 Task: Look for space in Fair Oaks, United States from 10th July, 2023 to 25th July, 2023 for 3 adults, 1 child in price range Rs.15000 to Rs.25000. Place can be shared room with 2 bedrooms having 3 beds and 2 bathrooms. Property type can be house, flat, guest house. Amenities needed are: wifi, TV, free parkinig on premises, gym, breakfast. Booking option can be shelf check-in. Required host language is English.
Action: Mouse moved to (542, 136)
Screenshot: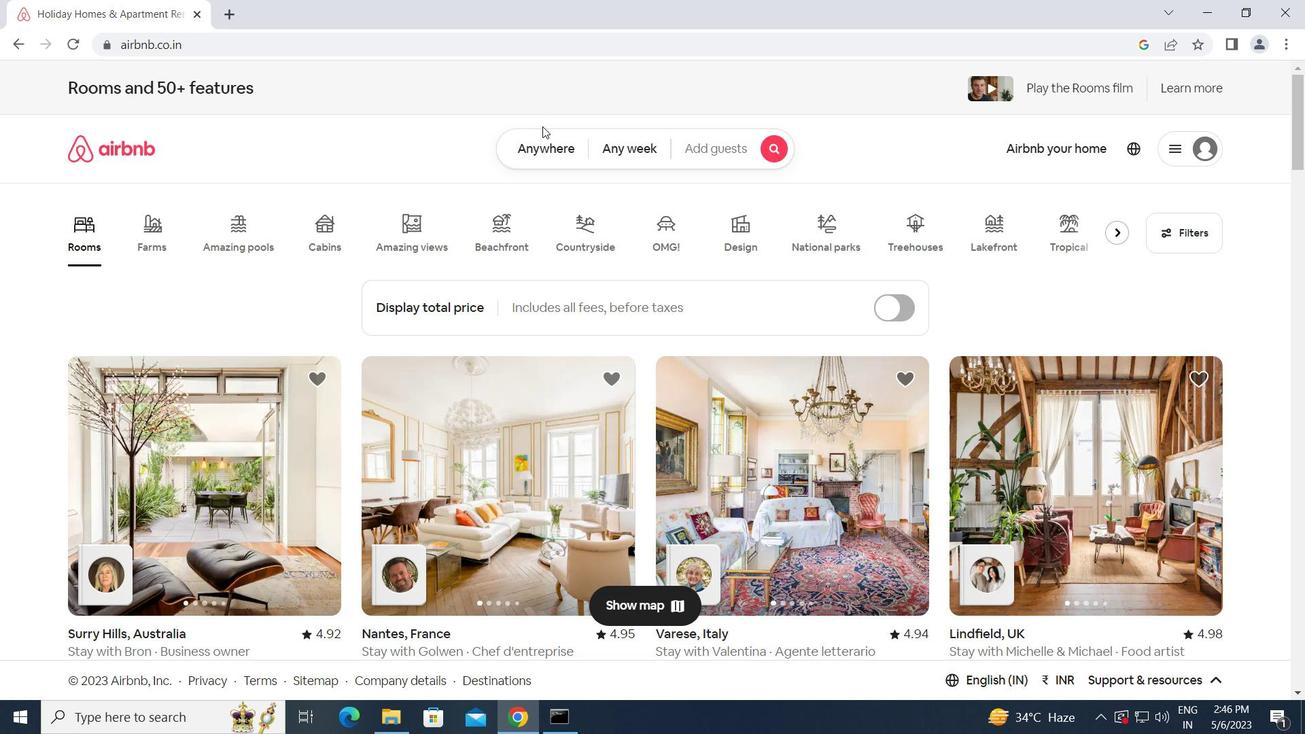 
Action: Mouse pressed left at (542, 136)
Screenshot: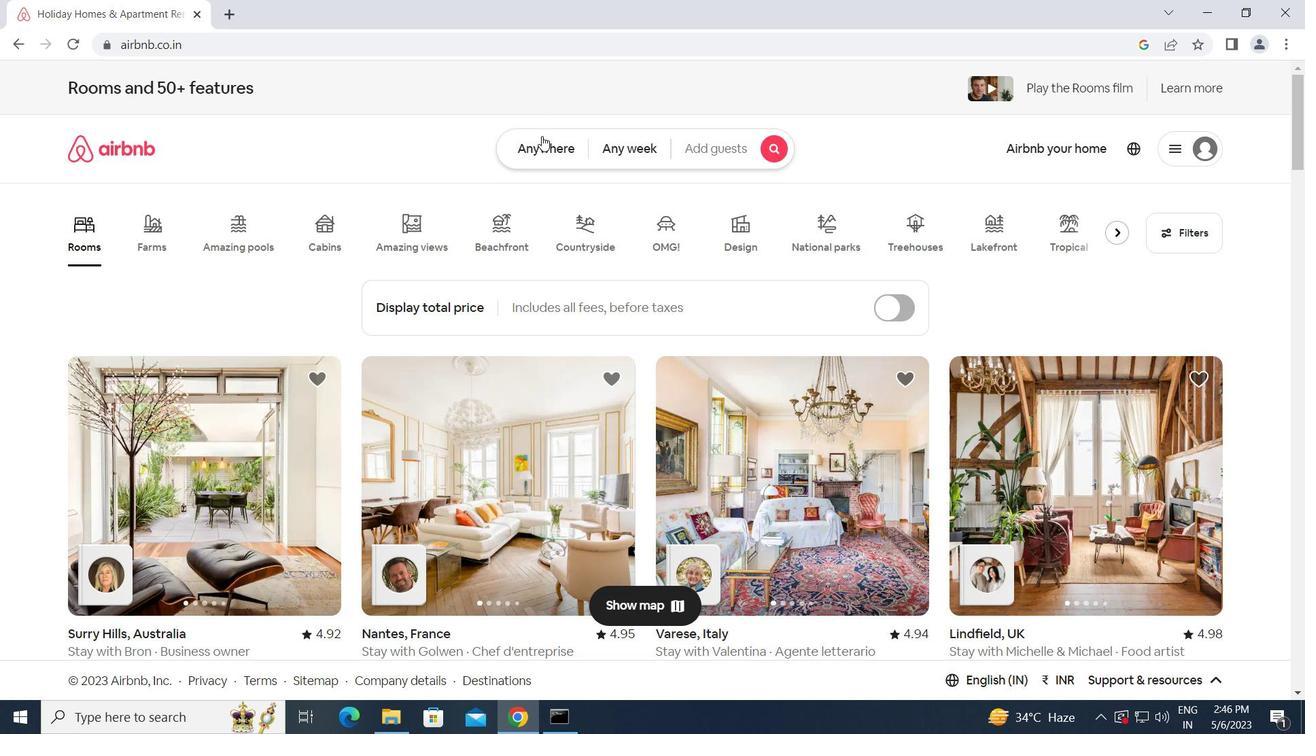 
Action: Mouse moved to (460, 204)
Screenshot: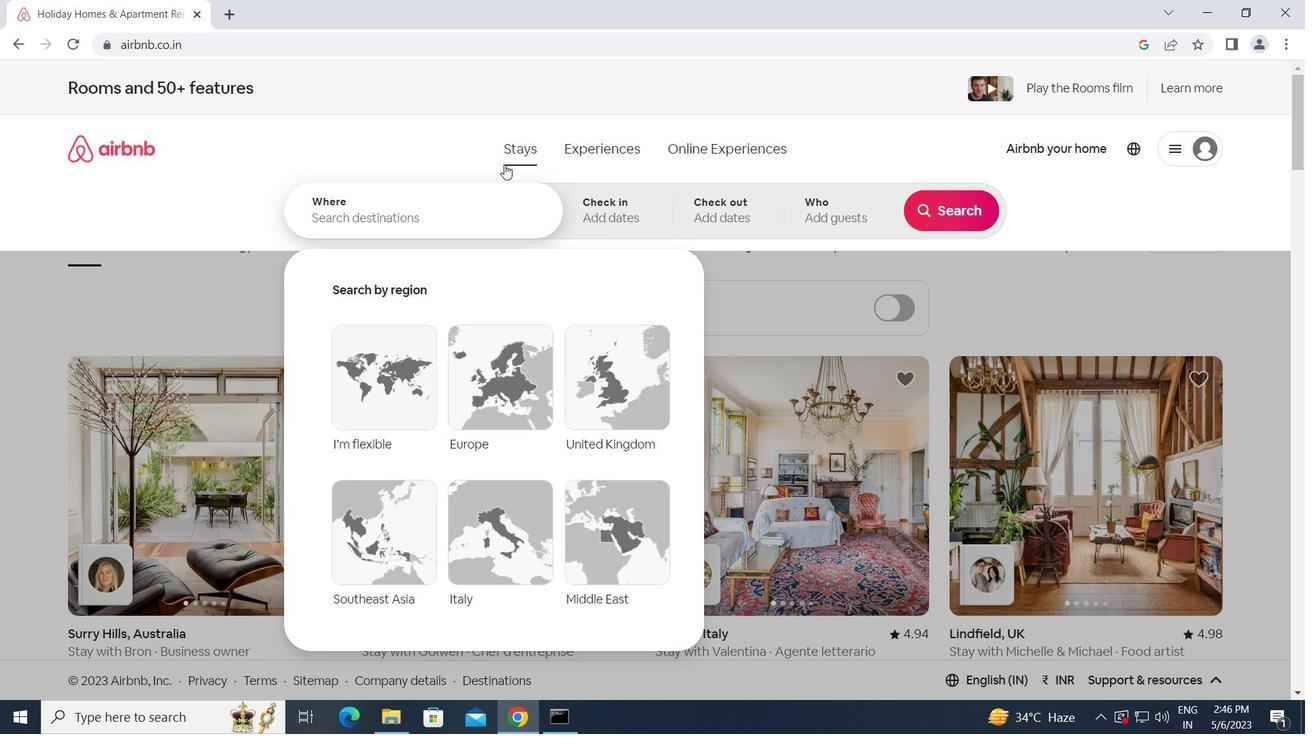 
Action: Mouse pressed left at (460, 204)
Screenshot: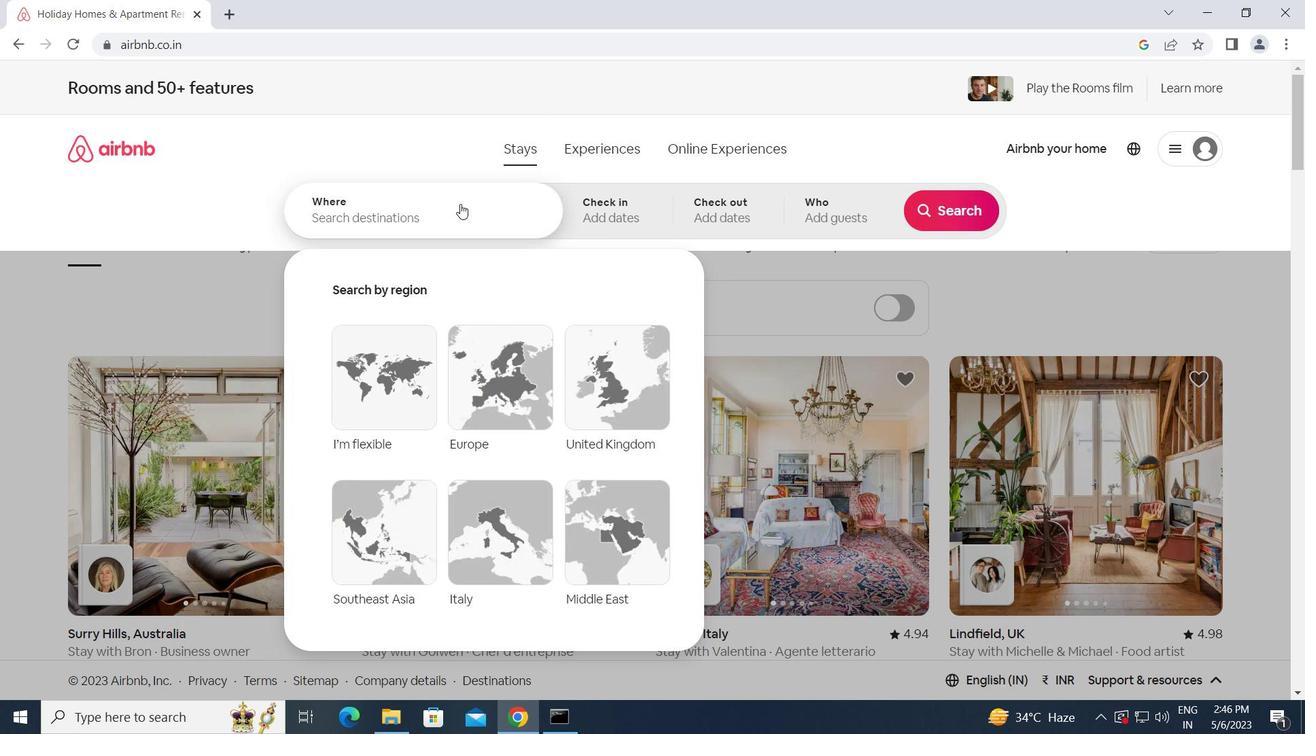 
Action: Key pressed f
Screenshot: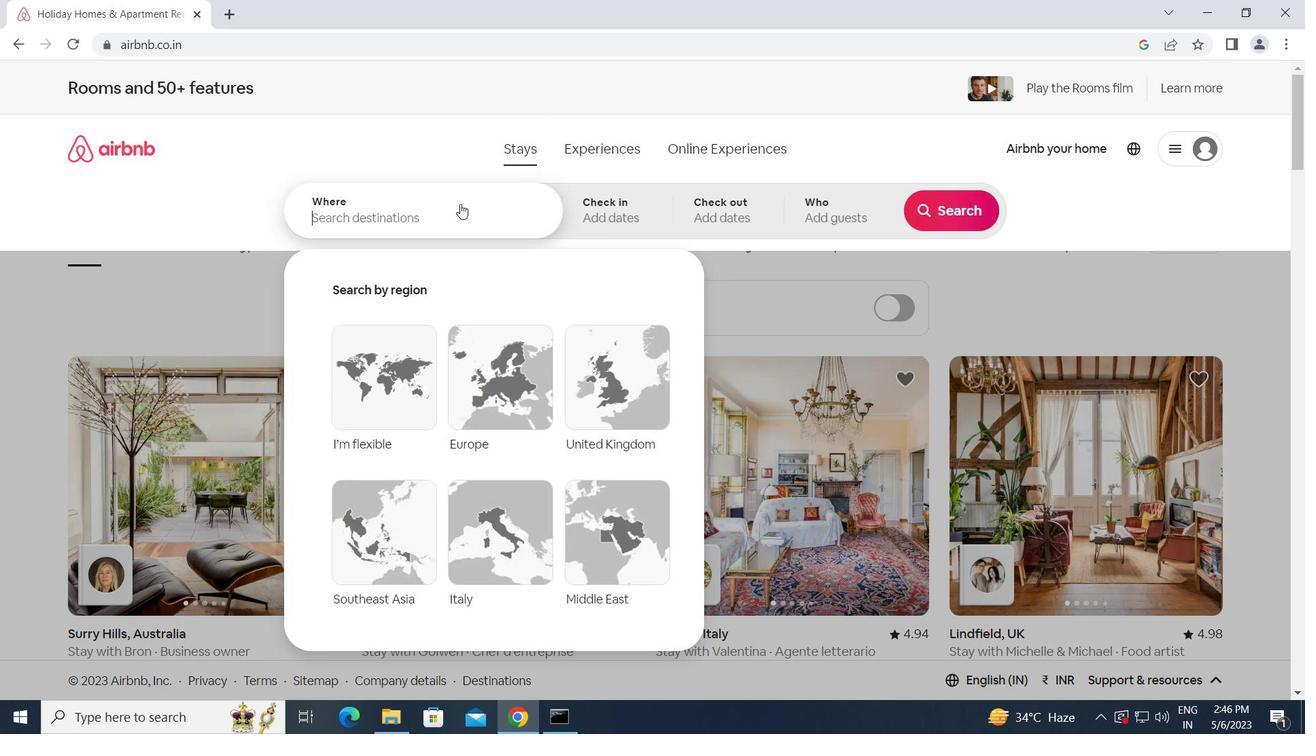 
Action: Mouse moved to (224, 0)
Screenshot: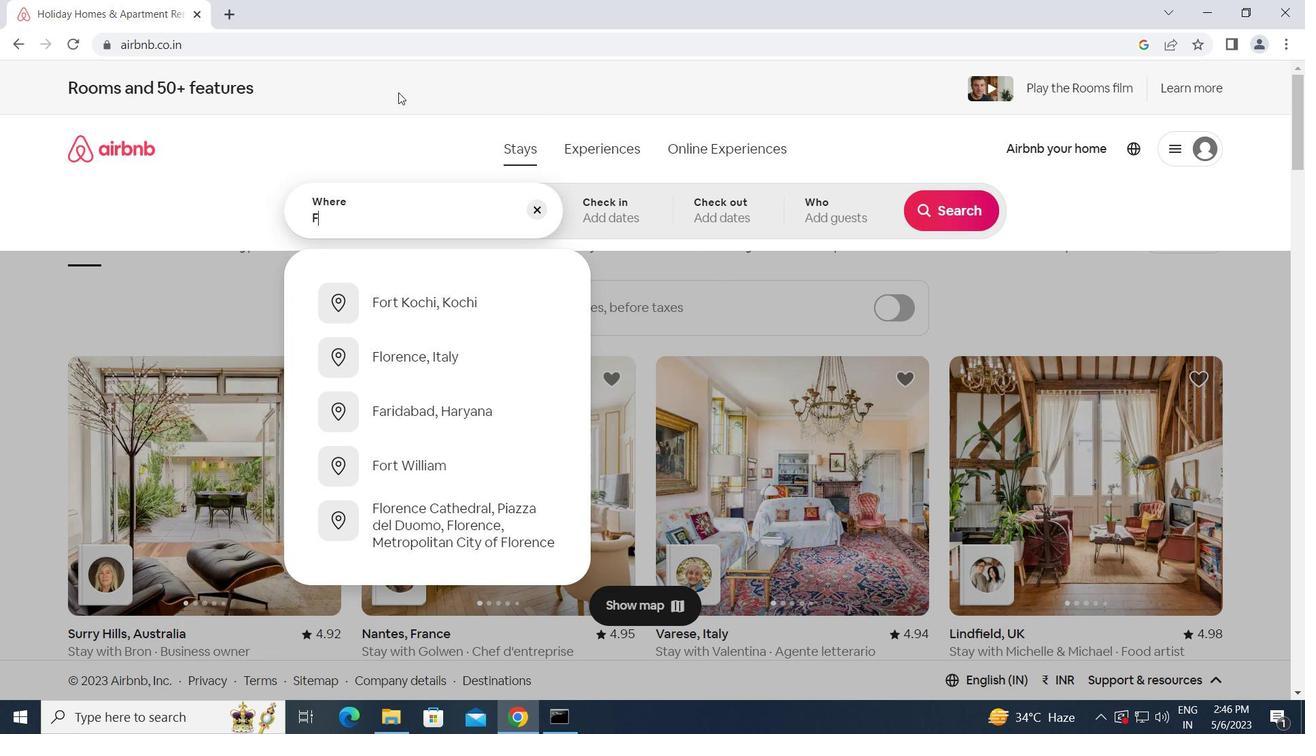 
Action: Key pressed <Key.caps_lock>
Screenshot: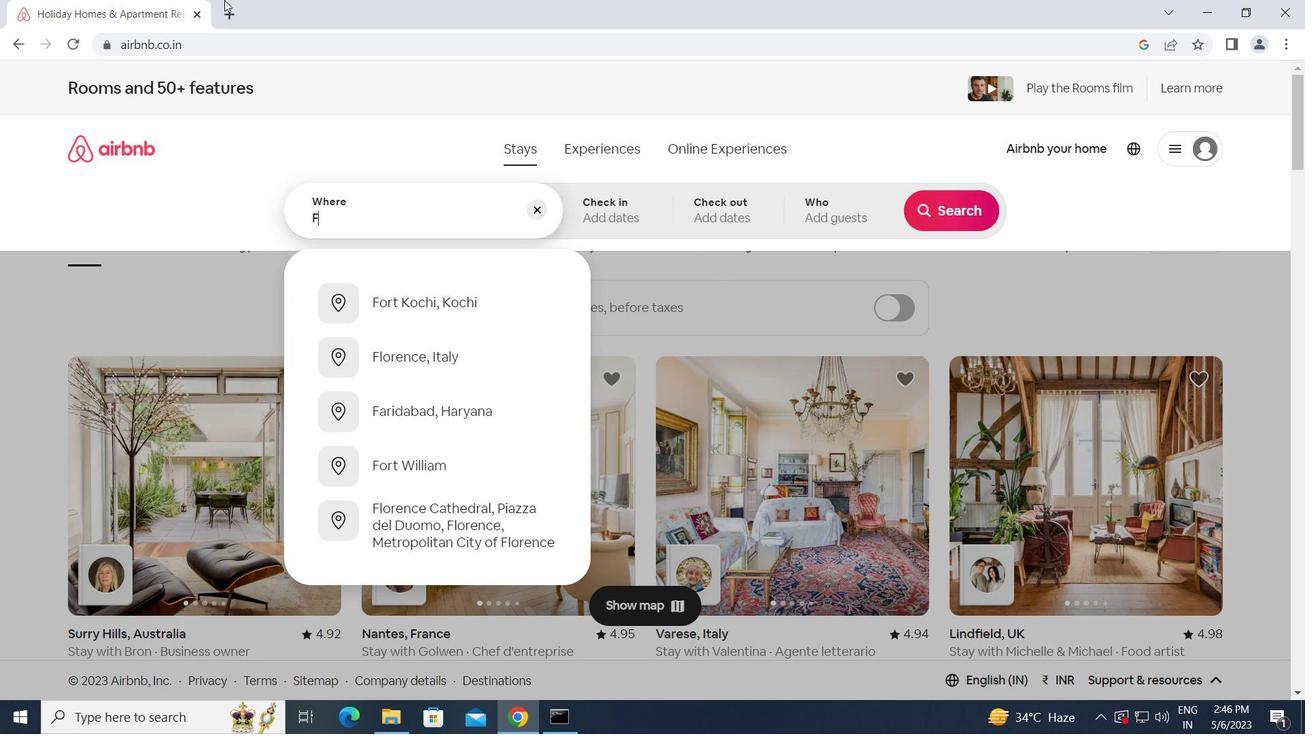 
Action: Mouse moved to (150, 6)
Screenshot: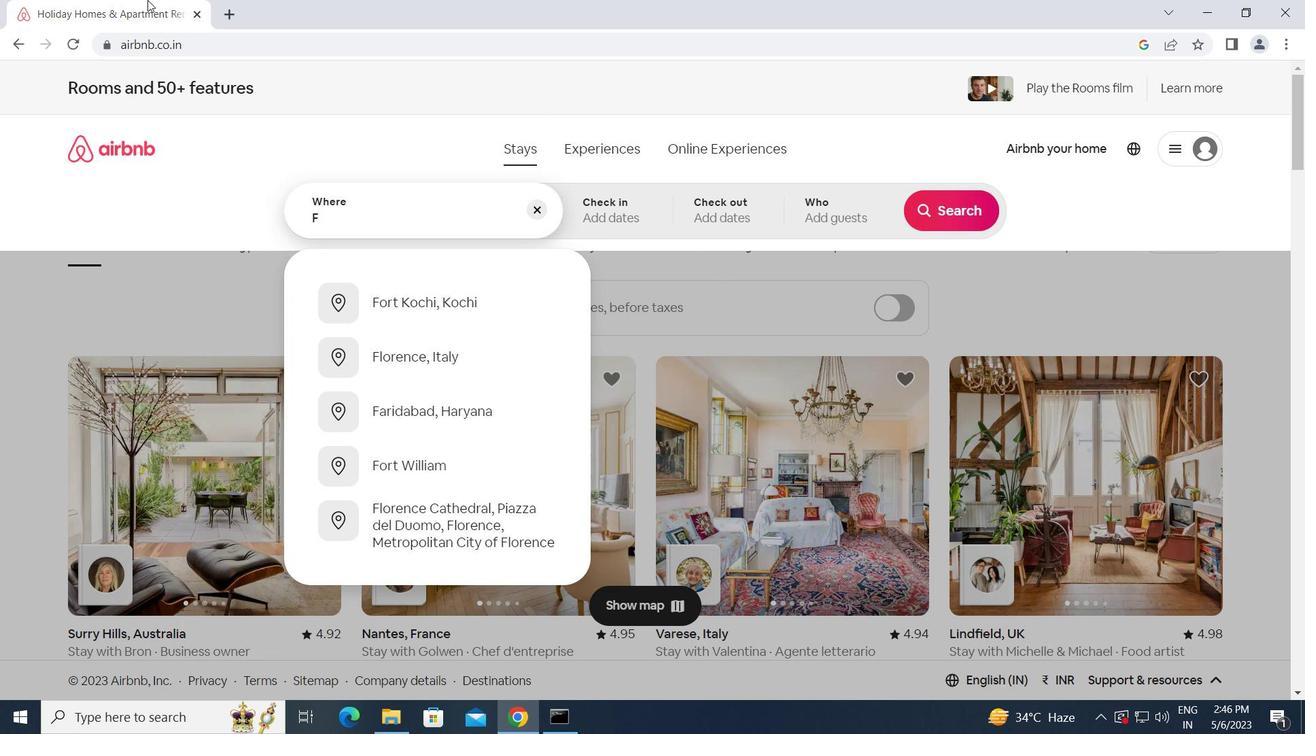 
Action: Key pressed a
Screenshot: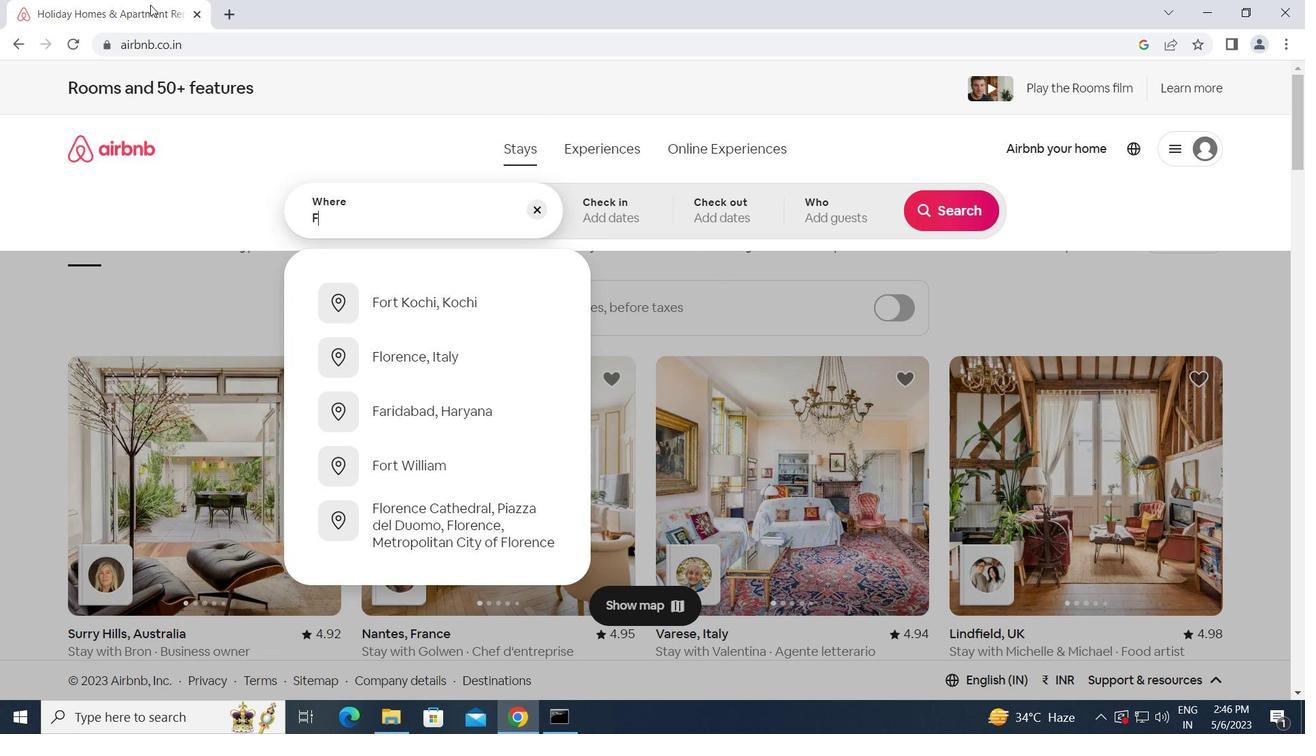 
Action: Mouse moved to (150, 8)
Screenshot: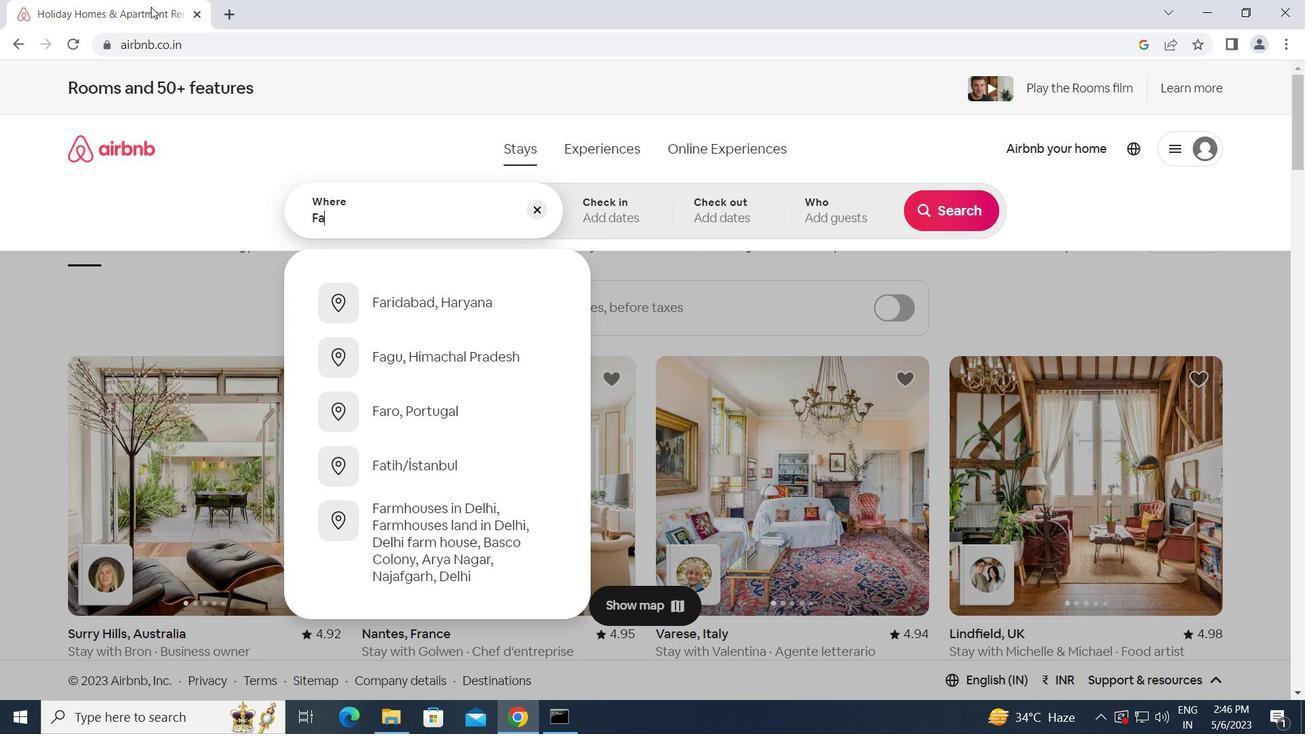 
Action: Key pressed i
Screenshot: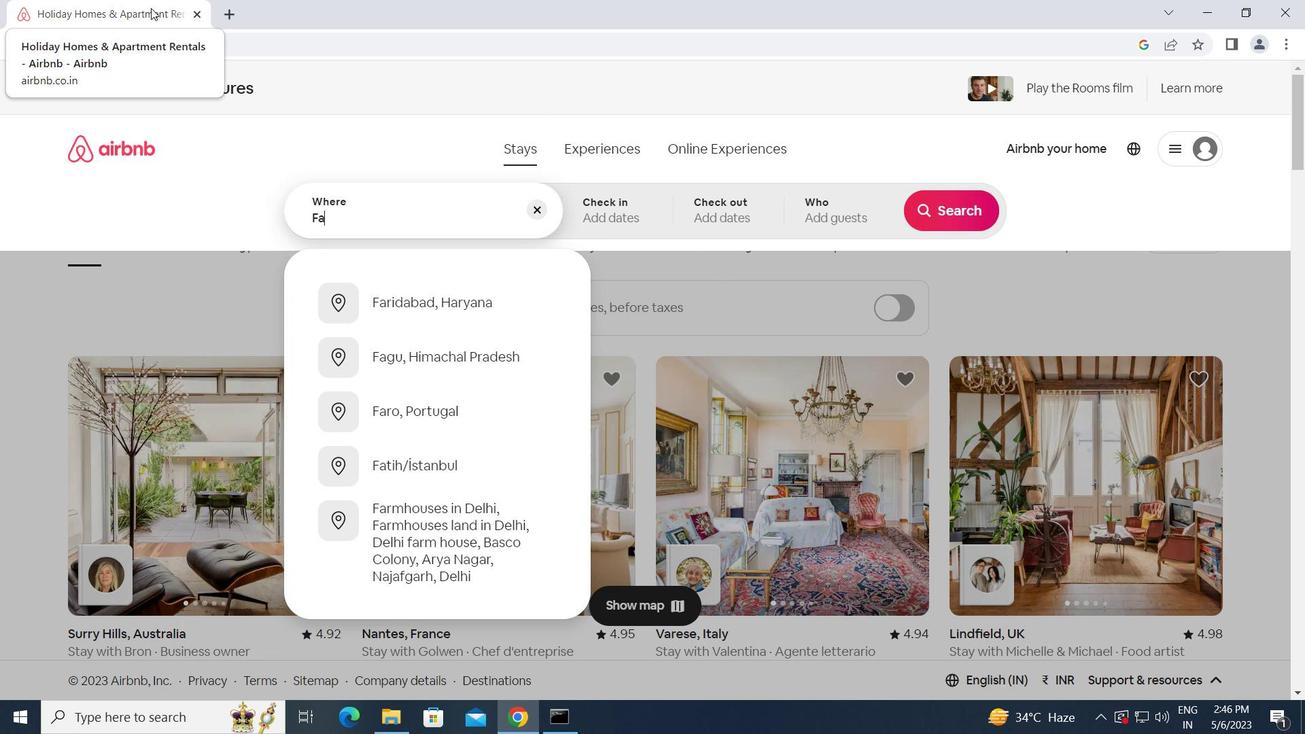 
Action: Mouse moved to (80, 137)
Screenshot: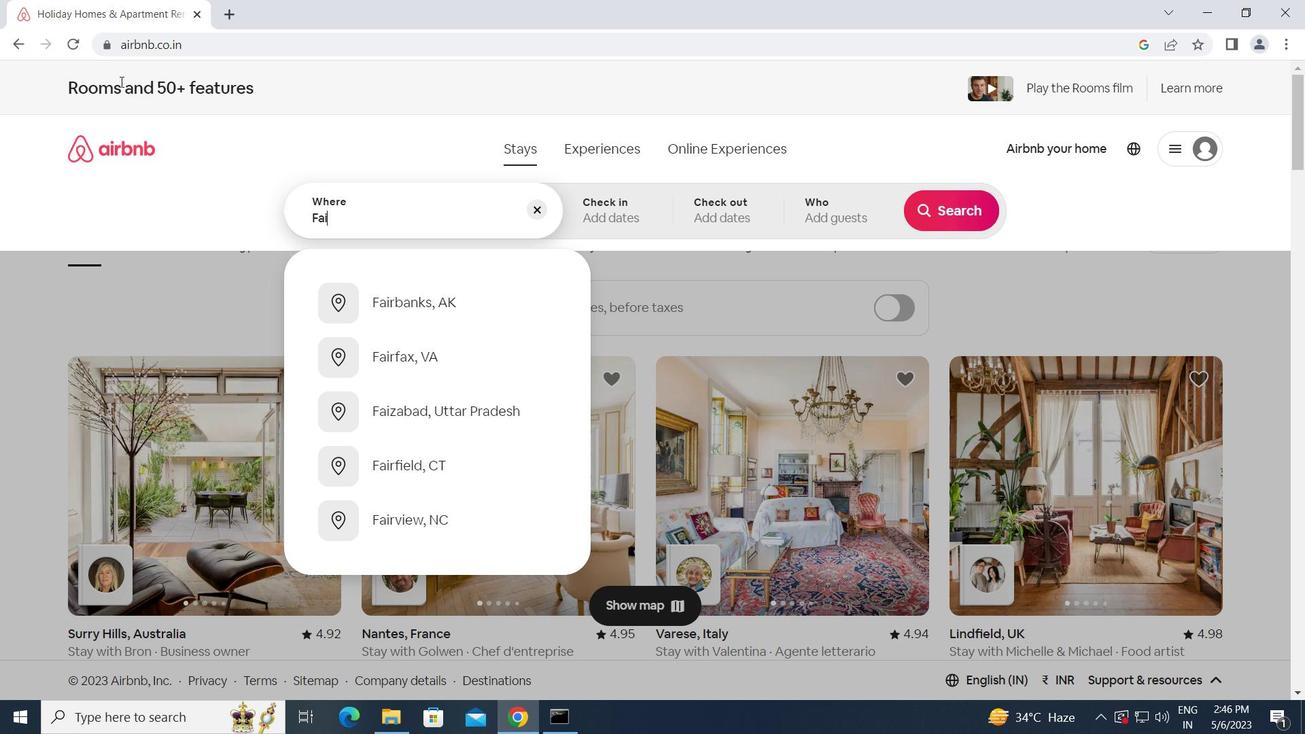 
Action: Key pressed r<Key.space><Key.caps_lock>o<Key.caps_lock>aks,<Key.space><Key.caps_lock>u<Key.caps_lock>nited<Key.space><Key.caps_lock>s<Key.caps_lock>tates<Key.enter>
Screenshot: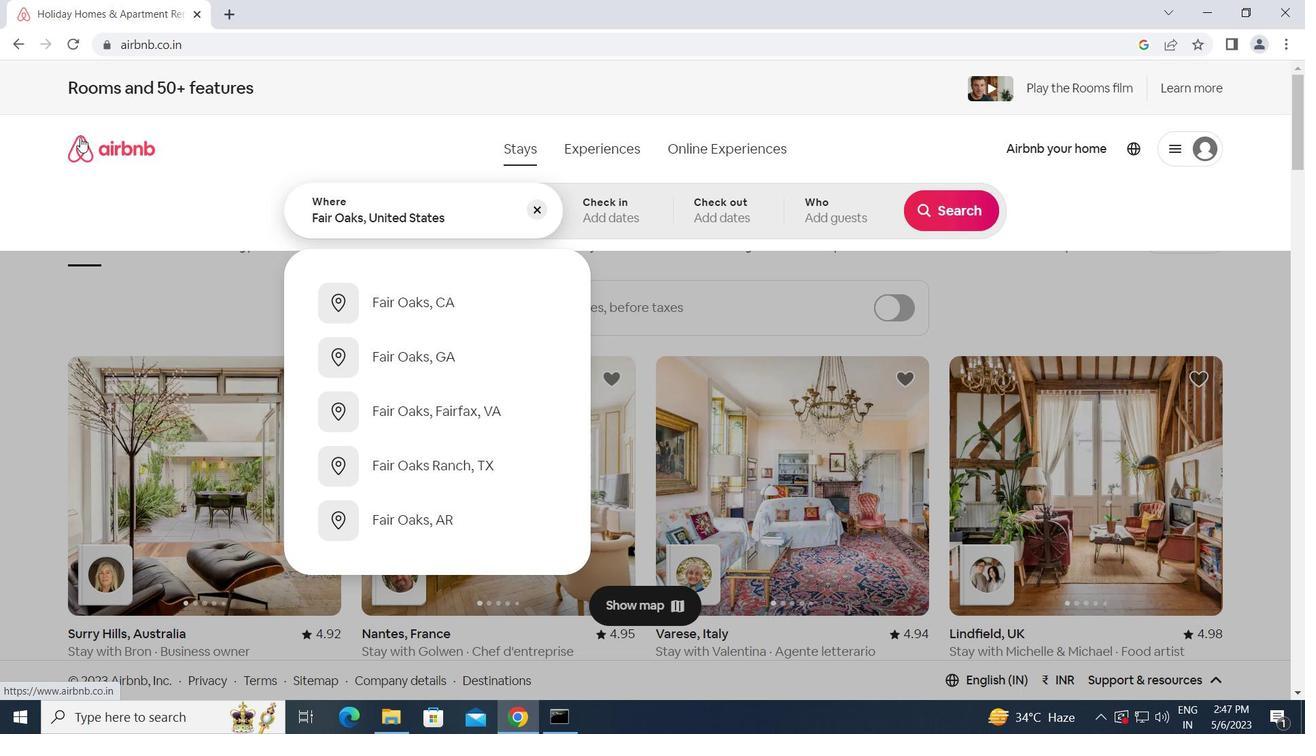 
Action: Mouse moved to (940, 355)
Screenshot: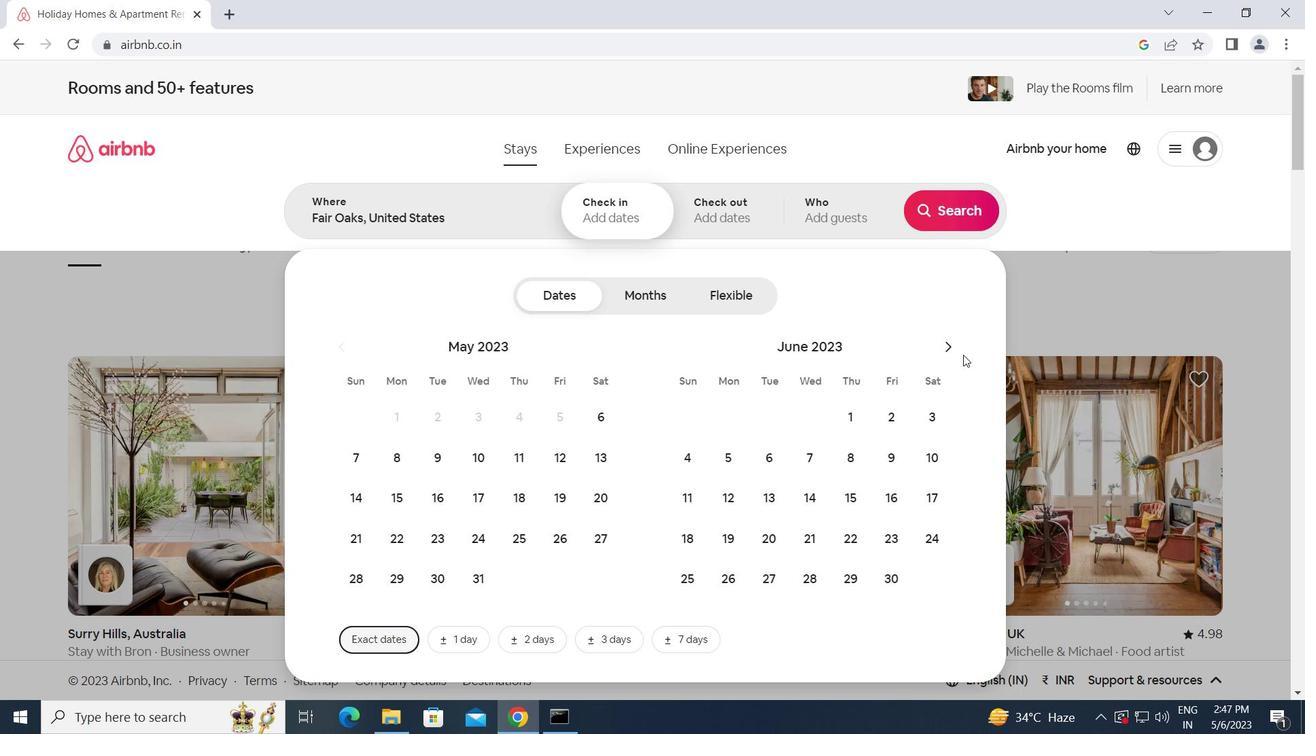 
Action: Mouse pressed left at (940, 355)
Screenshot: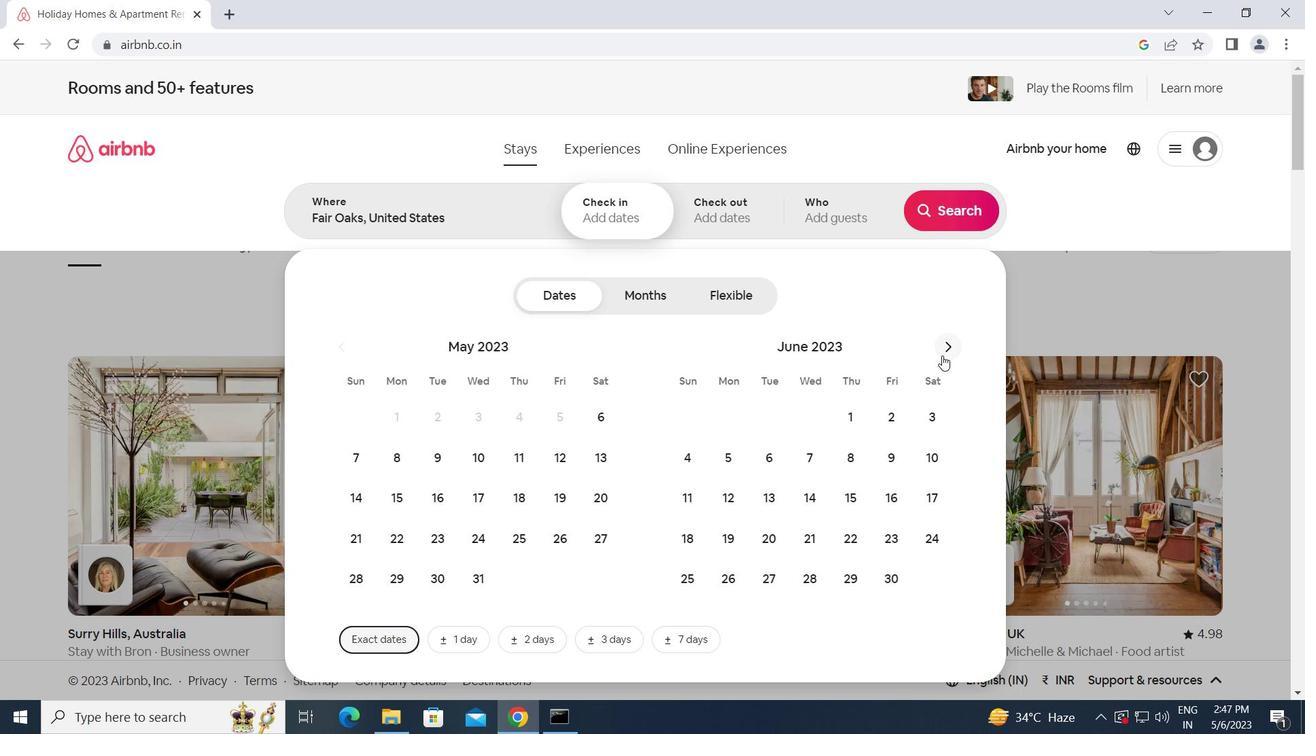 
Action: Mouse moved to (728, 492)
Screenshot: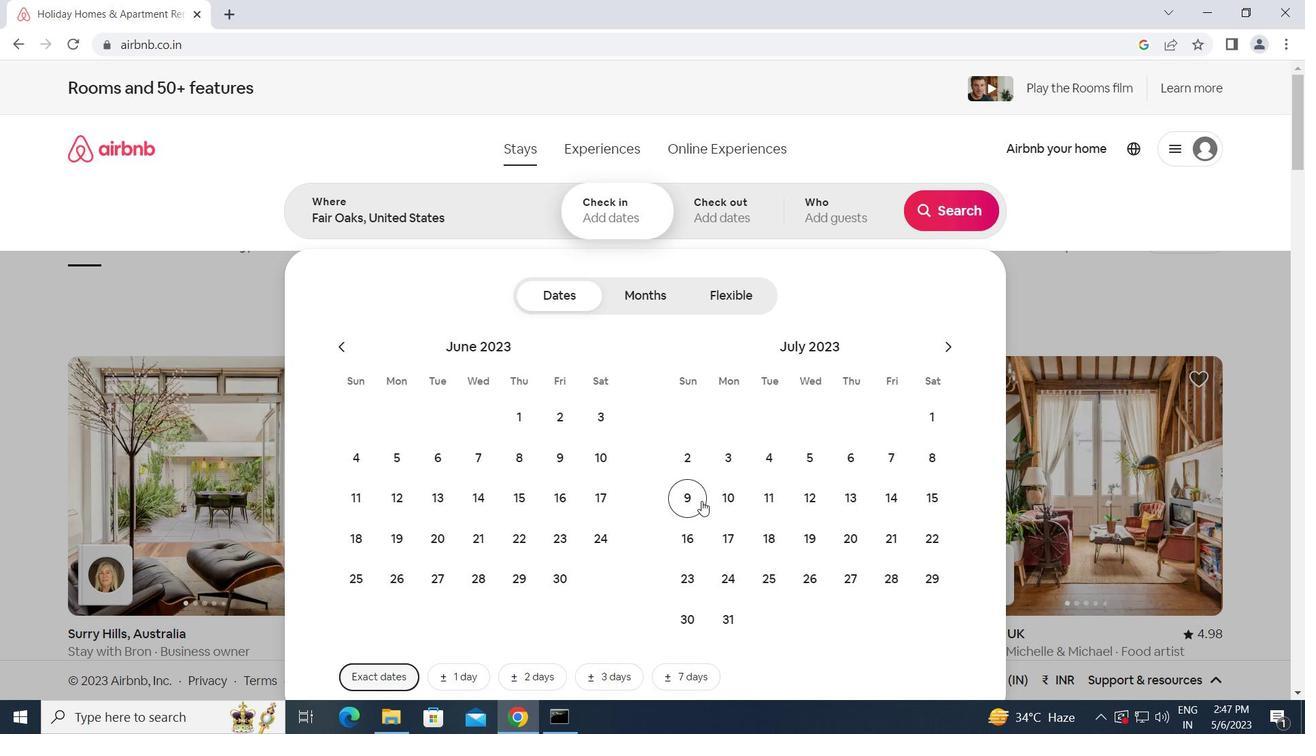 
Action: Mouse pressed left at (728, 492)
Screenshot: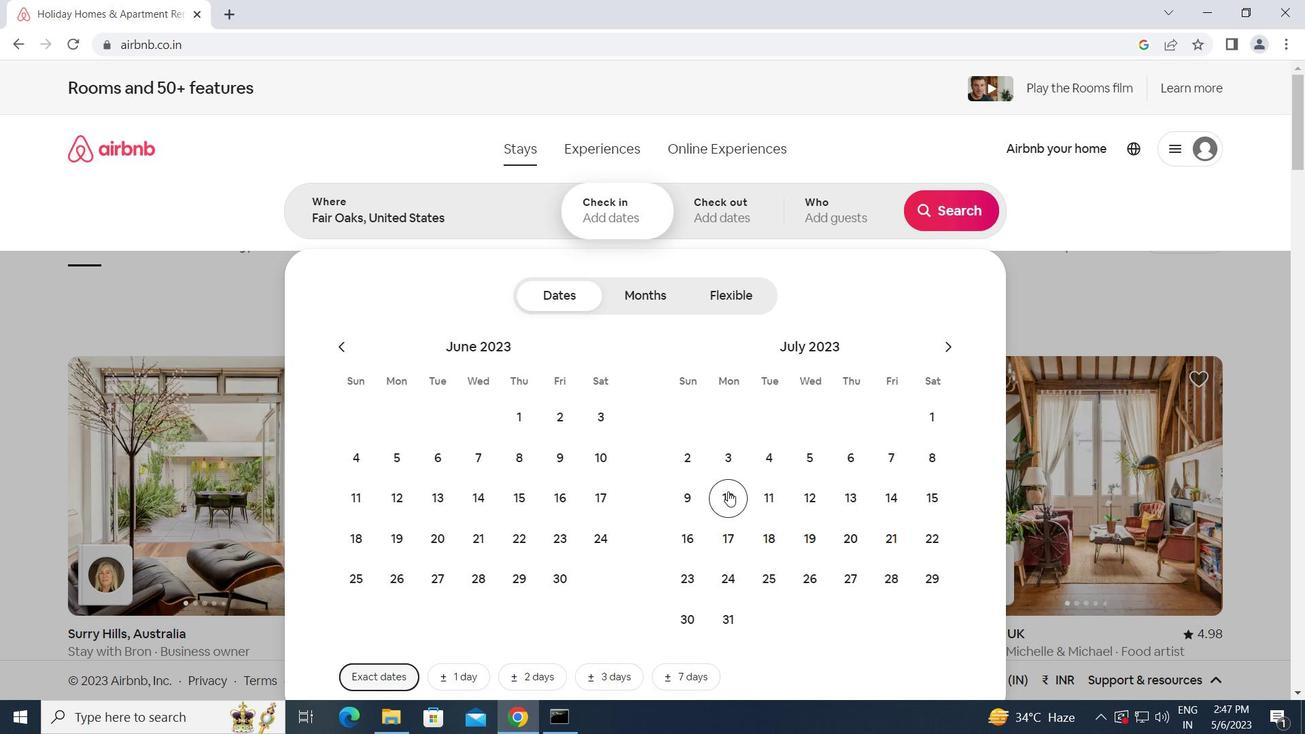 
Action: Mouse moved to (772, 580)
Screenshot: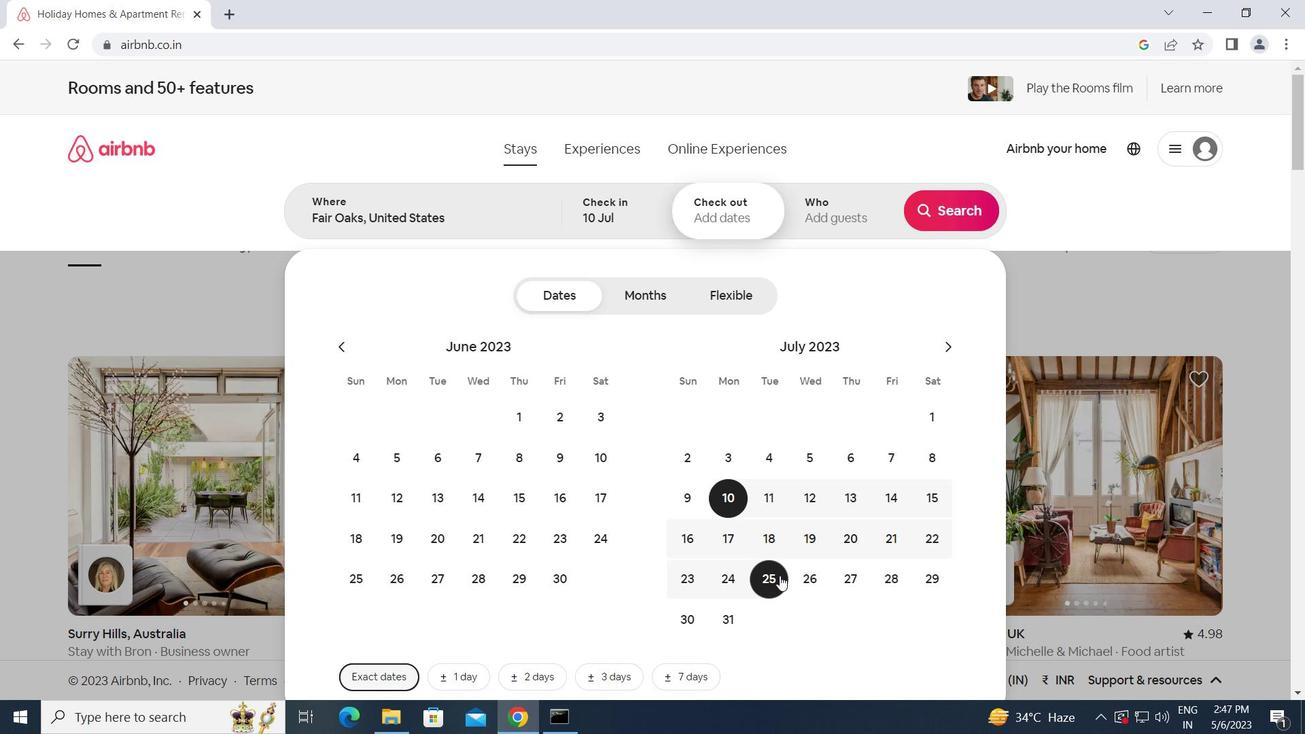 
Action: Mouse pressed left at (772, 580)
Screenshot: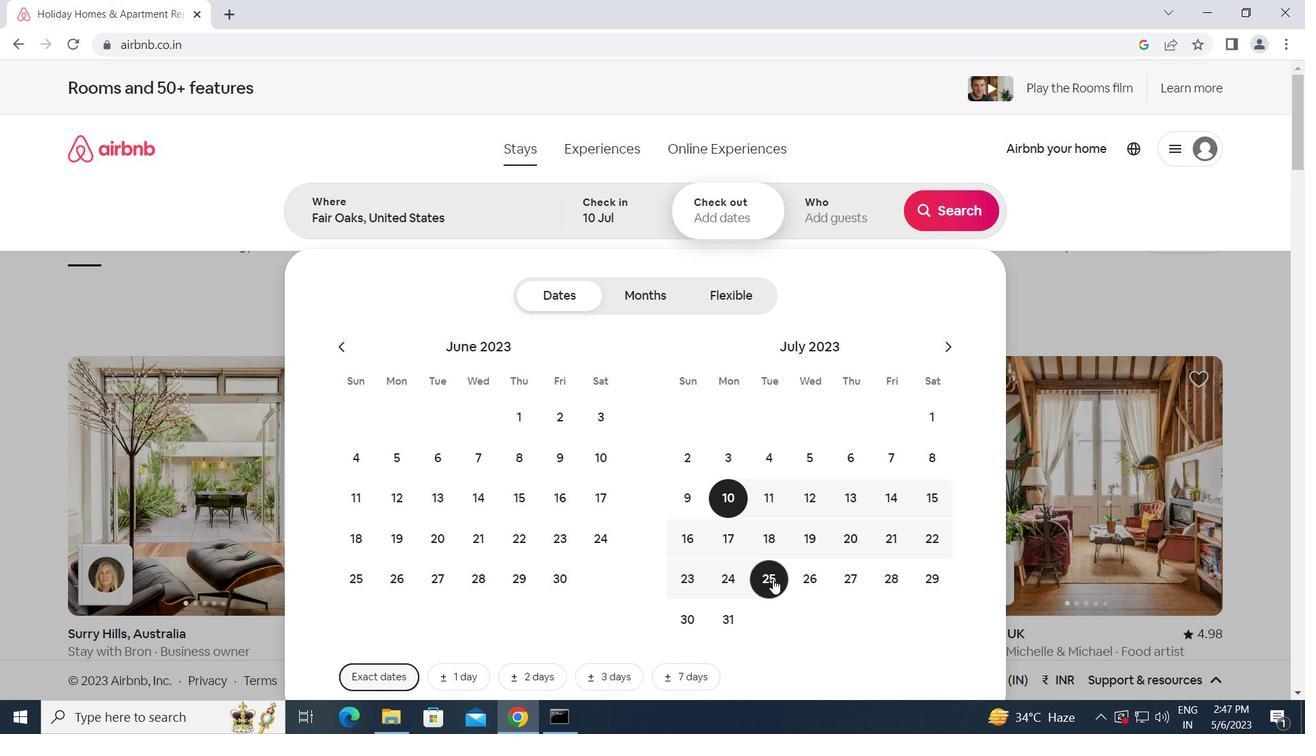 
Action: Mouse moved to (838, 210)
Screenshot: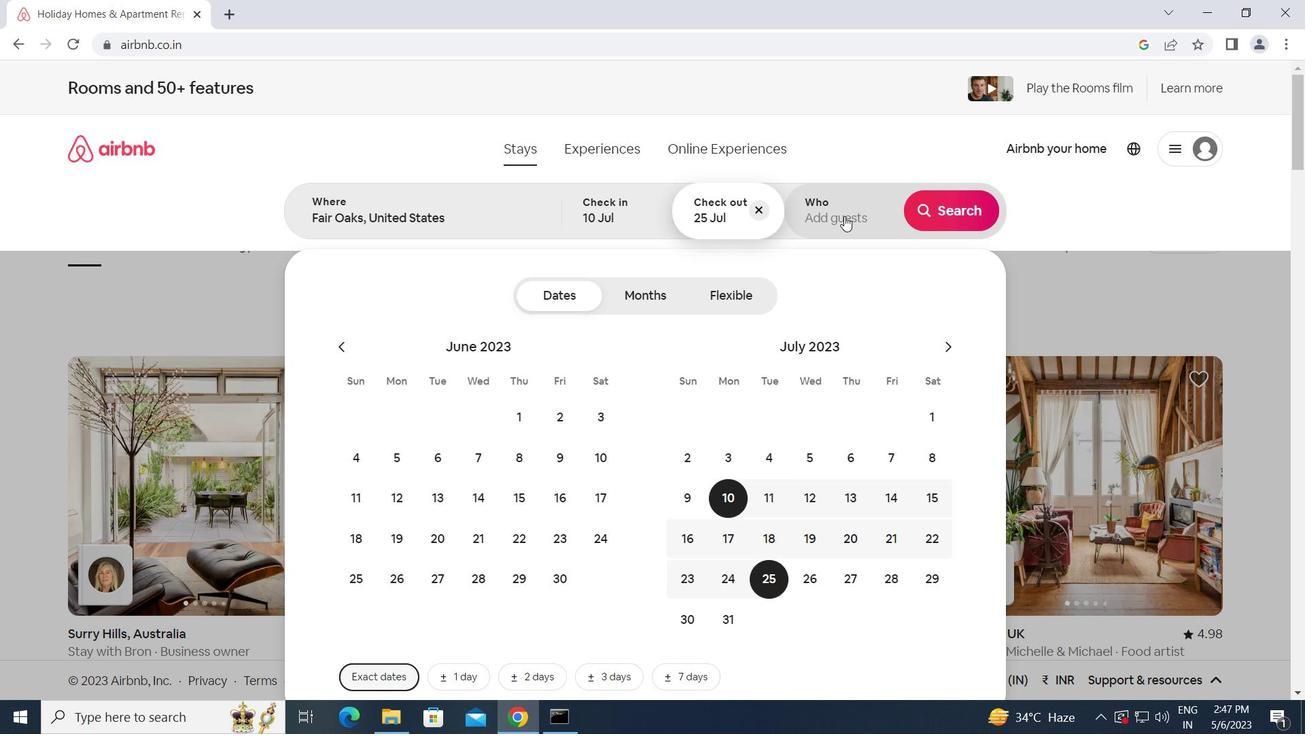 
Action: Mouse pressed left at (838, 210)
Screenshot: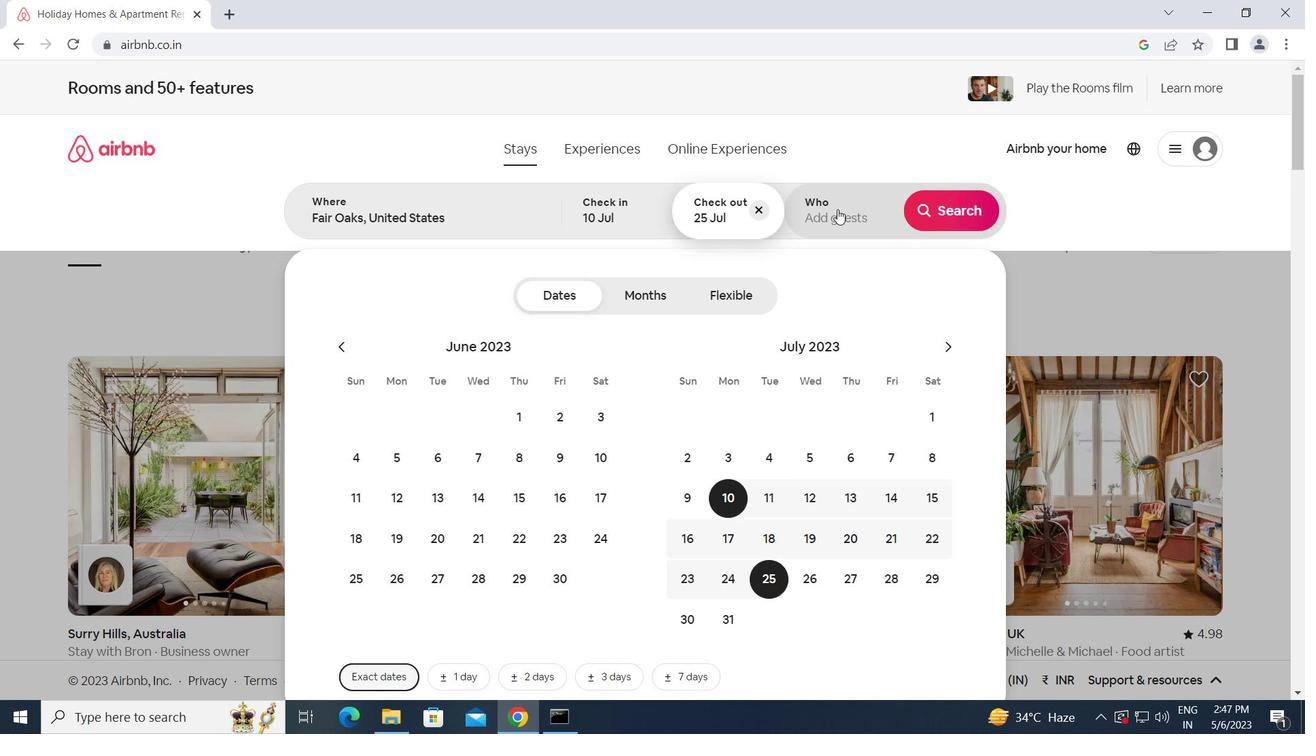 
Action: Mouse moved to (958, 298)
Screenshot: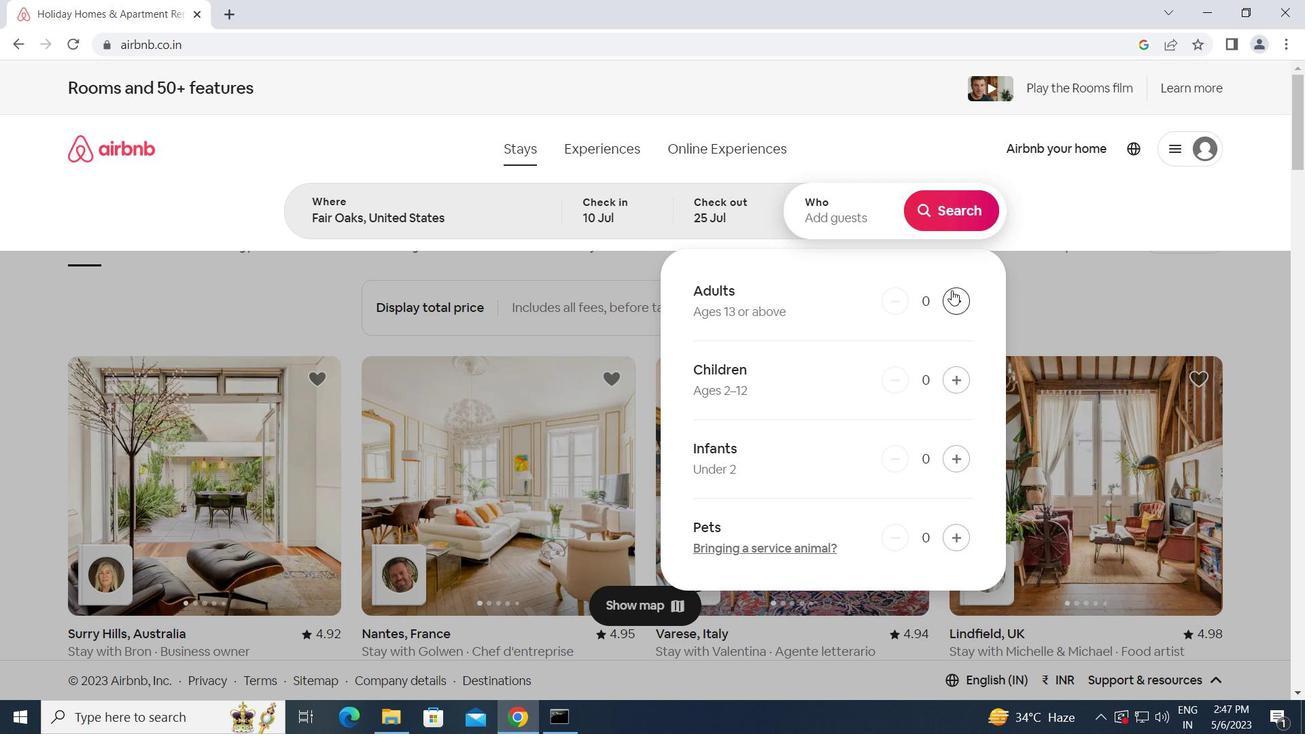 
Action: Mouse pressed left at (958, 298)
Screenshot: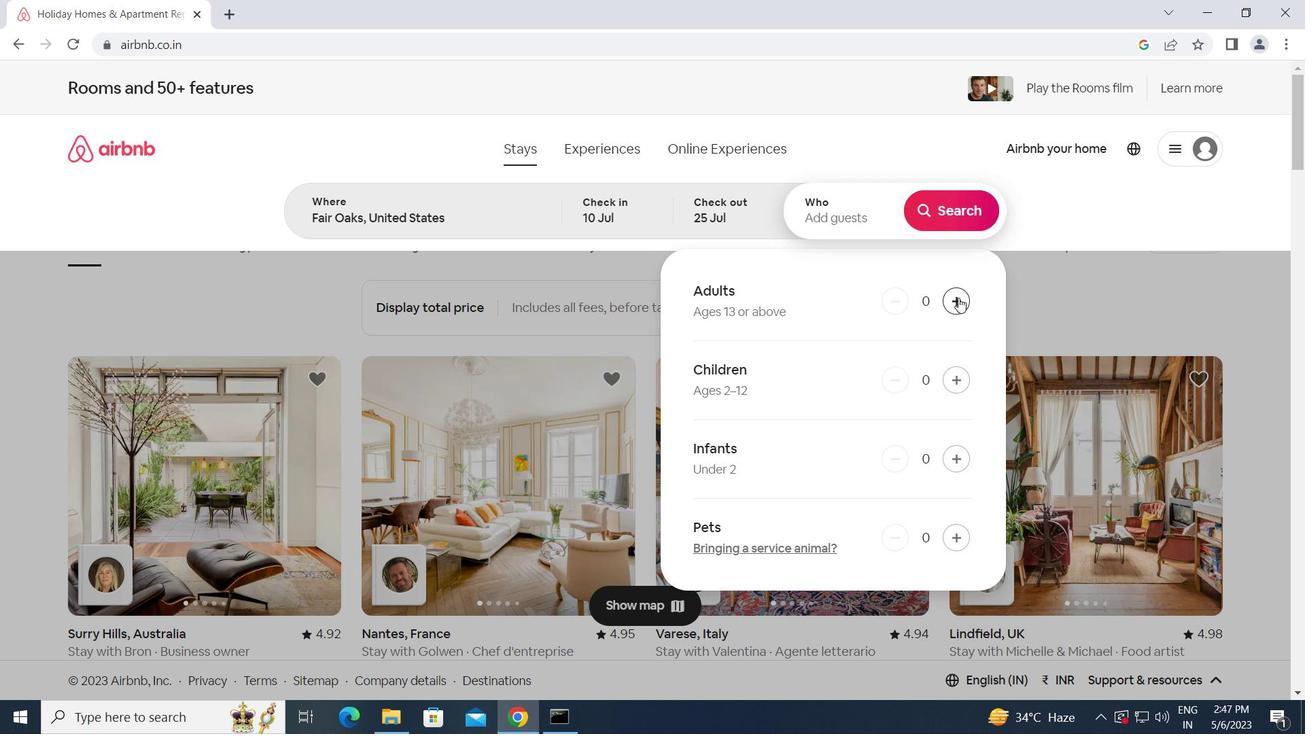 
Action: Mouse pressed left at (958, 298)
Screenshot: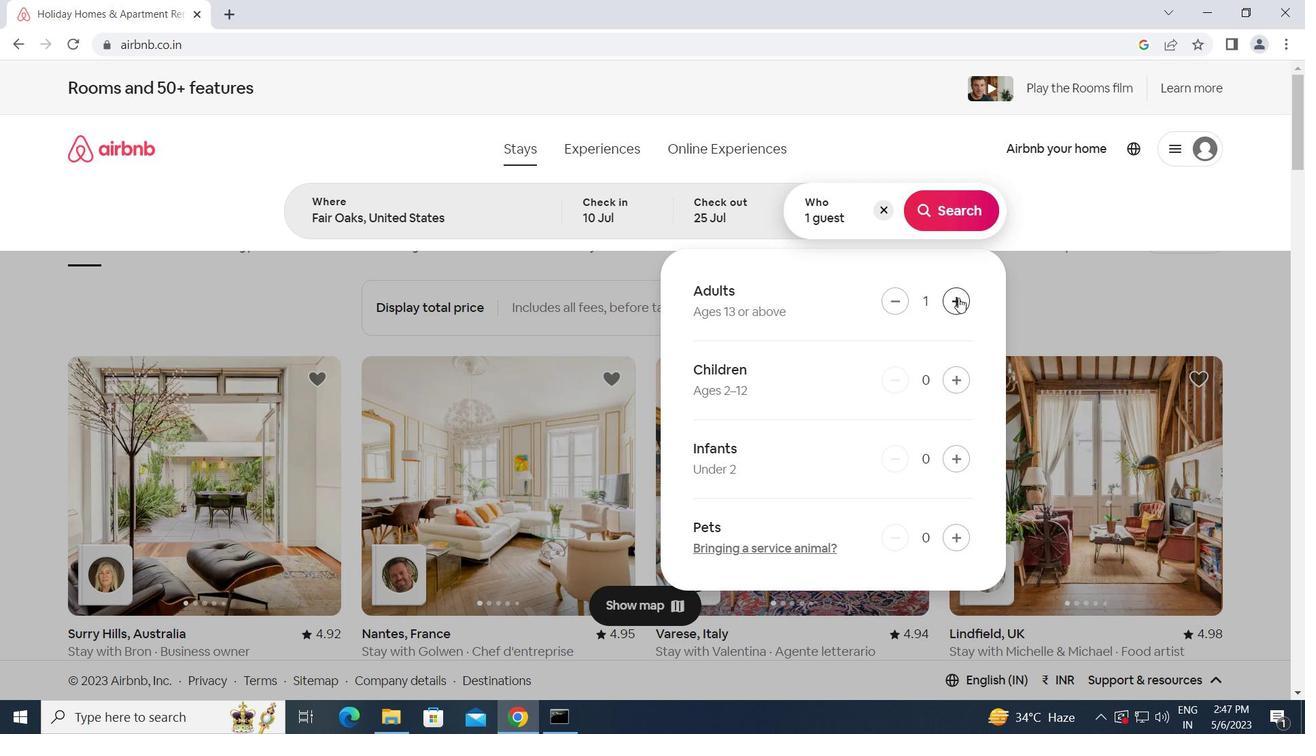 
Action: Mouse pressed left at (958, 298)
Screenshot: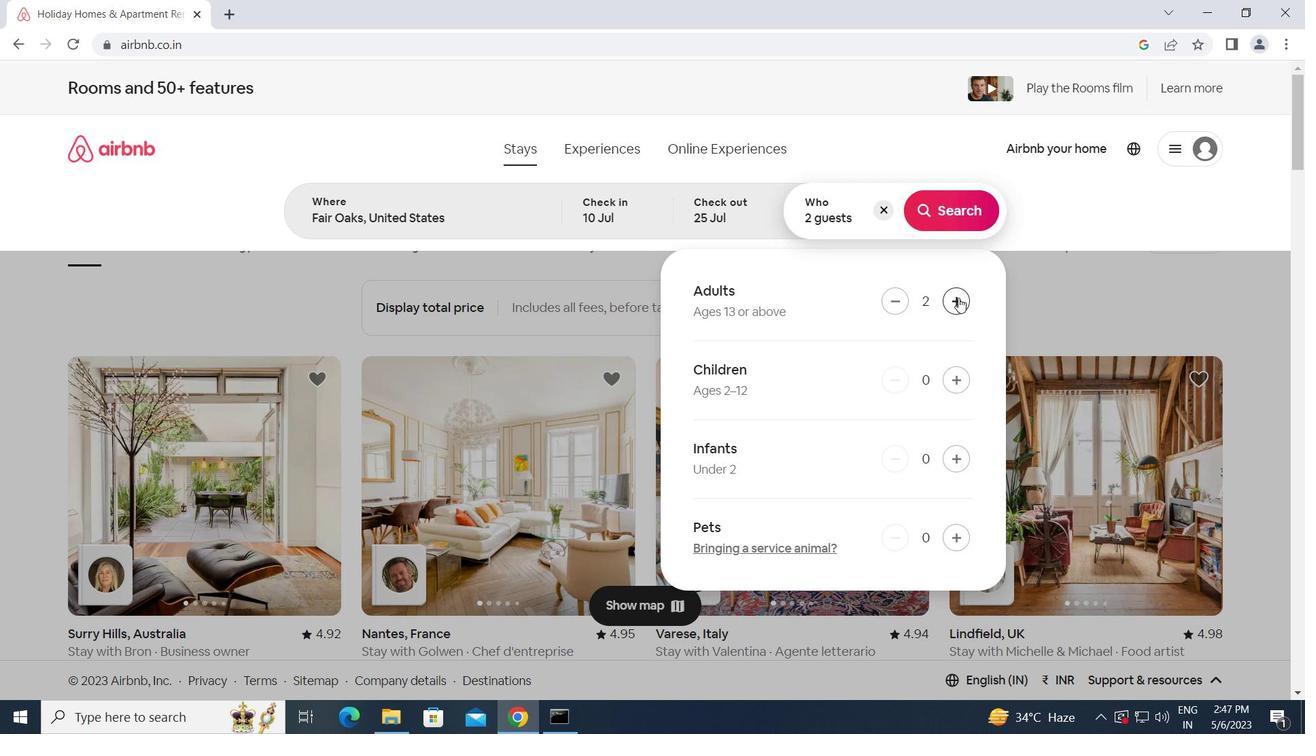 
Action: Mouse moved to (951, 375)
Screenshot: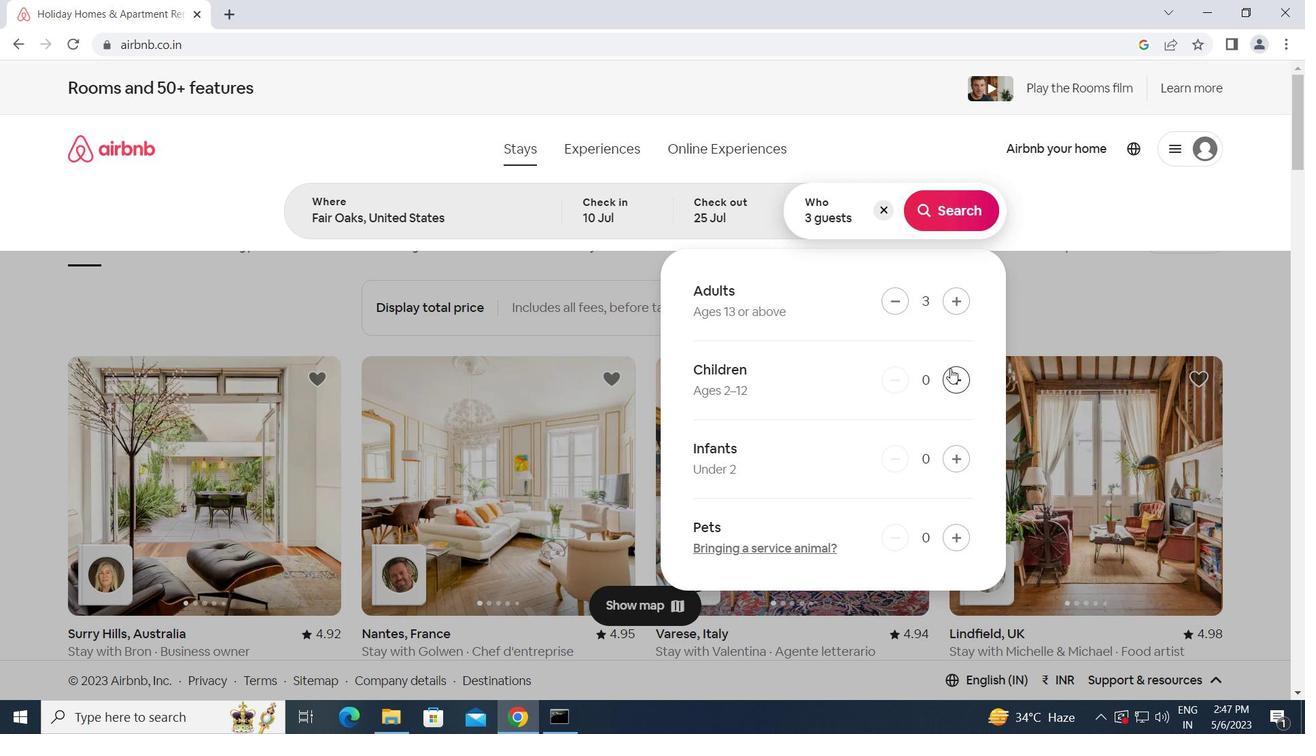 
Action: Mouse pressed left at (951, 375)
Screenshot: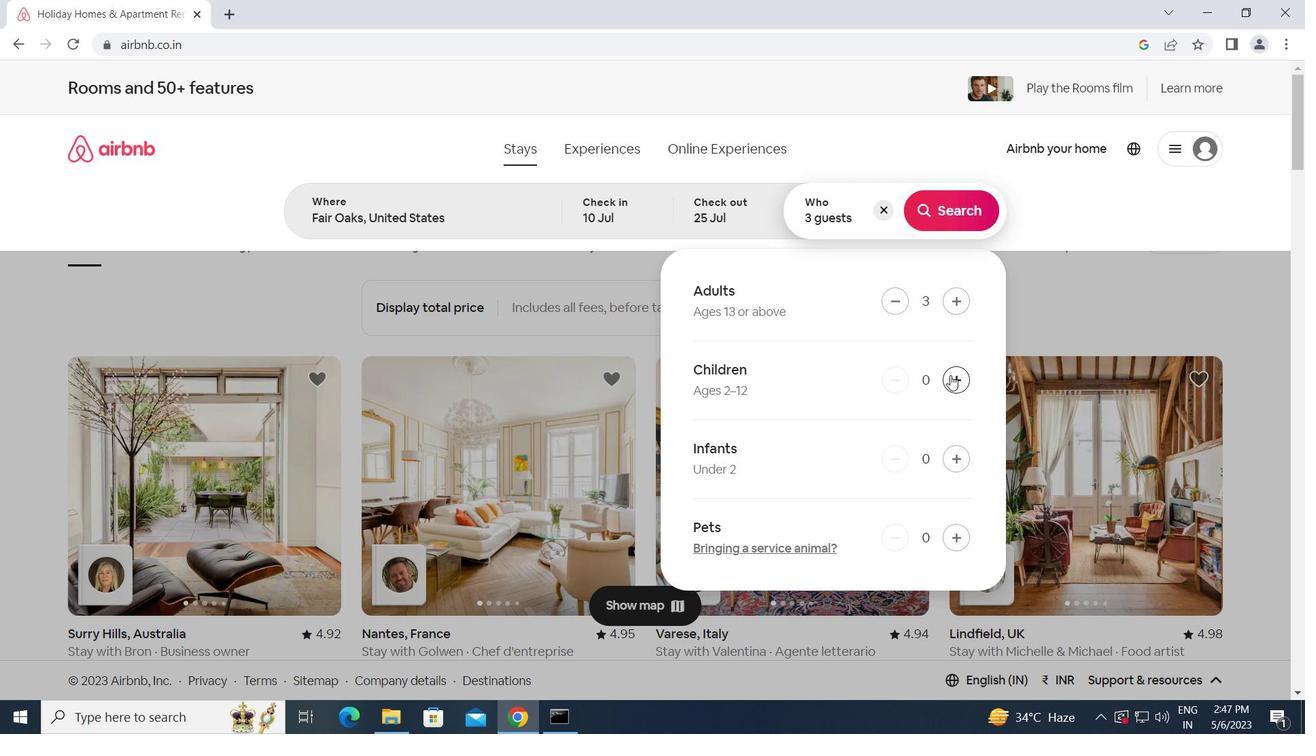 
Action: Mouse moved to (951, 209)
Screenshot: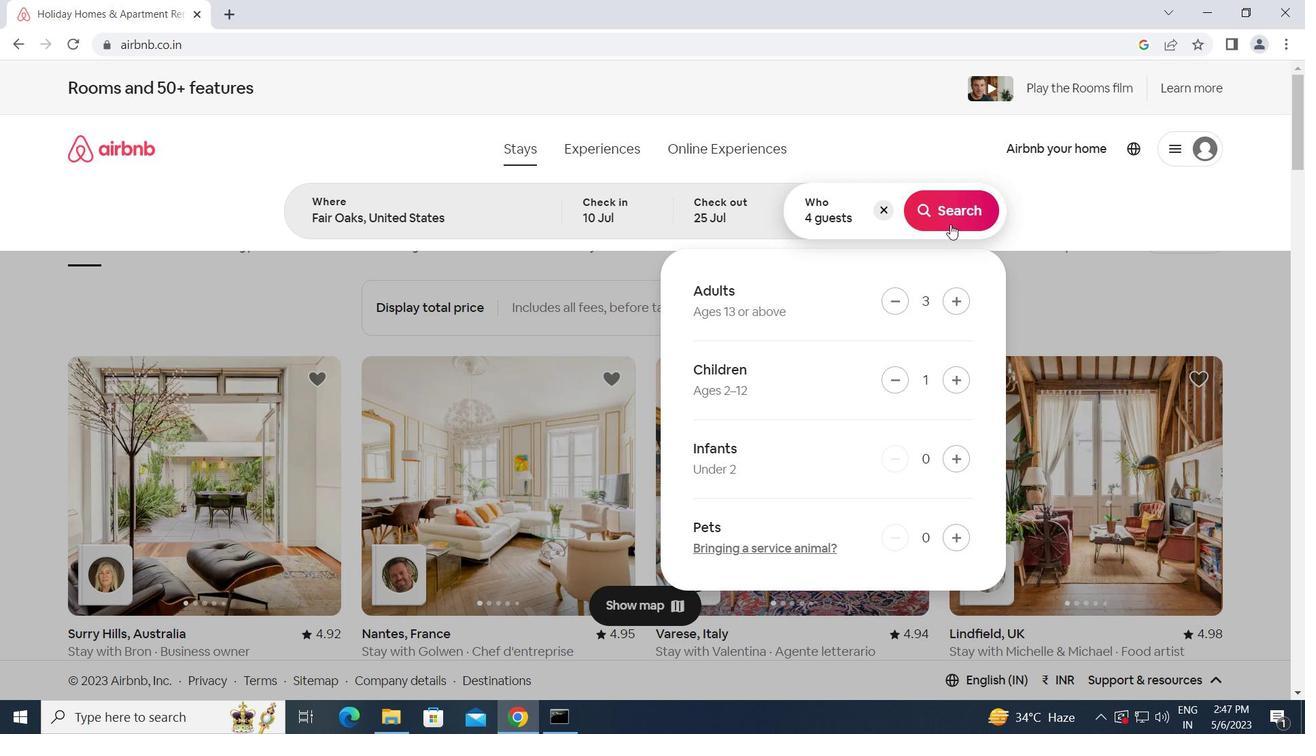 
Action: Mouse pressed left at (951, 209)
Screenshot: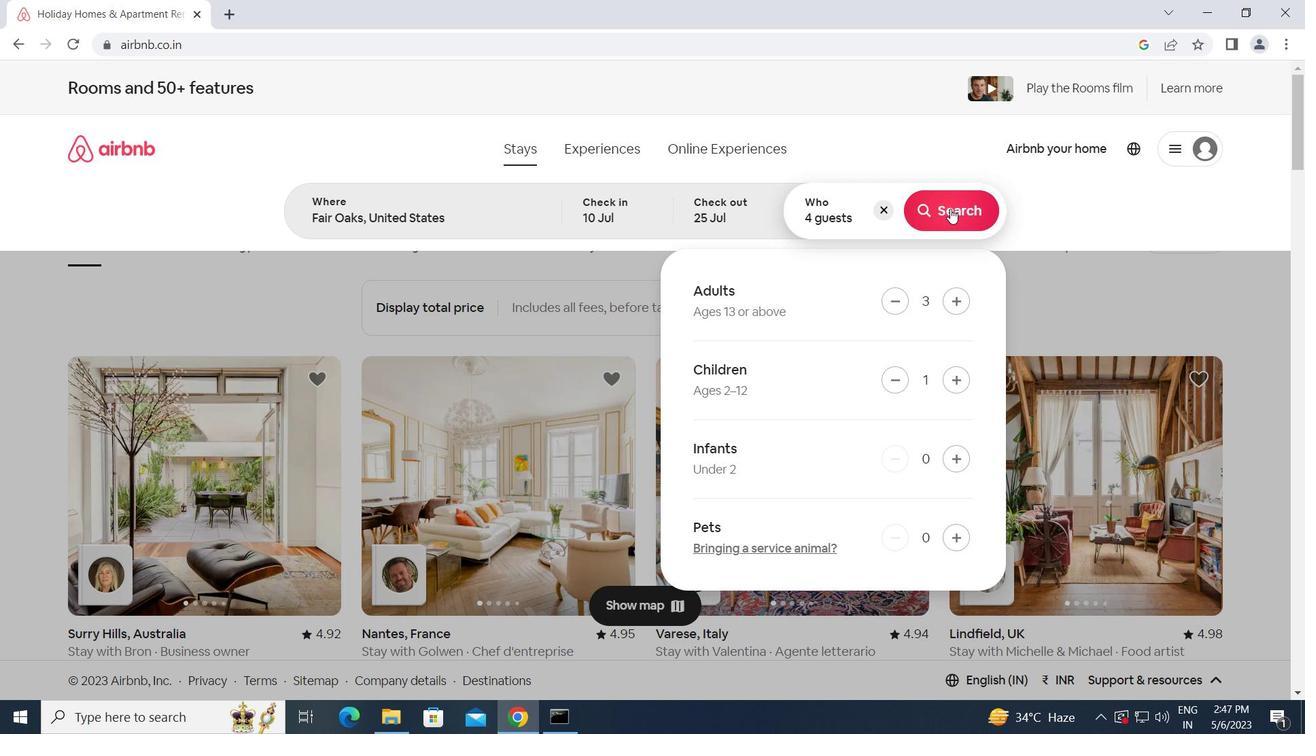 
Action: Mouse moved to (1237, 161)
Screenshot: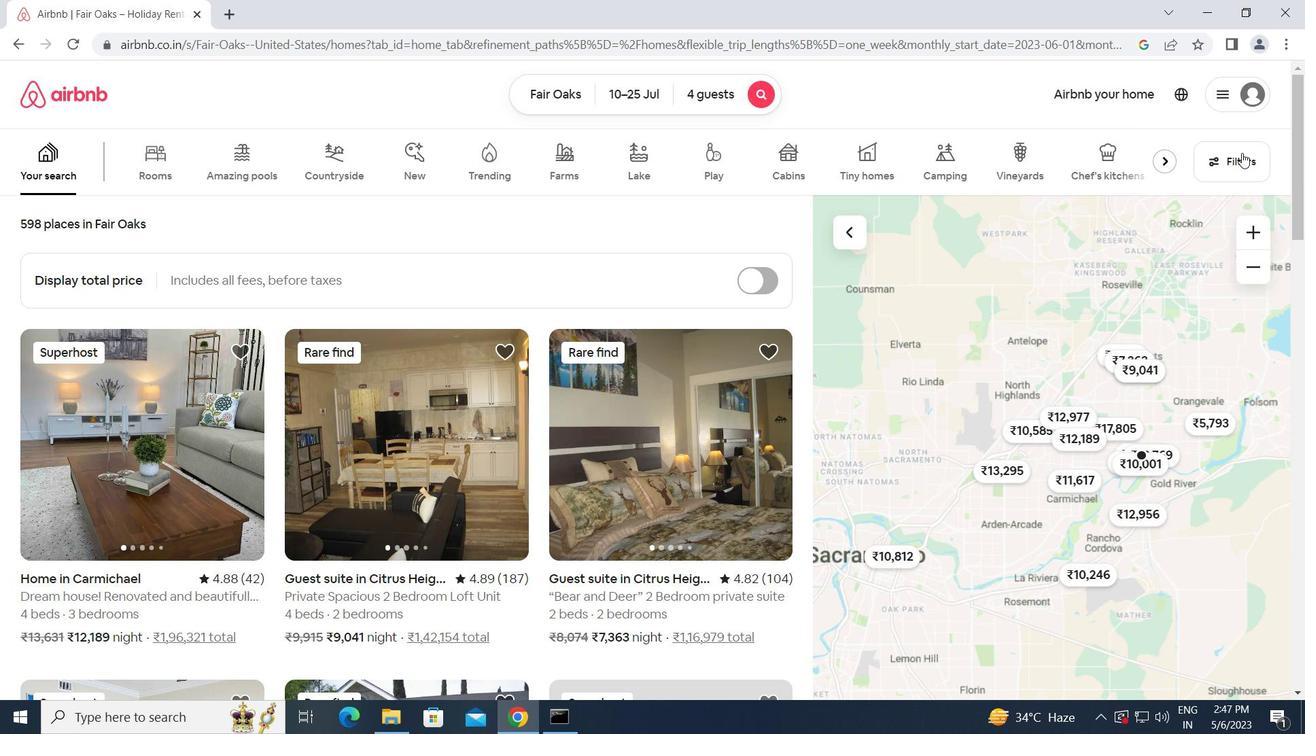 
Action: Mouse pressed left at (1237, 161)
Screenshot: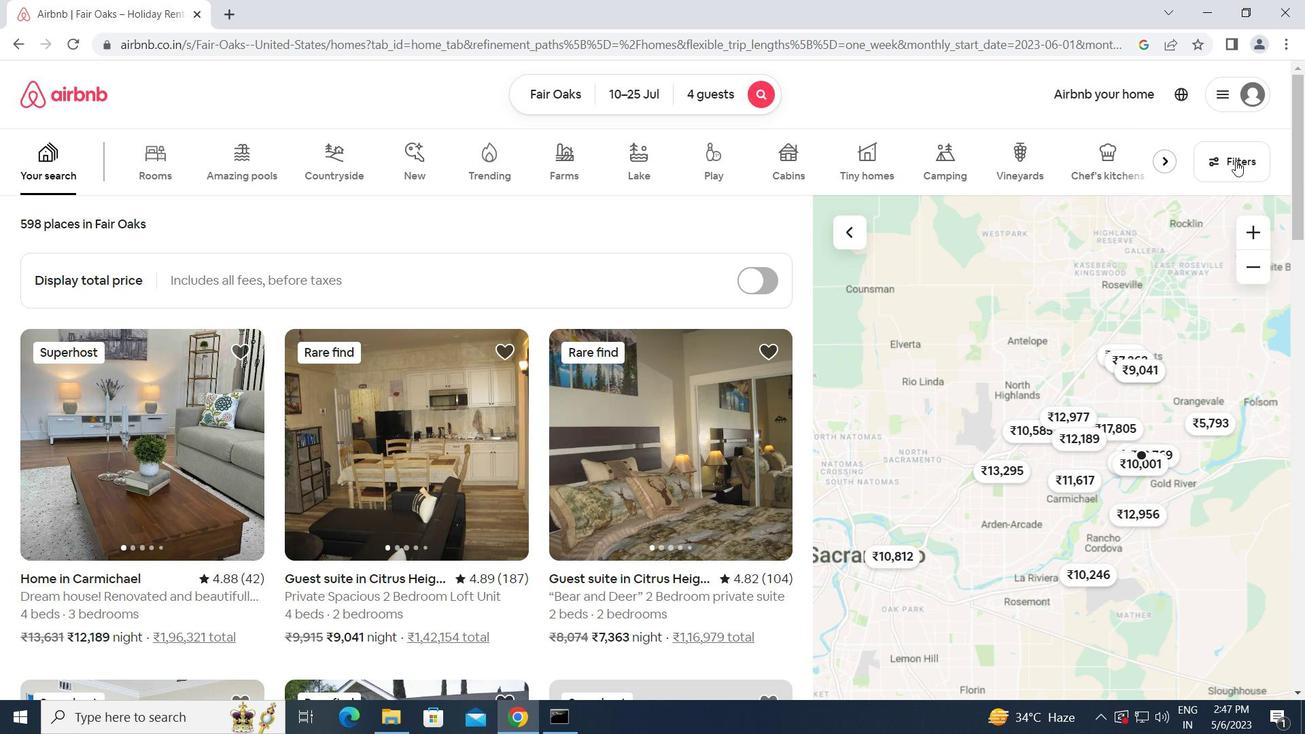 
Action: Mouse moved to (473, 435)
Screenshot: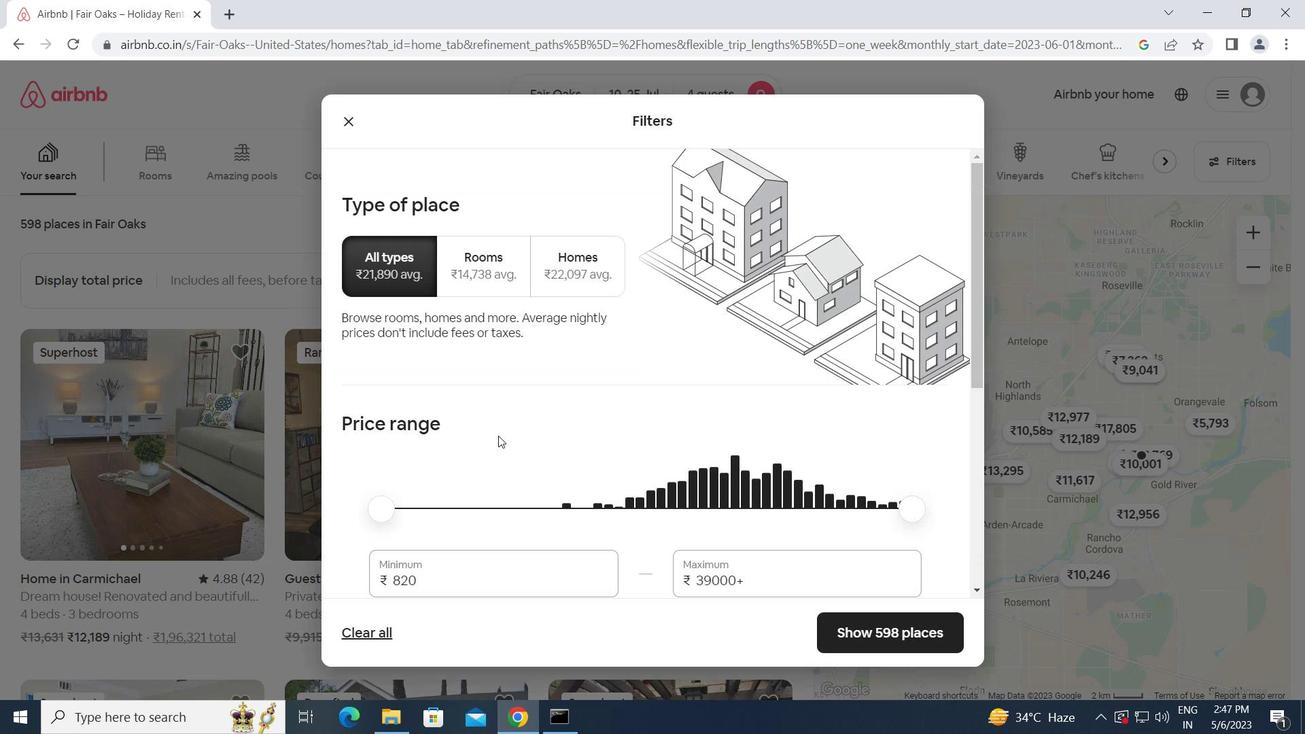 
Action: Mouse scrolled (473, 435) with delta (0, 0)
Screenshot: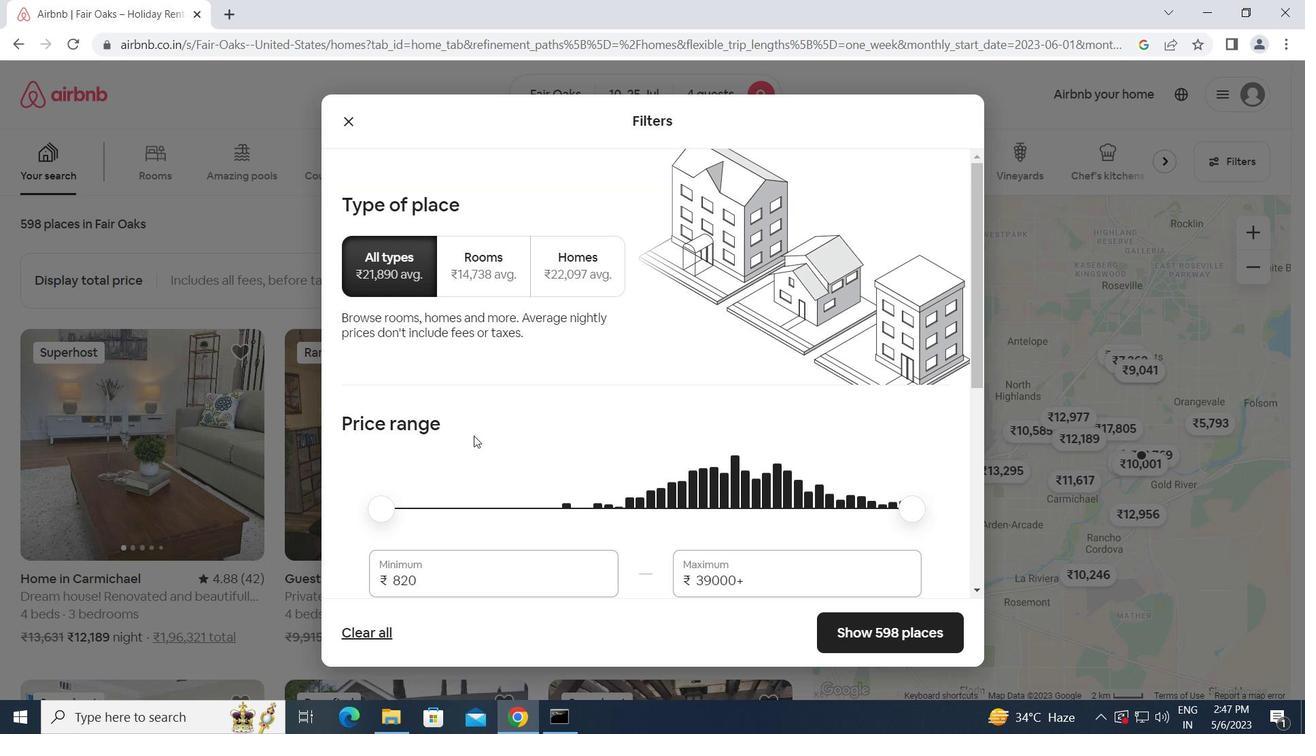 
Action: Mouse scrolled (473, 435) with delta (0, 0)
Screenshot: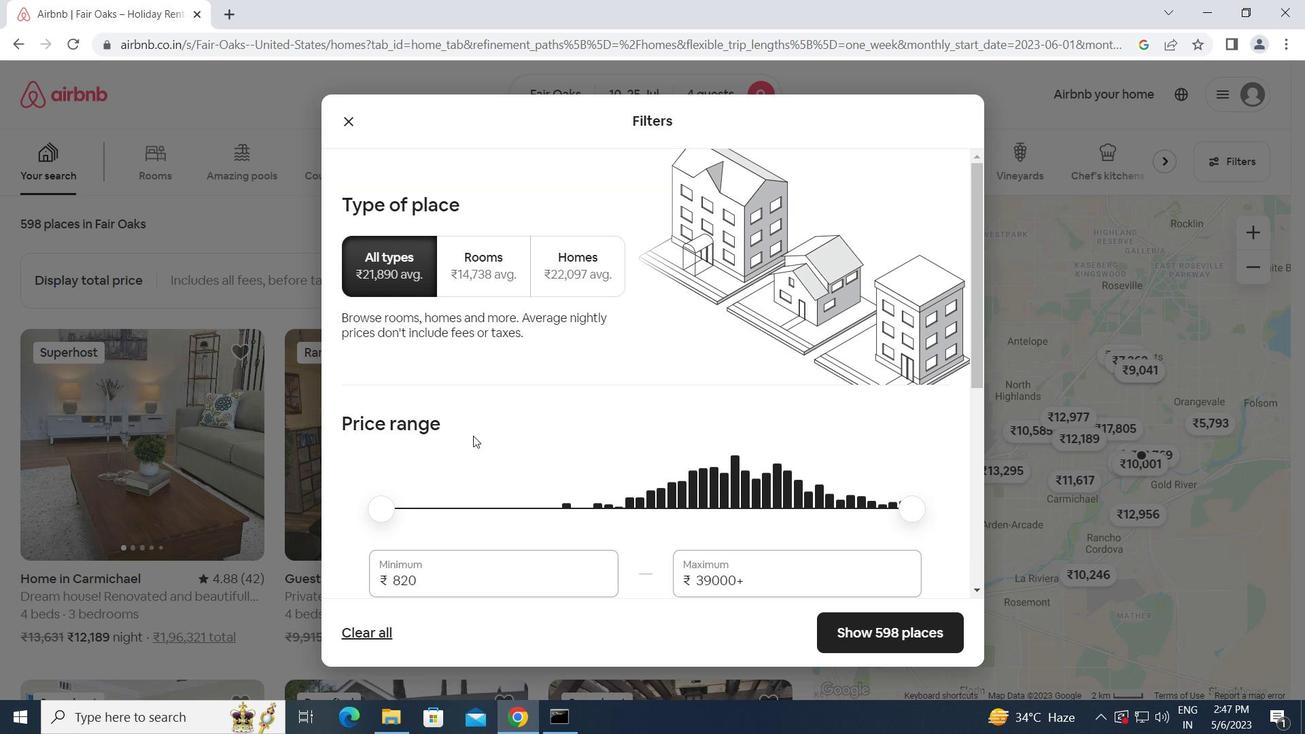 
Action: Mouse moved to (422, 417)
Screenshot: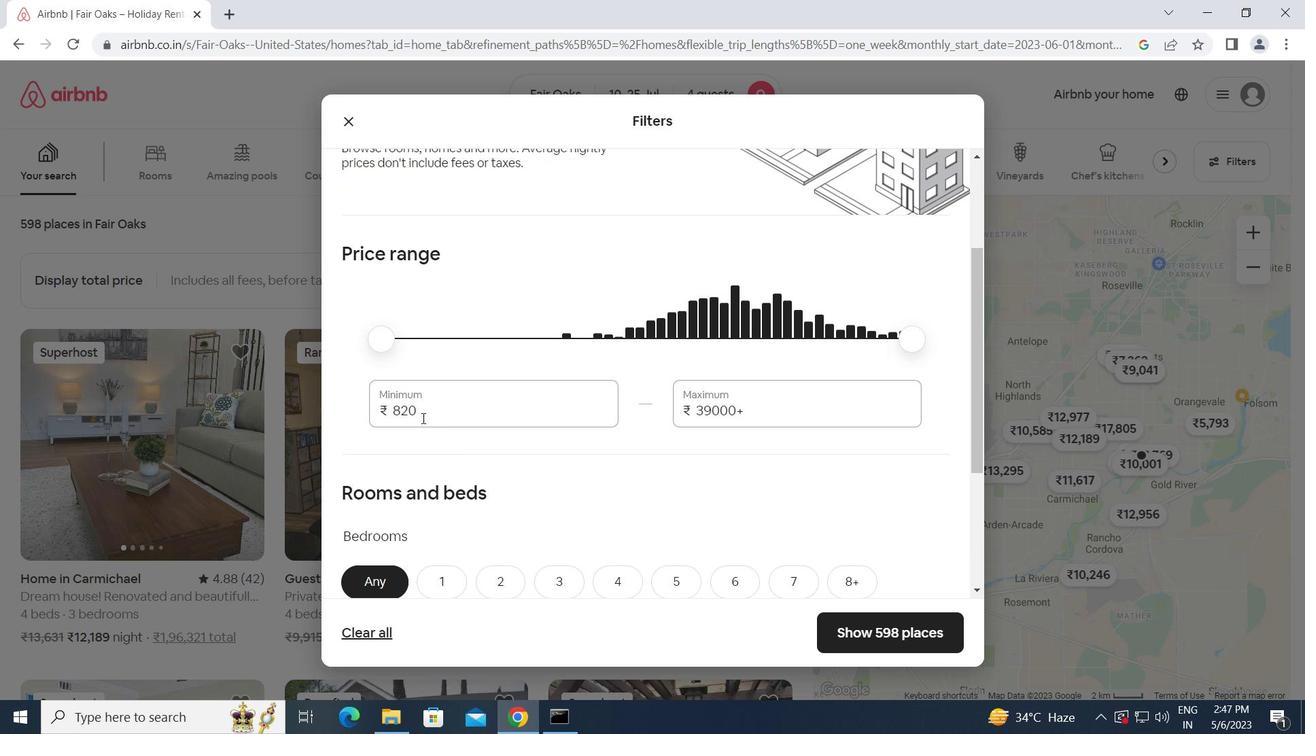 
Action: Mouse pressed left at (422, 417)
Screenshot: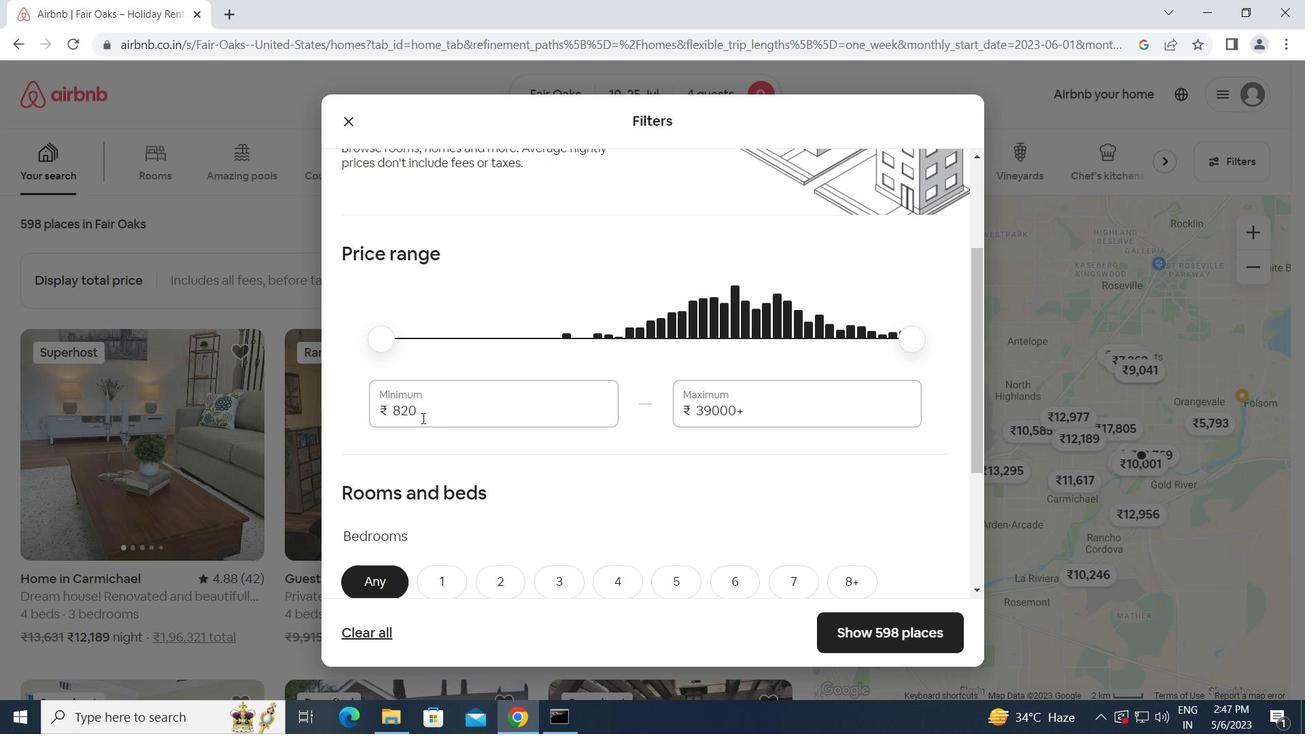 
Action: Mouse moved to (354, 409)
Screenshot: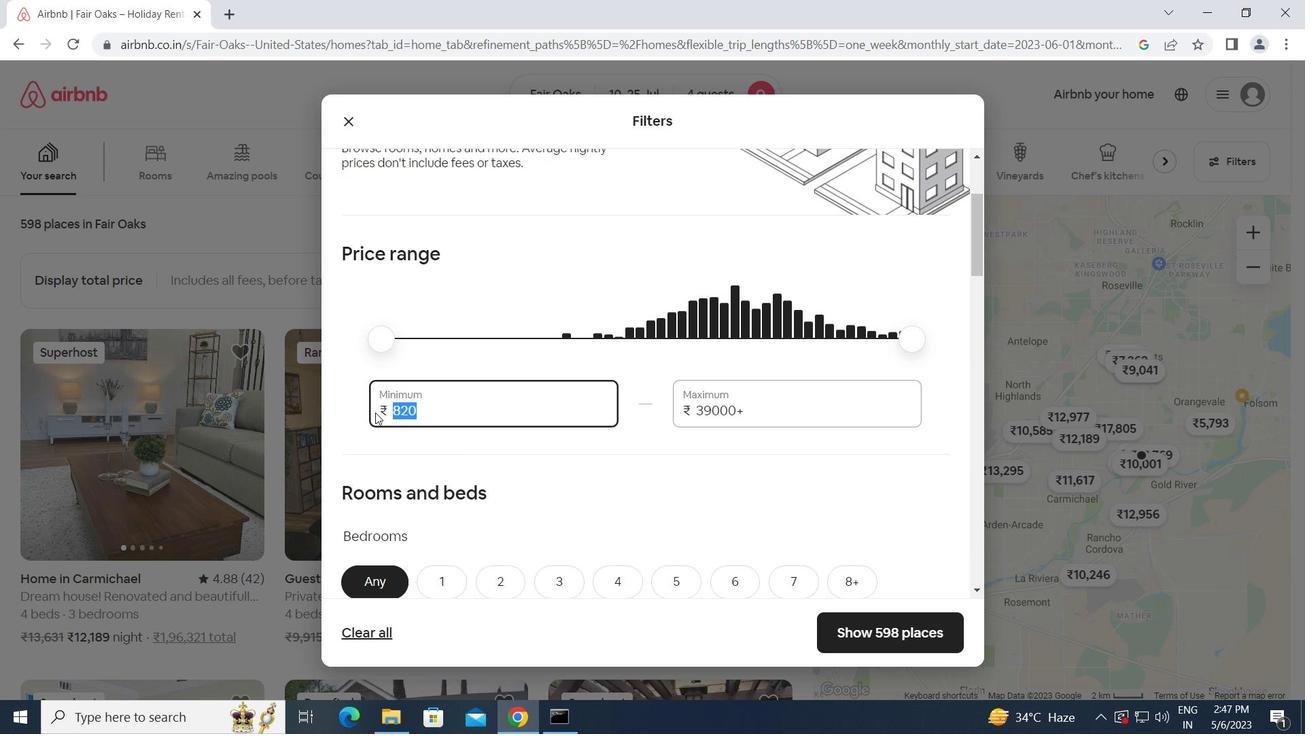 
Action: Key pressed 15000<Key.tab>25000
Screenshot: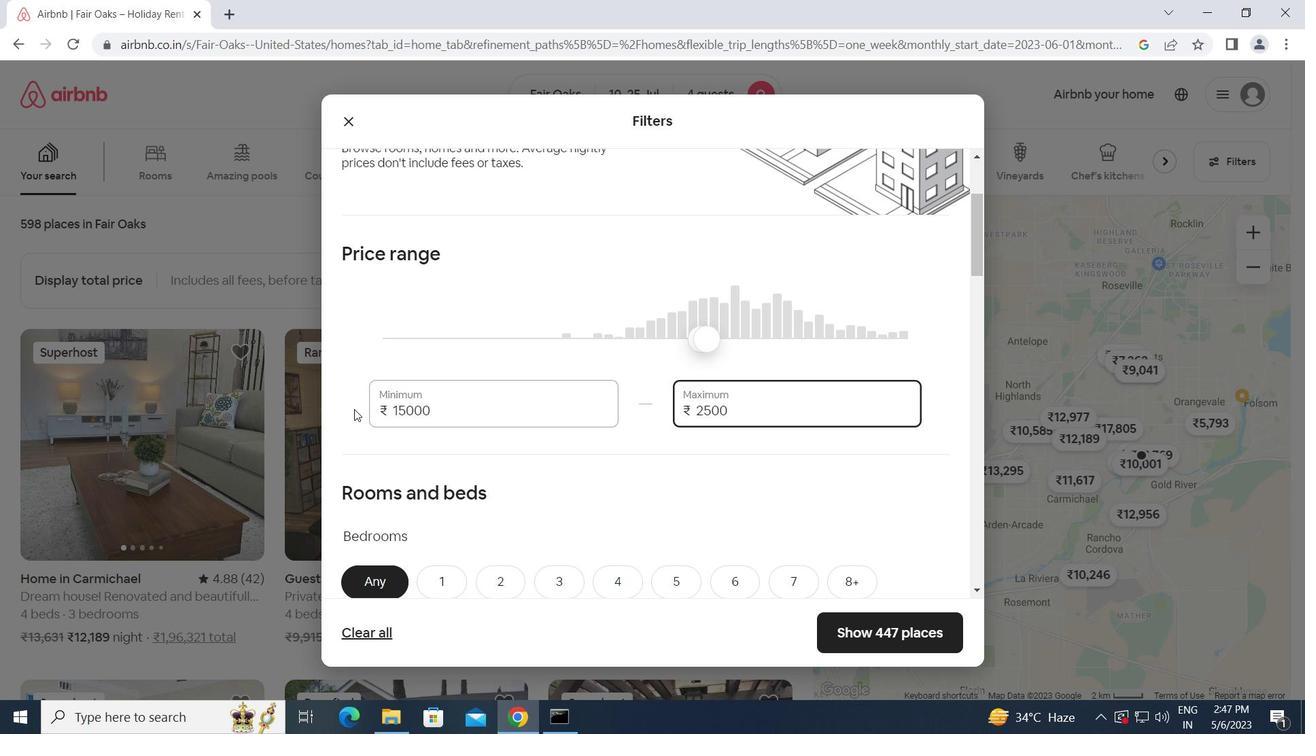 
Action: Mouse moved to (410, 453)
Screenshot: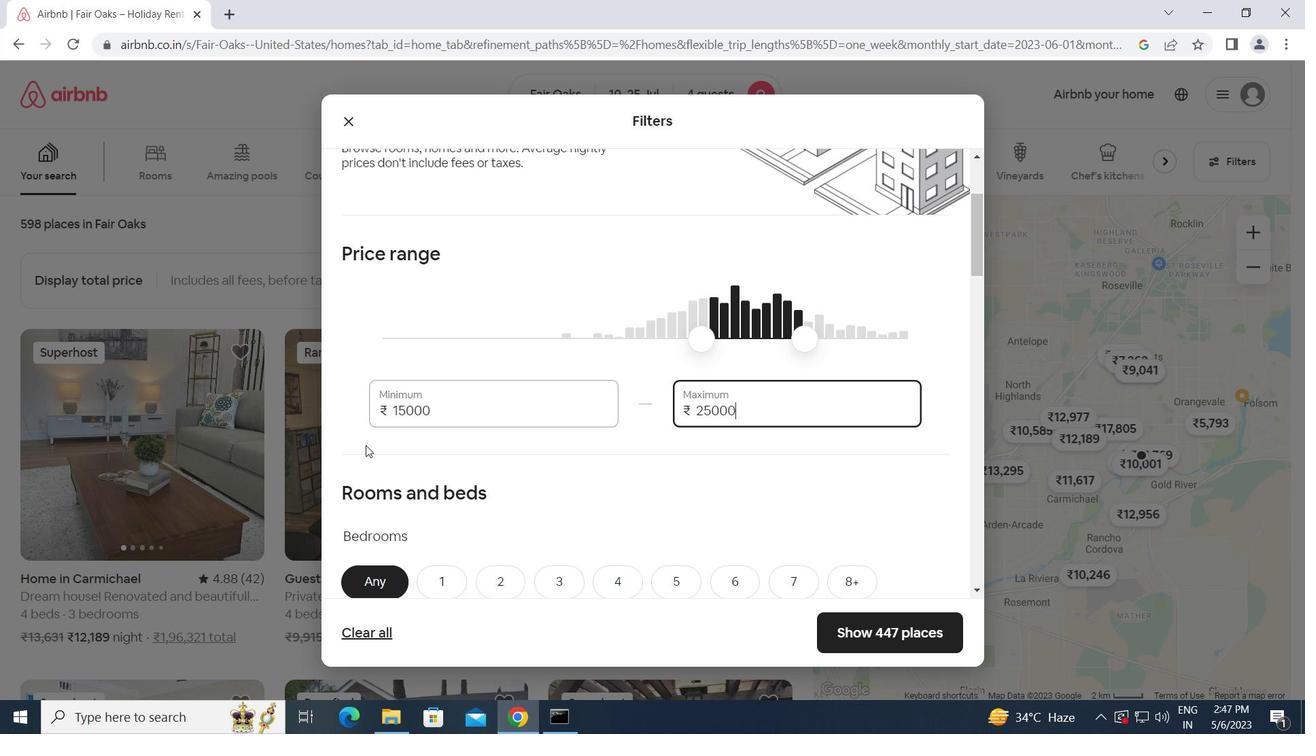 
Action: Mouse scrolled (410, 452) with delta (0, 0)
Screenshot: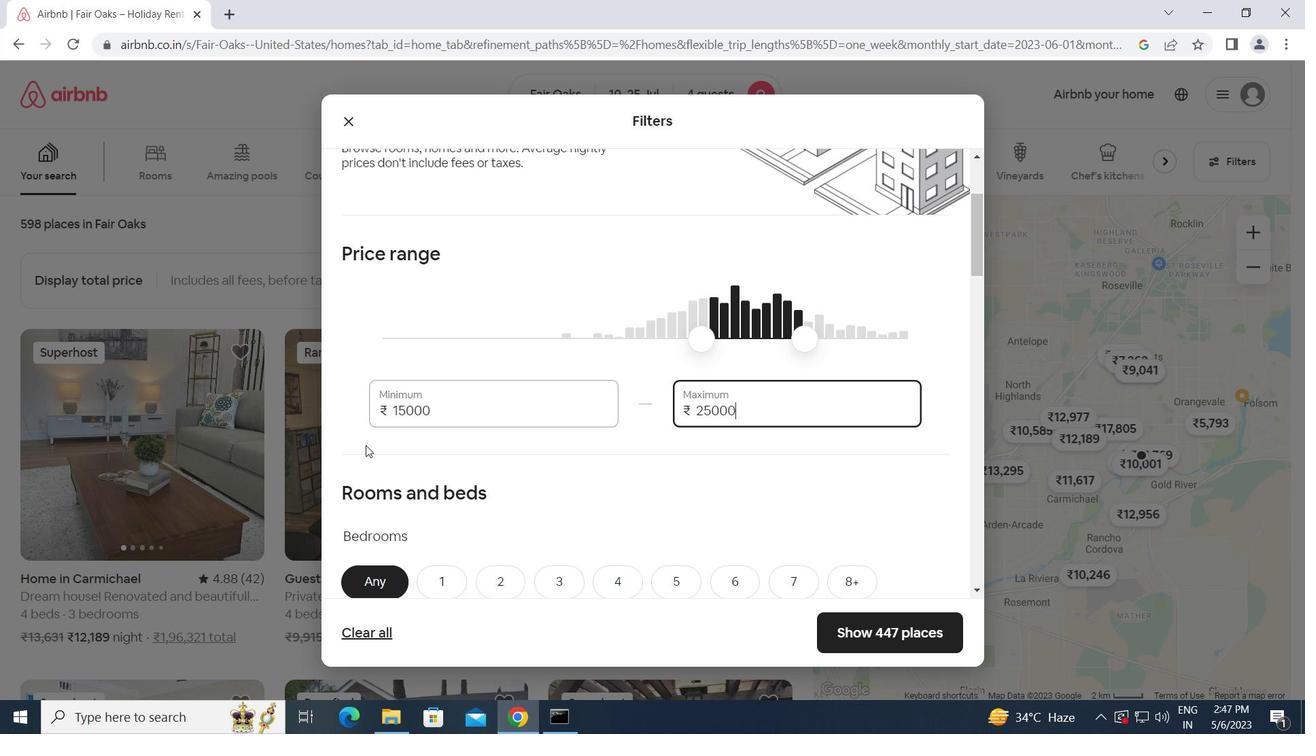 
Action: Mouse moved to (426, 454)
Screenshot: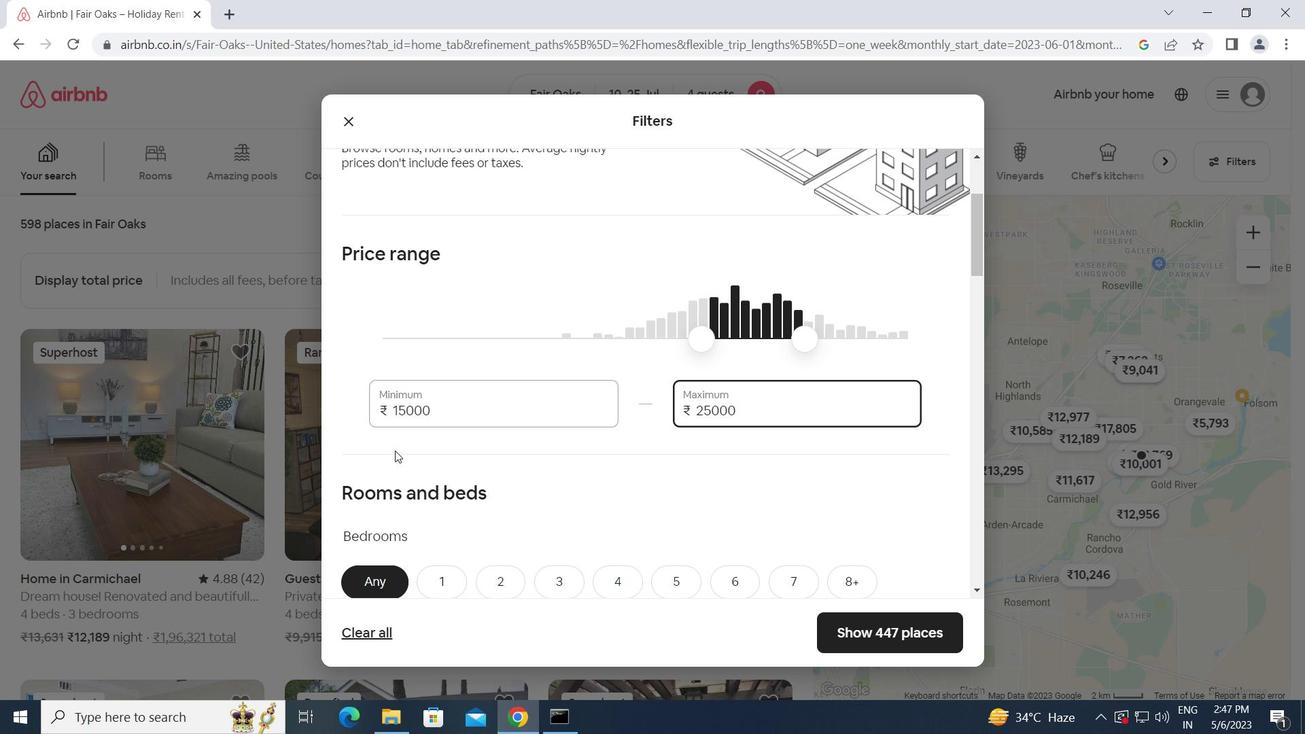 
Action: Mouse scrolled (426, 453) with delta (0, 0)
Screenshot: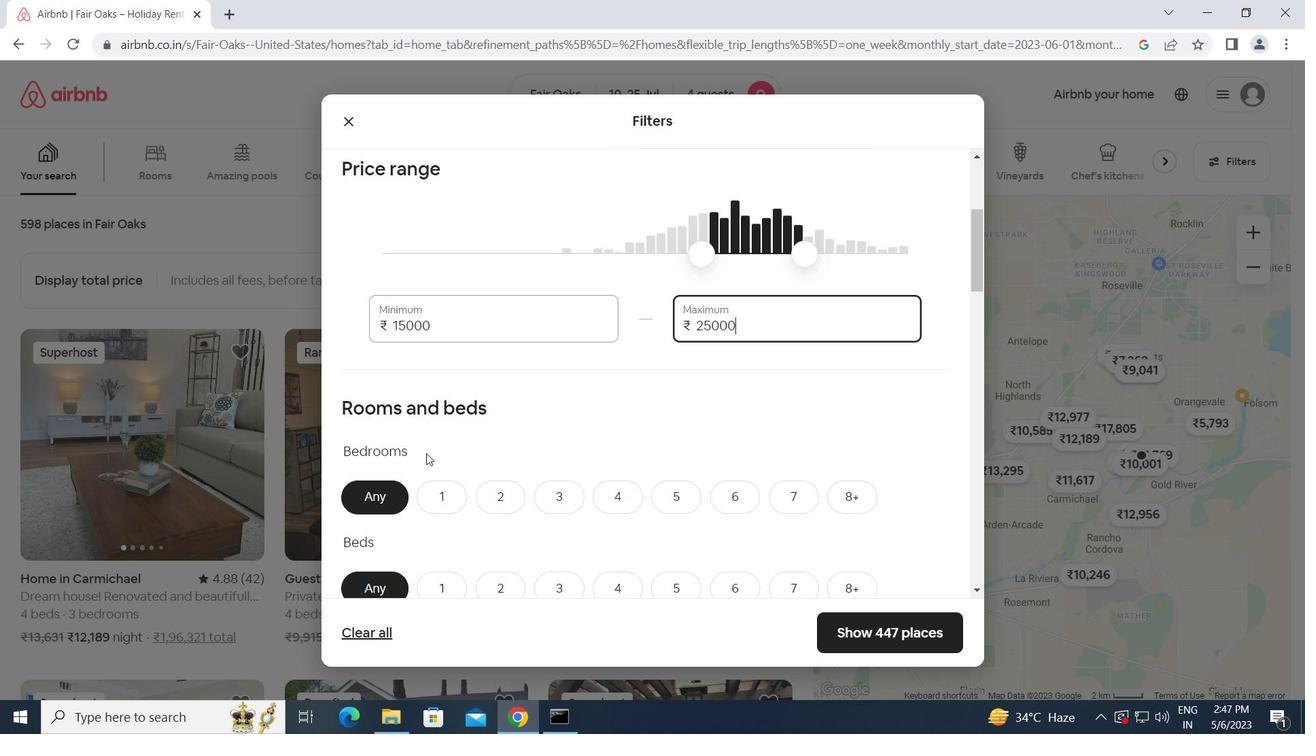 
Action: Mouse scrolled (426, 453) with delta (0, 0)
Screenshot: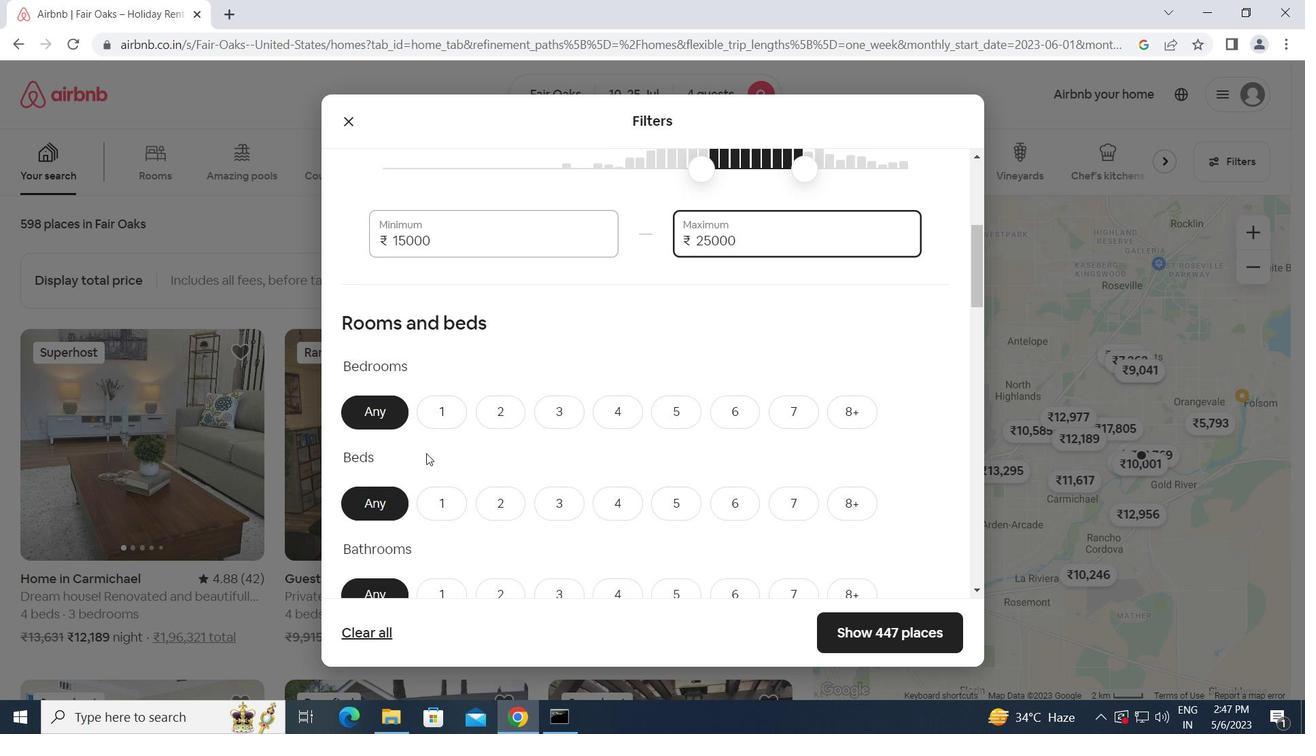 
Action: Mouse moved to (495, 325)
Screenshot: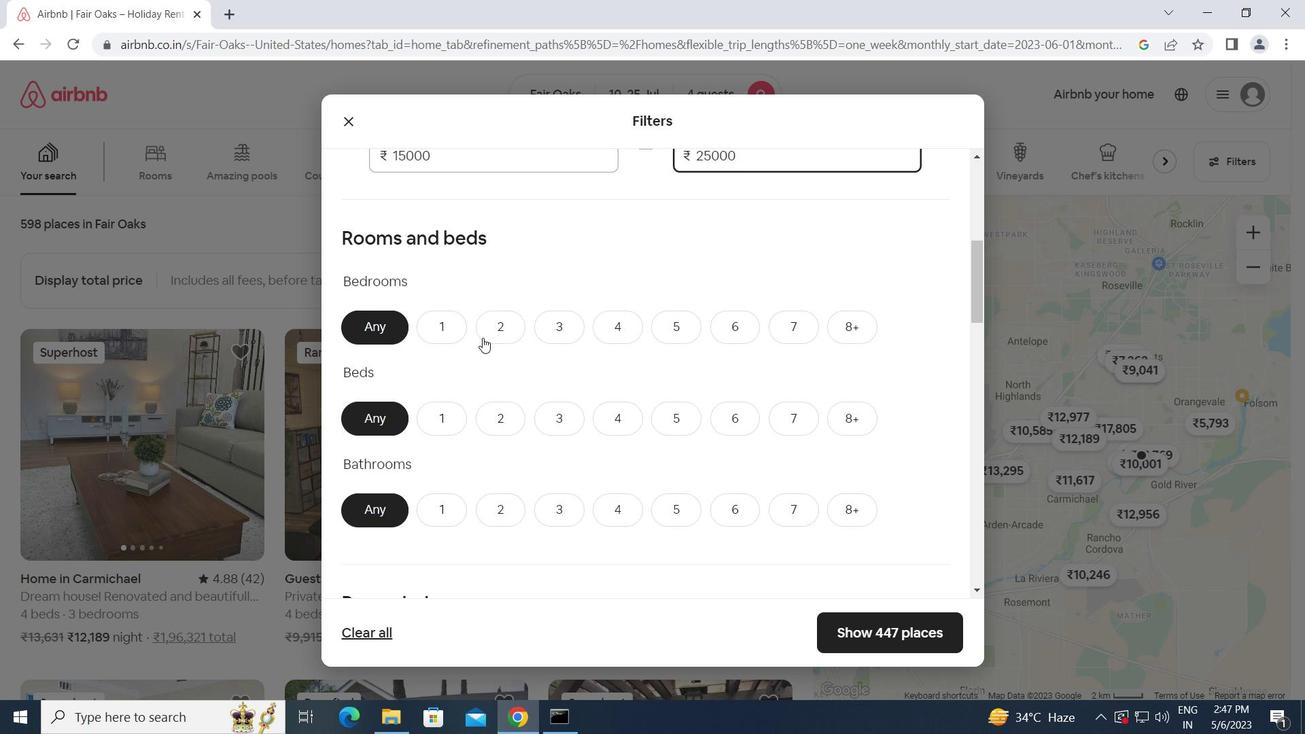 
Action: Mouse pressed left at (495, 325)
Screenshot: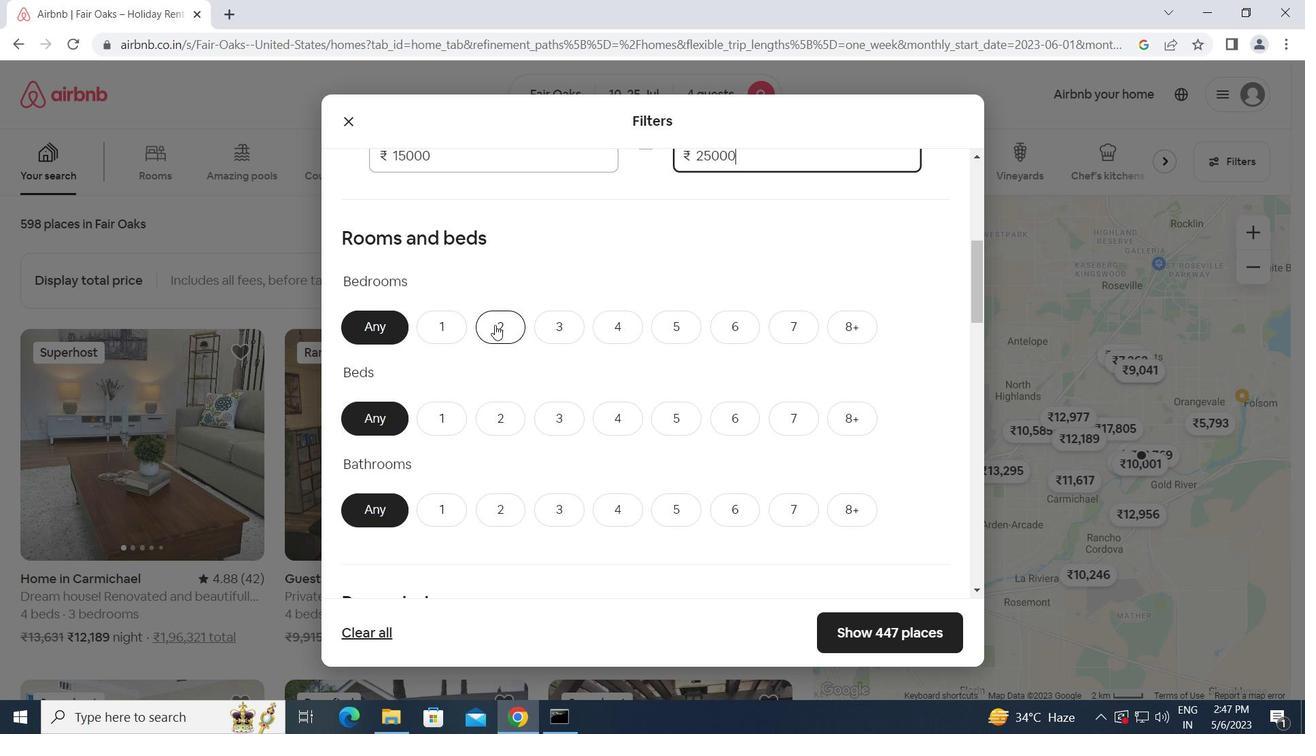 
Action: Mouse moved to (563, 420)
Screenshot: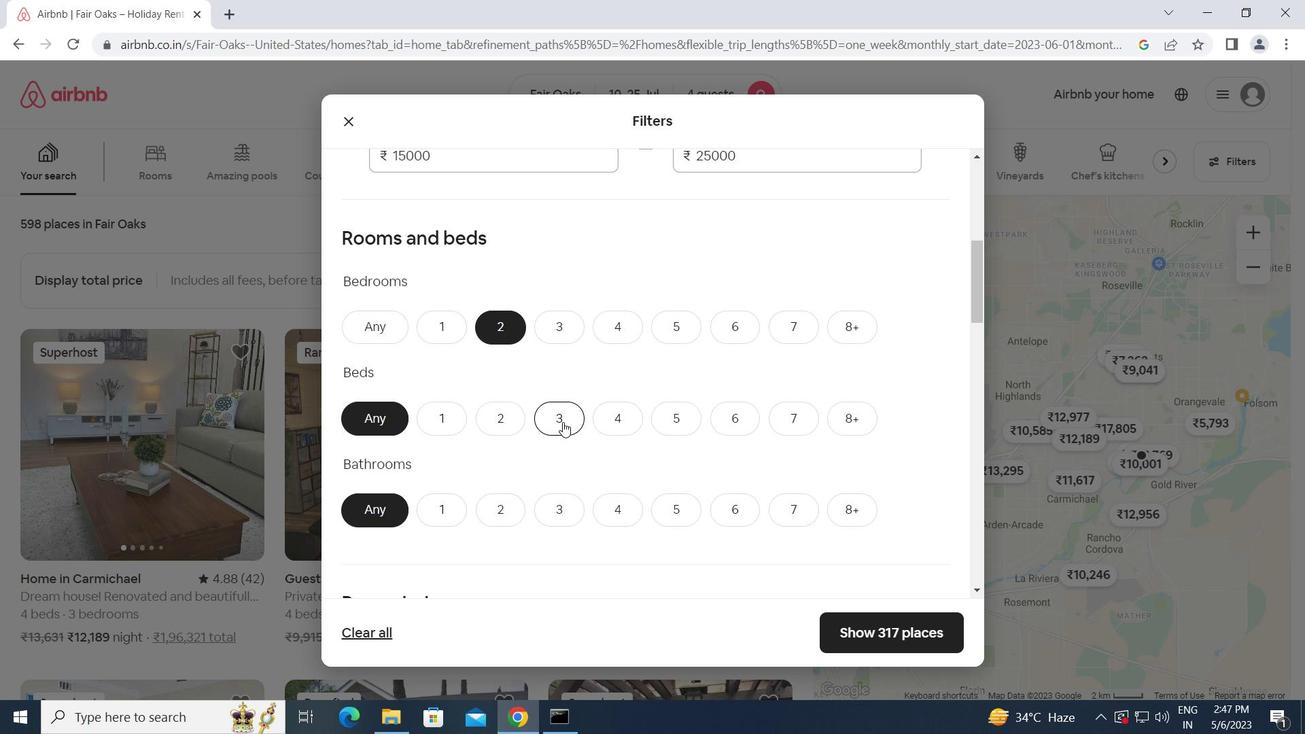 
Action: Mouse pressed left at (563, 420)
Screenshot: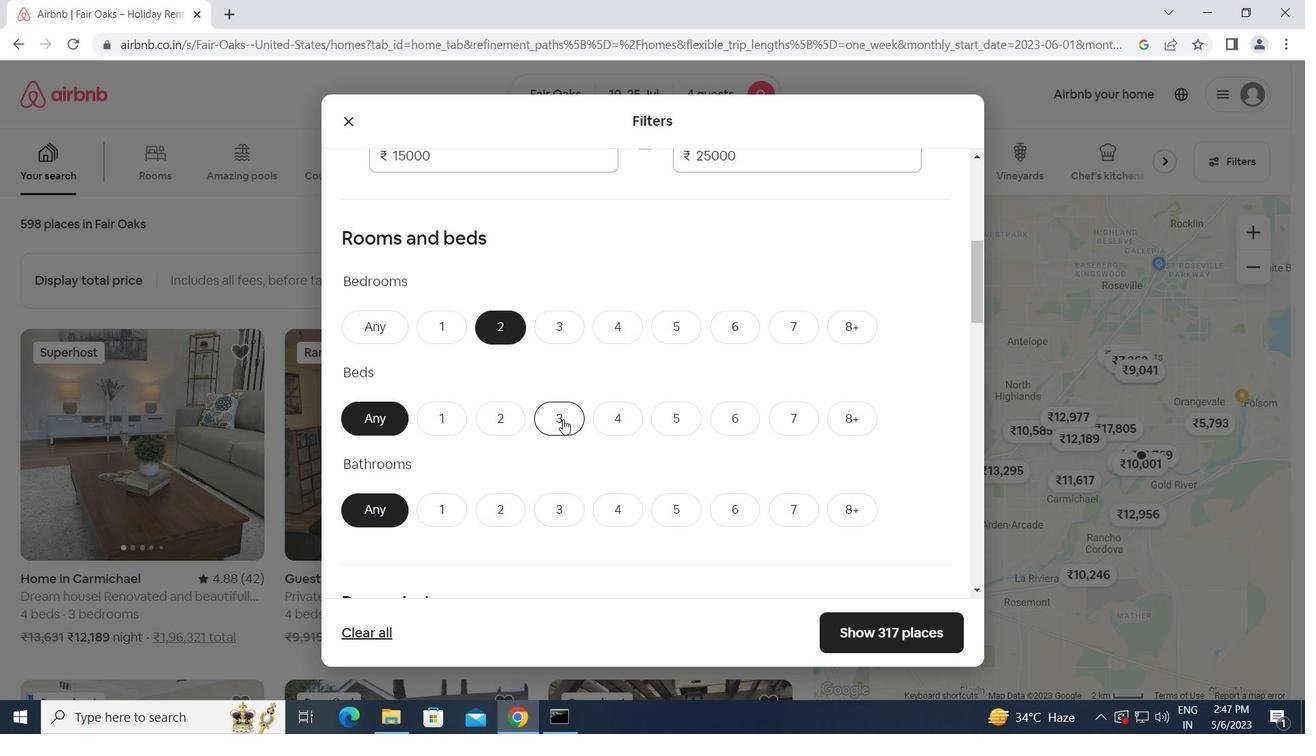 
Action: Mouse moved to (494, 507)
Screenshot: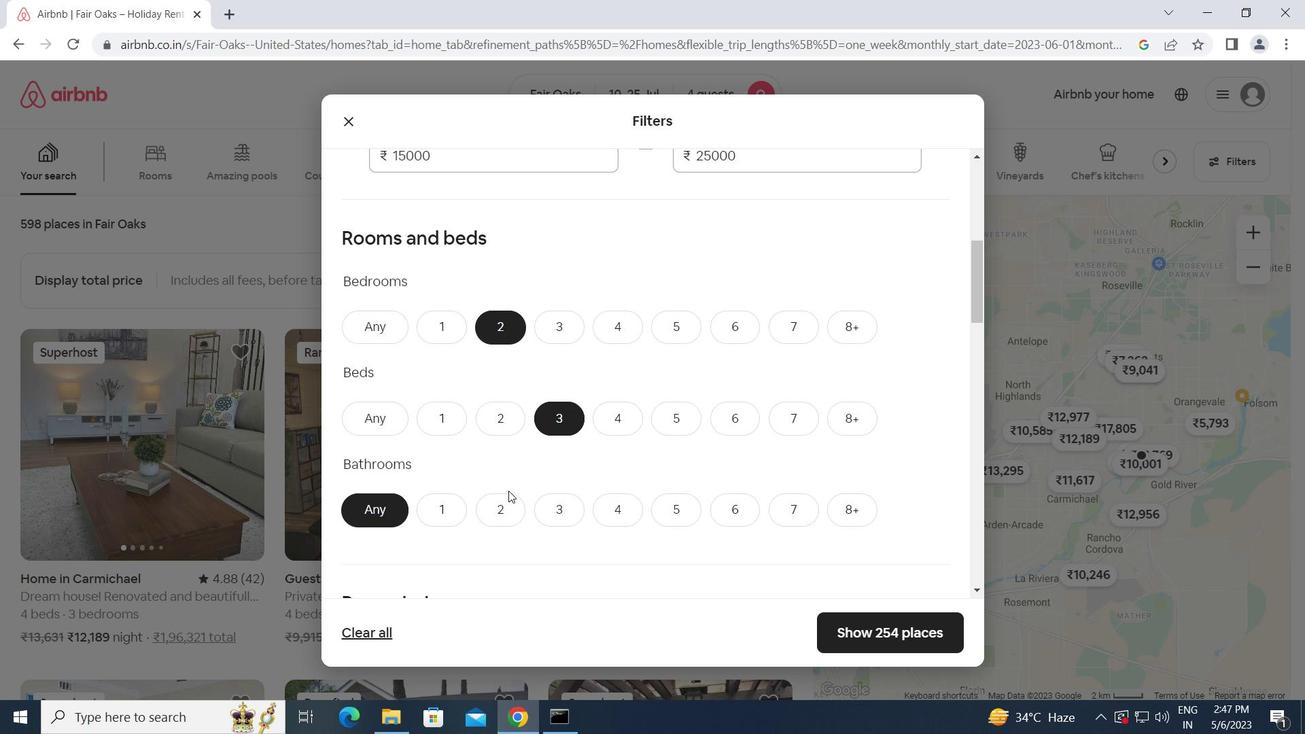 
Action: Mouse pressed left at (494, 507)
Screenshot: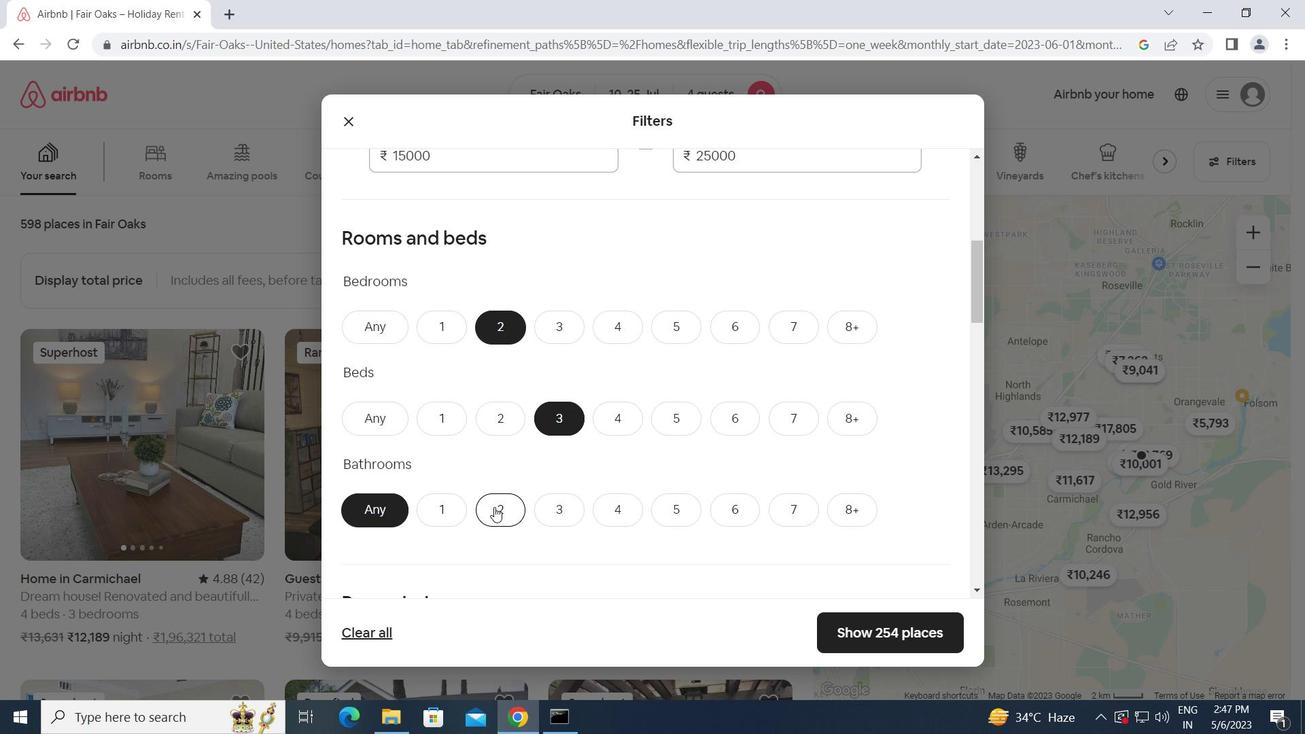 
Action: Mouse moved to (550, 536)
Screenshot: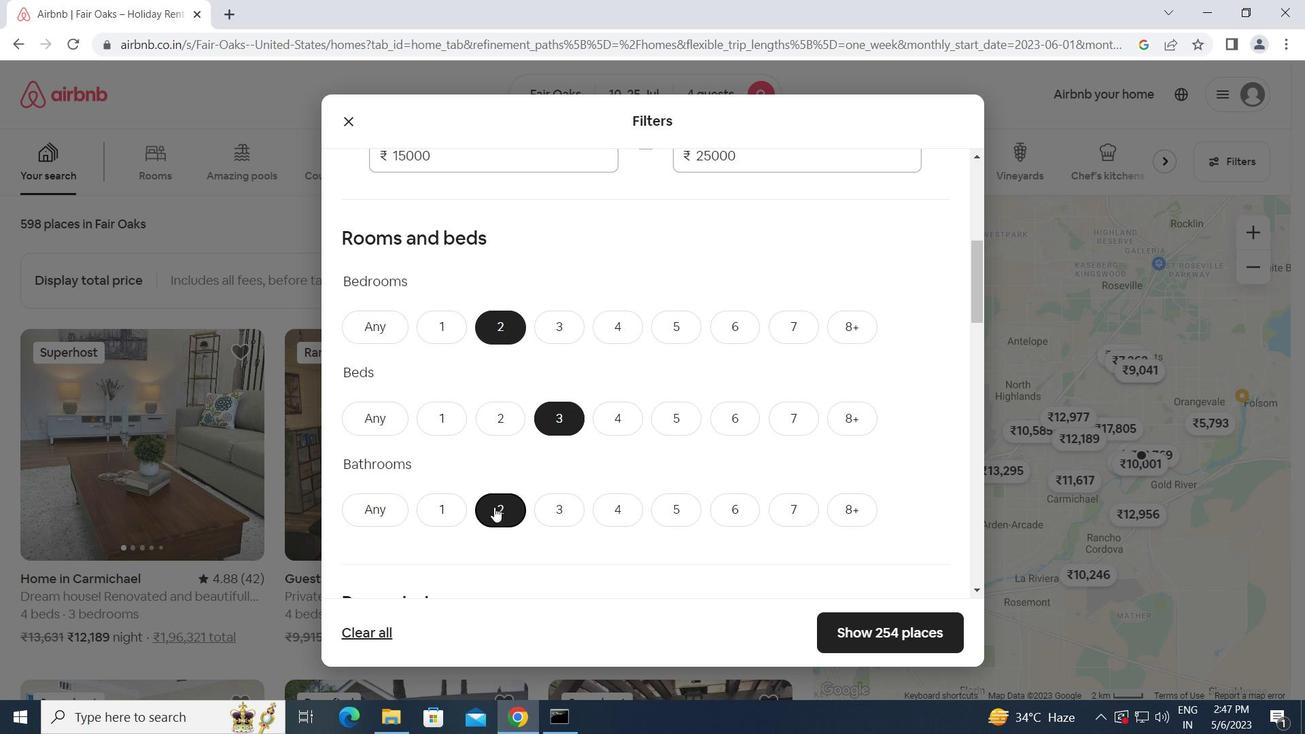 
Action: Mouse scrolled (550, 535) with delta (0, 0)
Screenshot: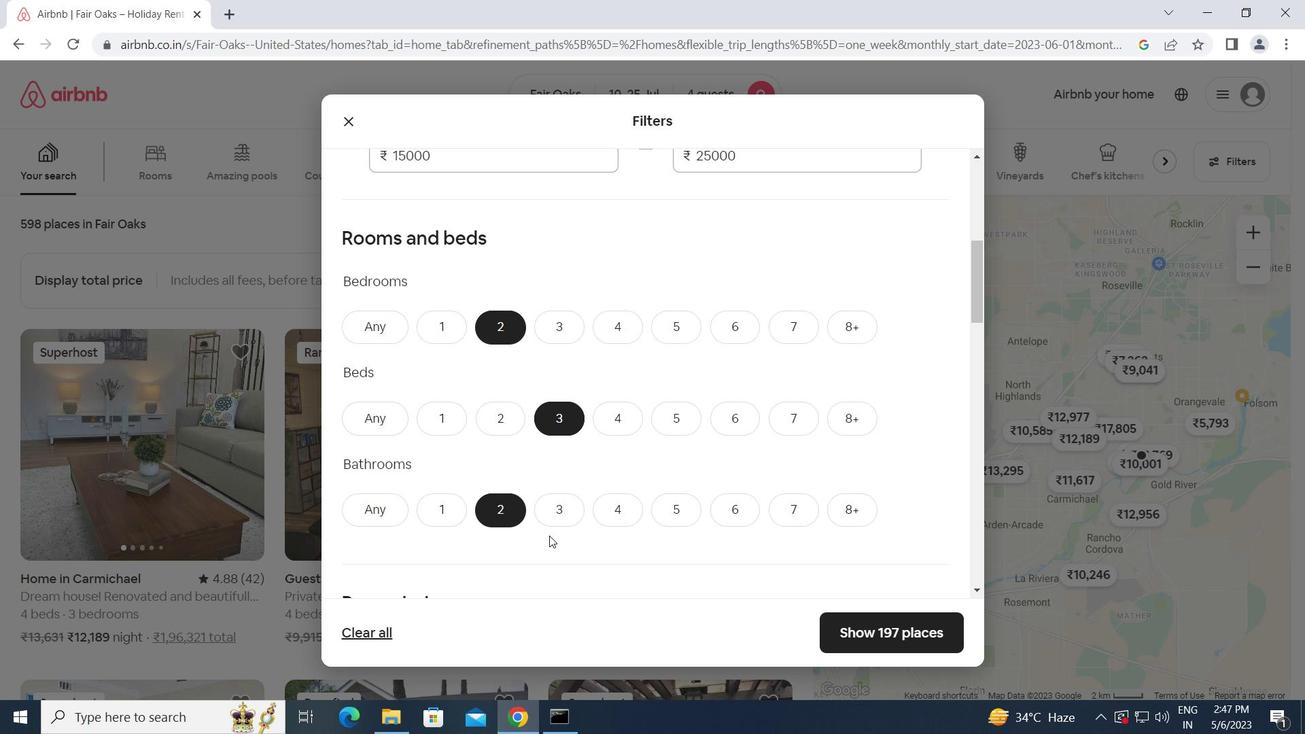 
Action: Mouse scrolled (550, 535) with delta (0, 0)
Screenshot: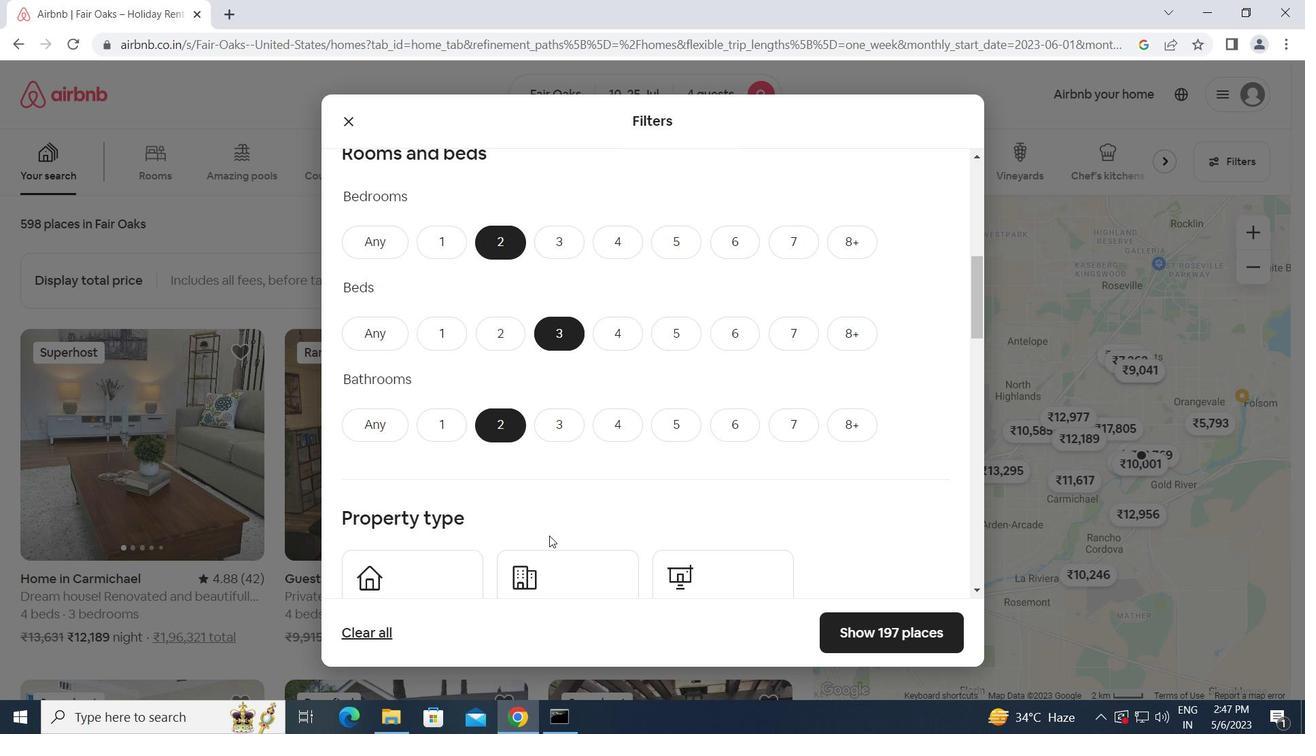 
Action: Mouse moved to (427, 530)
Screenshot: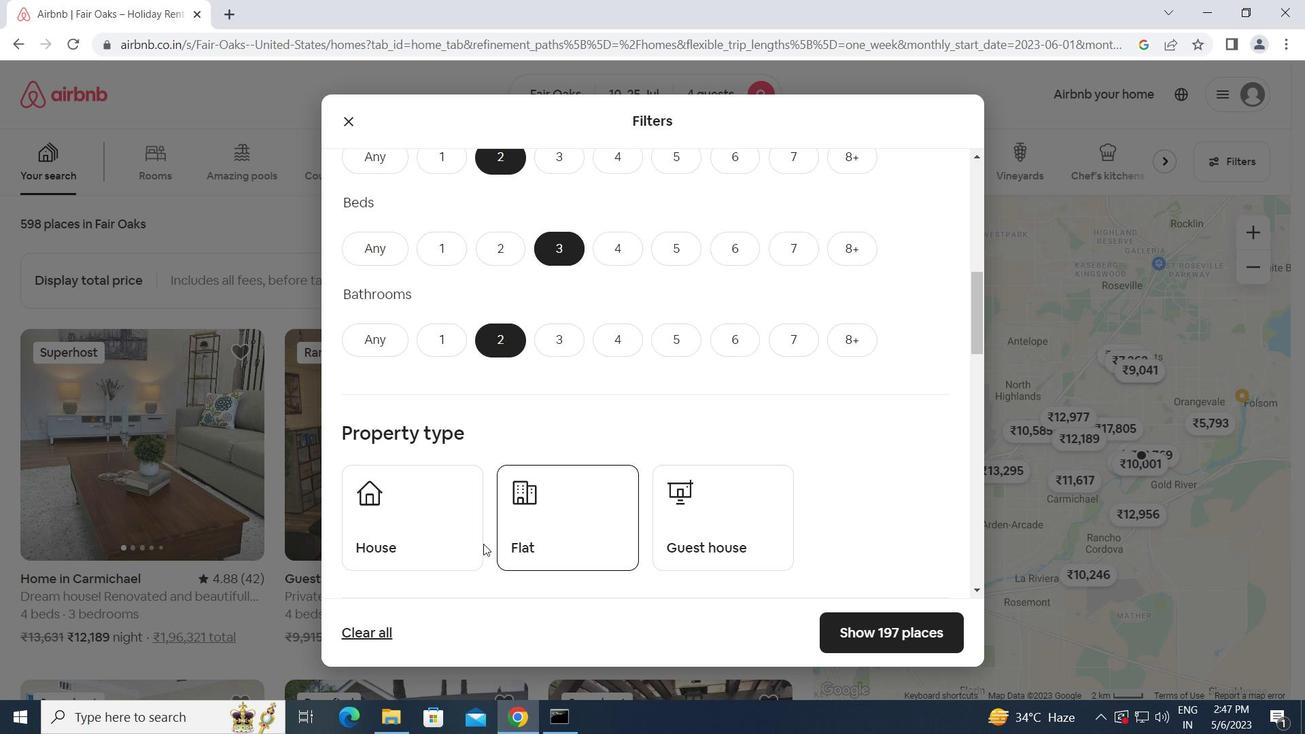 
Action: Mouse pressed left at (427, 530)
Screenshot: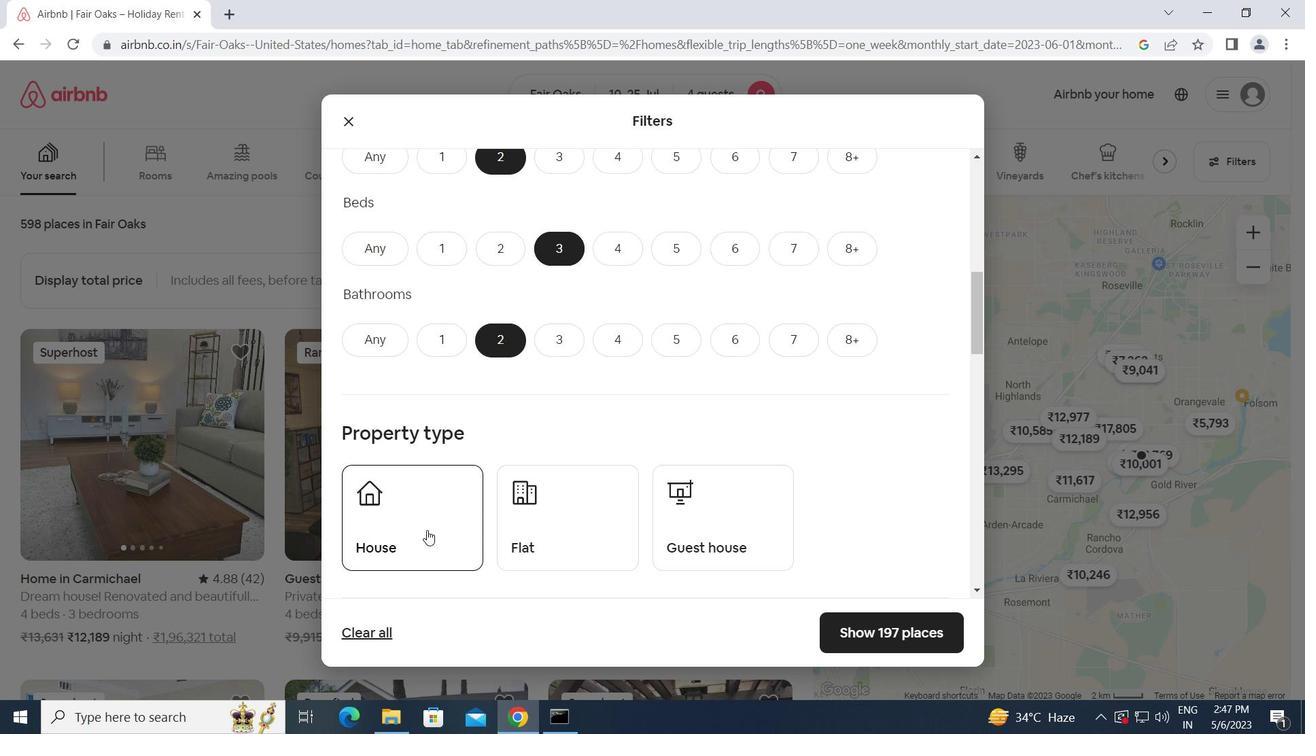 
Action: Mouse moved to (573, 509)
Screenshot: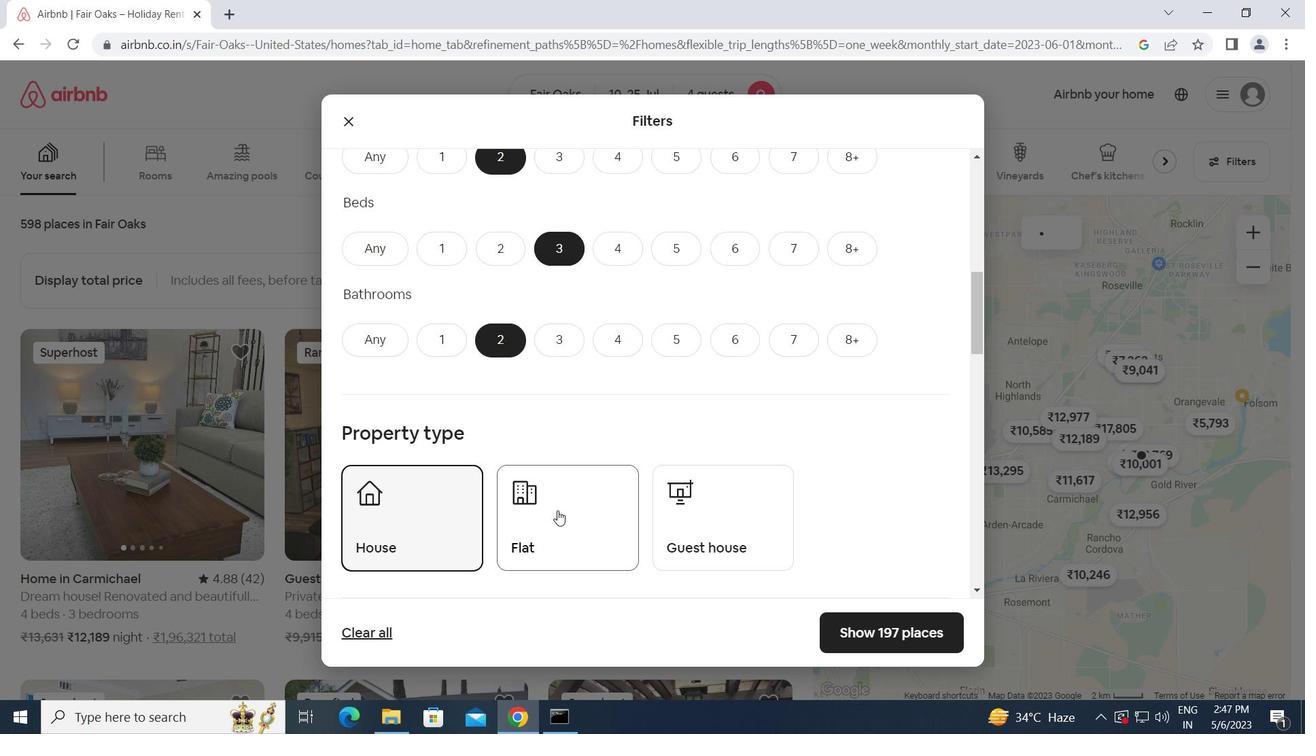 
Action: Mouse pressed left at (573, 509)
Screenshot: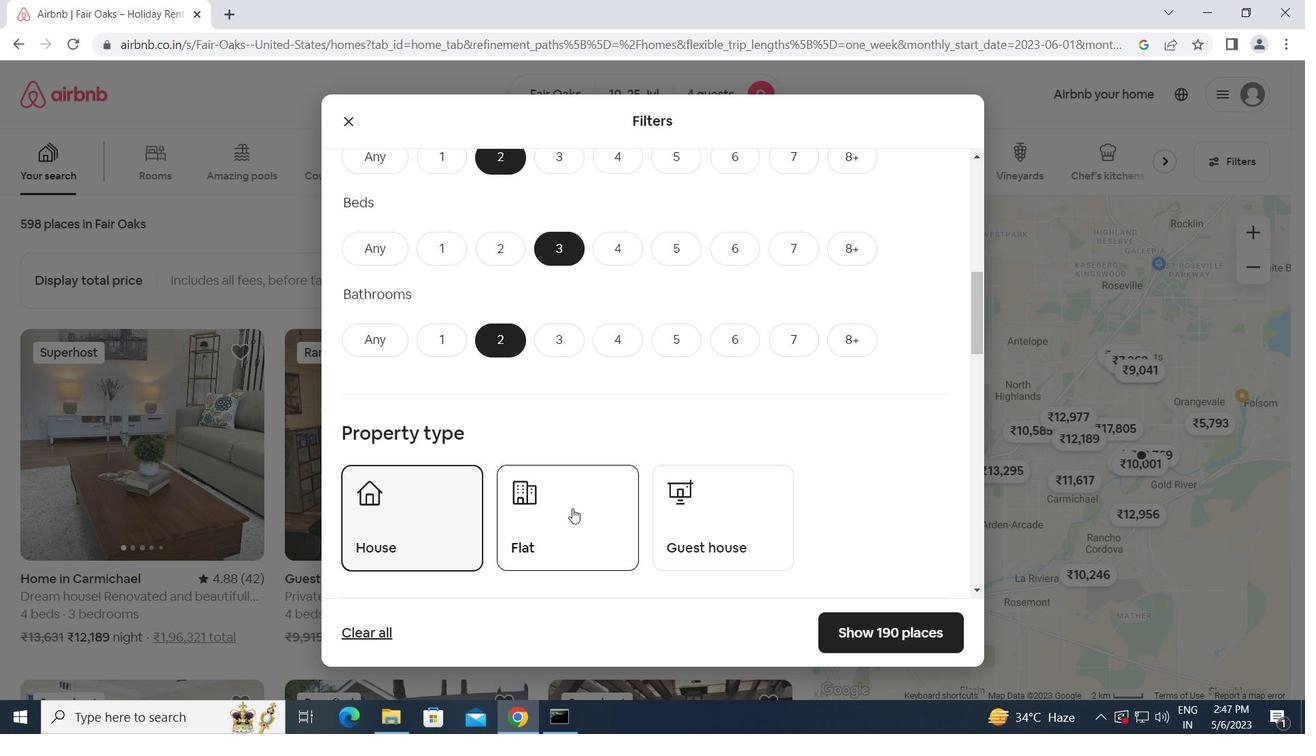 
Action: Mouse moved to (720, 493)
Screenshot: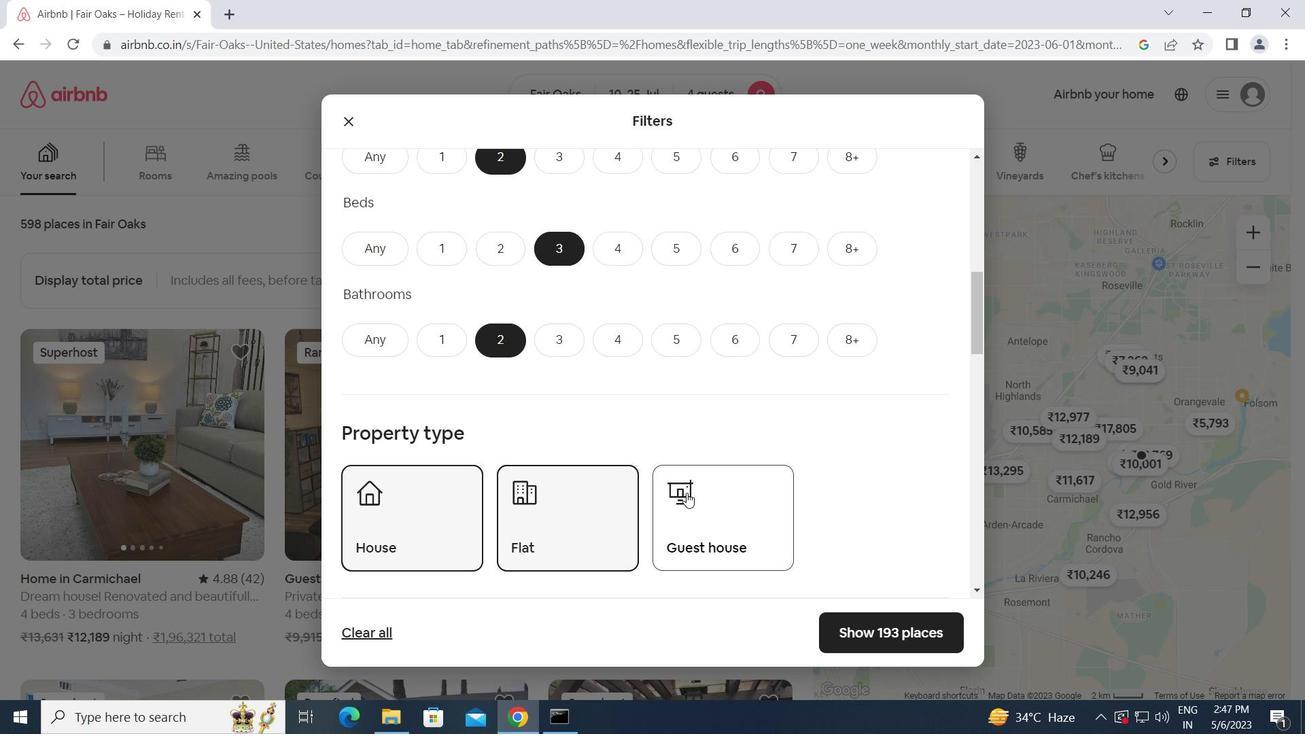 
Action: Mouse pressed left at (720, 493)
Screenshot: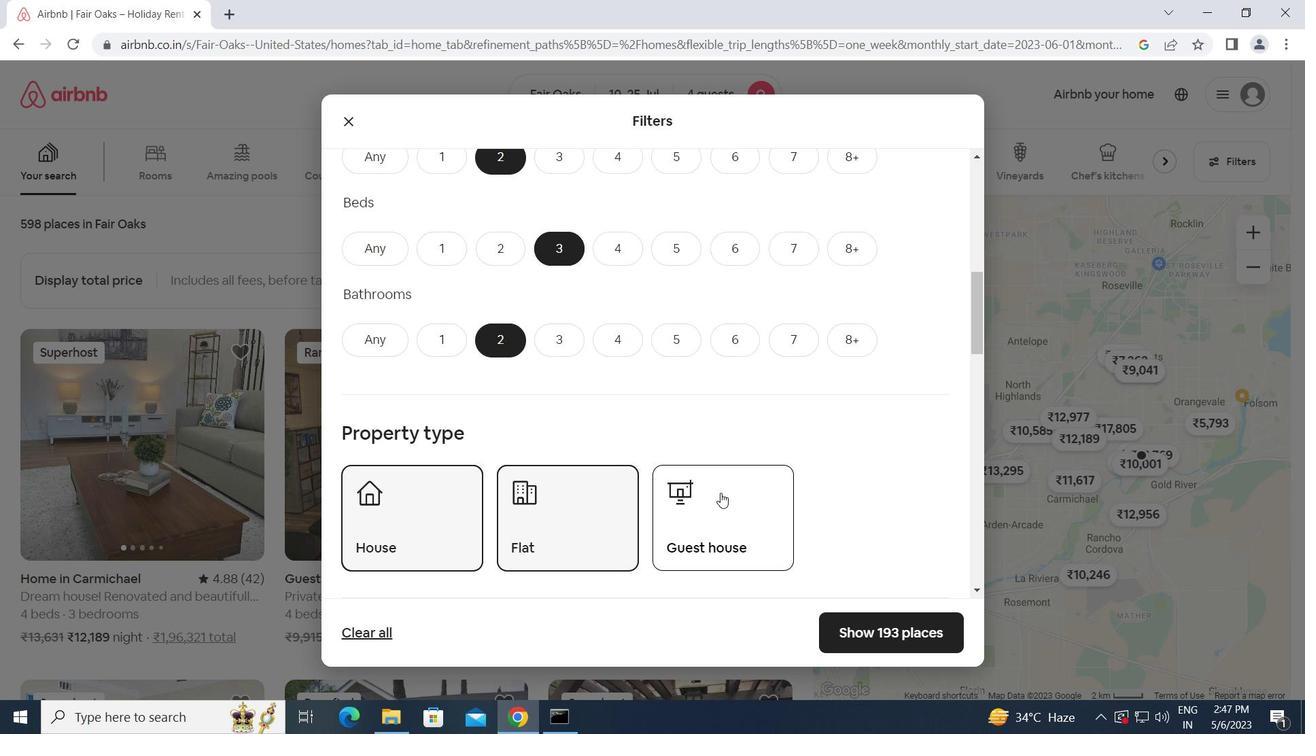
Action: Mouse moved to (652, 539)
Screenshot: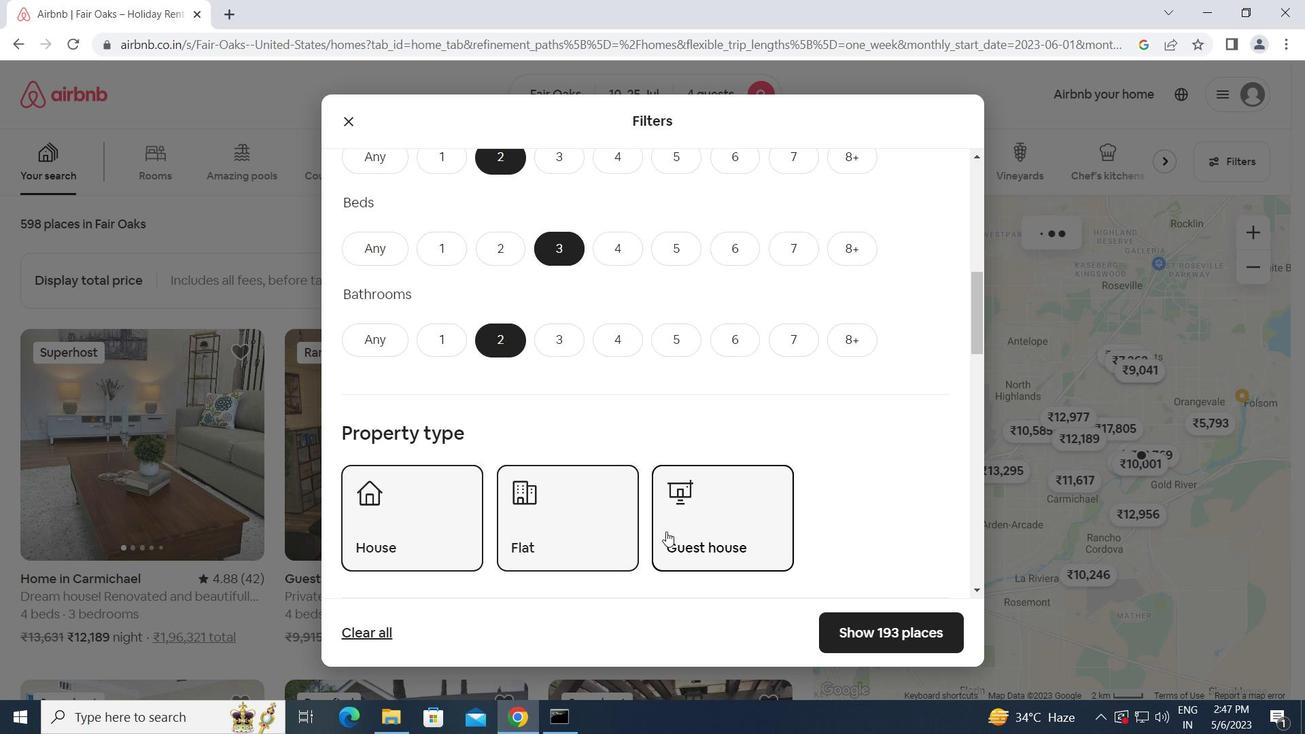 
Action: Mouse scrolled (652, 538) with delta (0, 0)
Screenshot: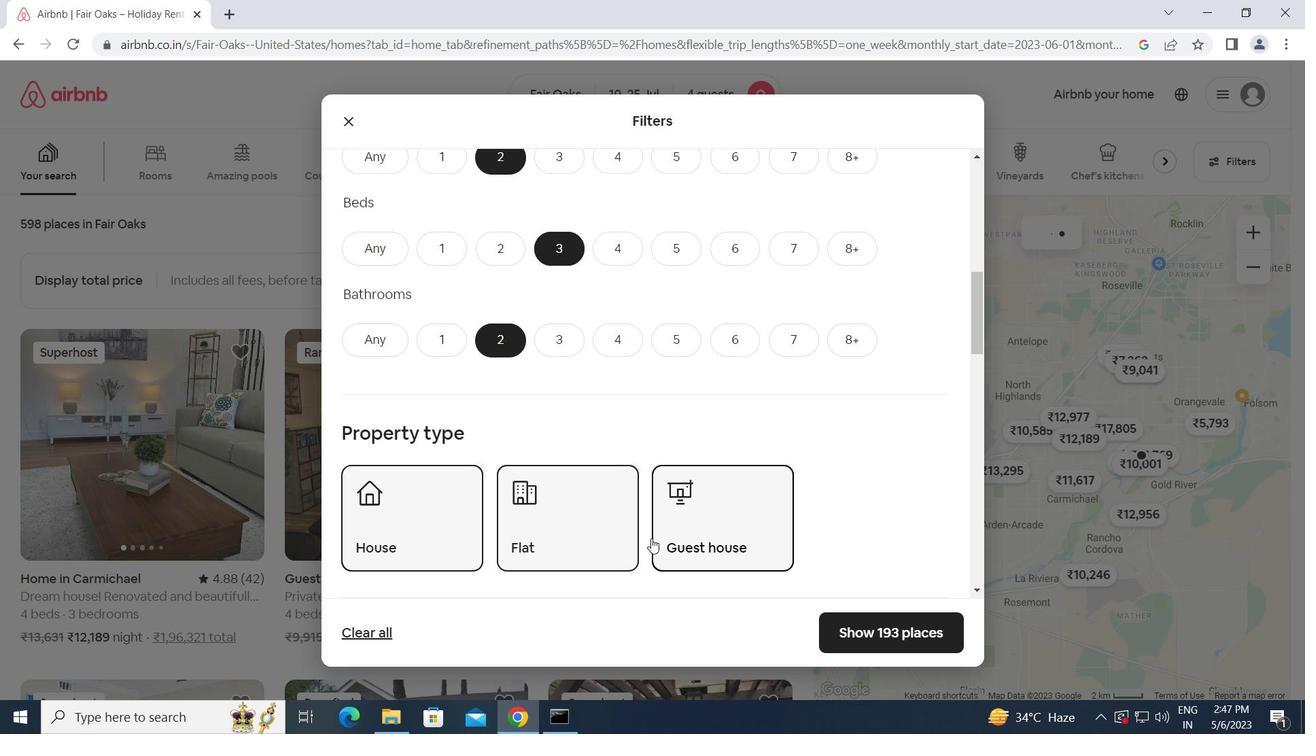 
Action: Mouse scrolled (652, 538) with delta (0, 0)
Screenshot: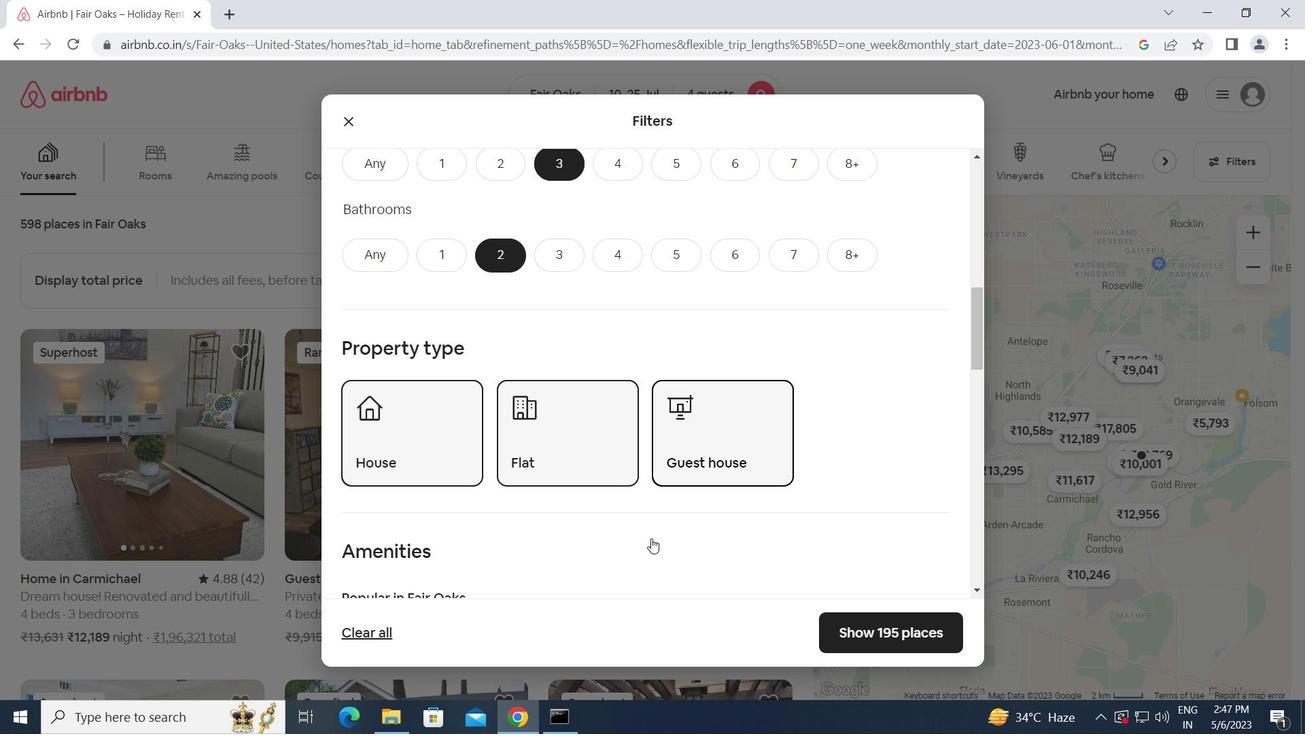 
Action: Mouse scrolled (652, 538) with delta (0, 0)
Screenshot: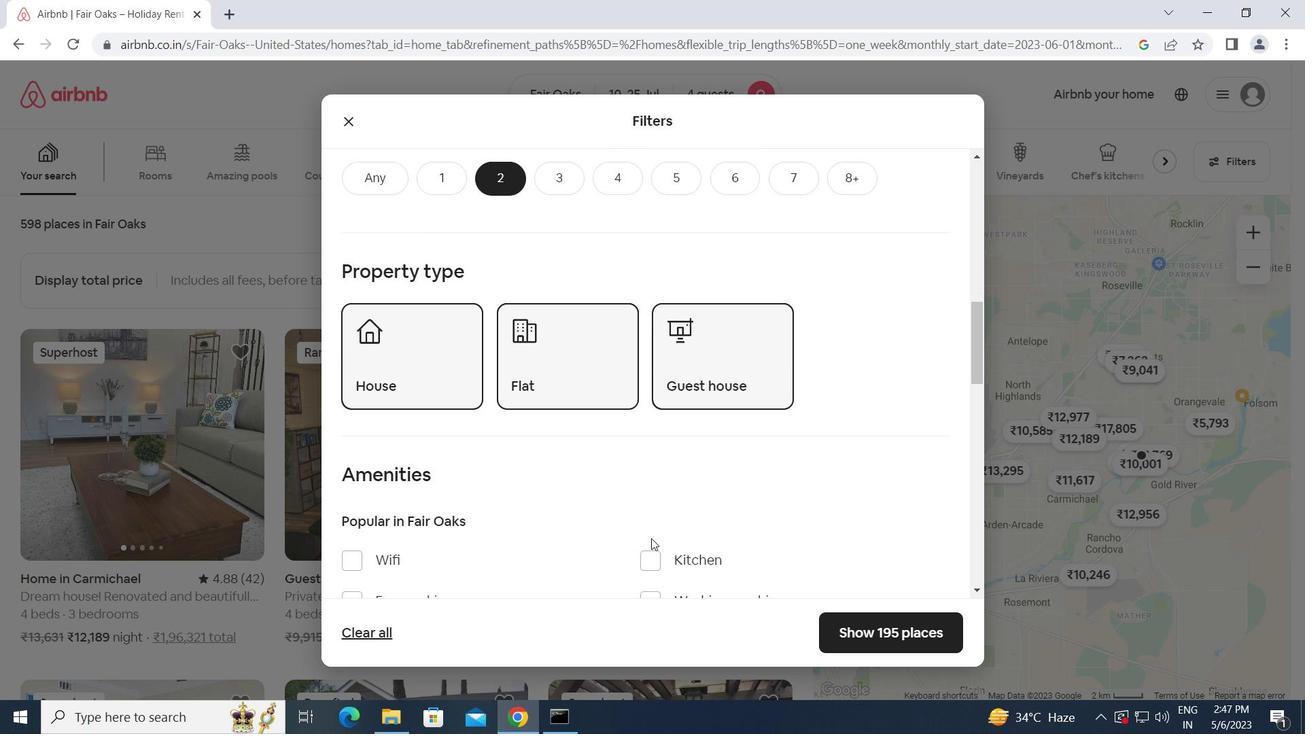 
Action: Mouse scrolled (652, 538) with delta (0, 0)
Screenshot: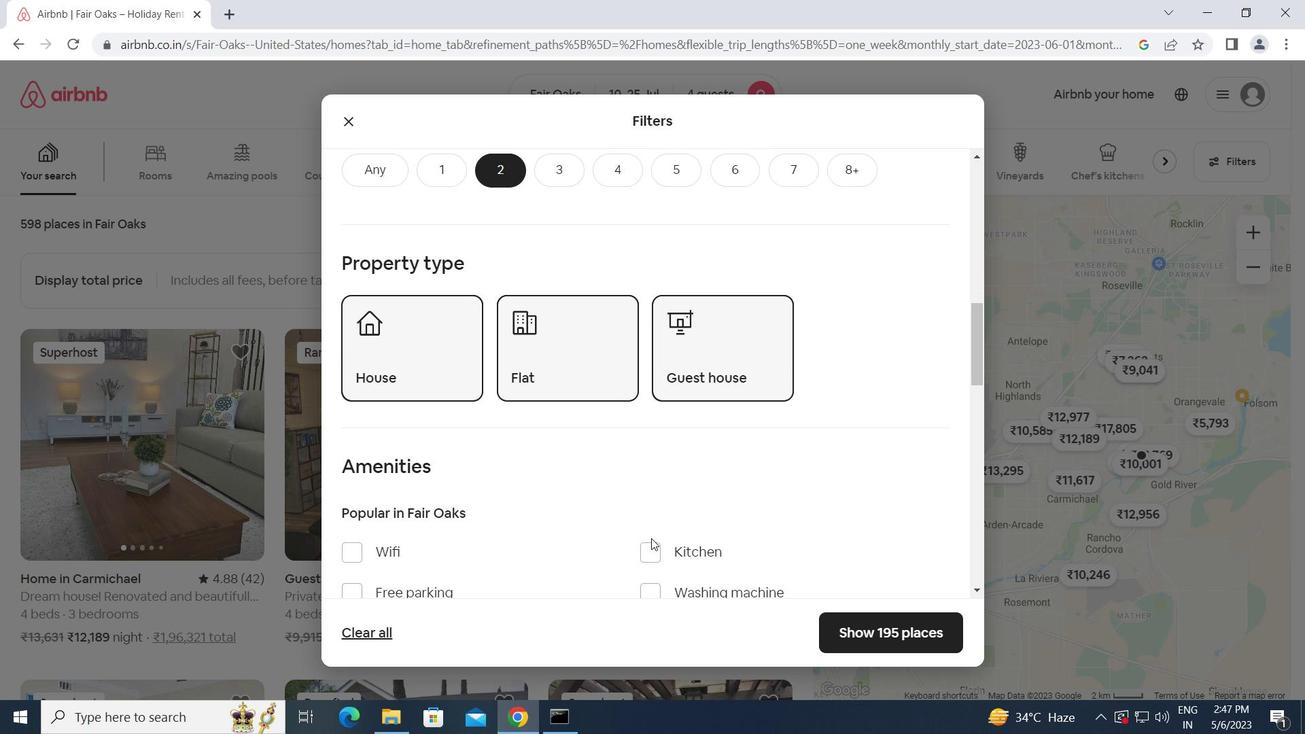 
Action: Mouse moved to (369, 502)
Screenshot: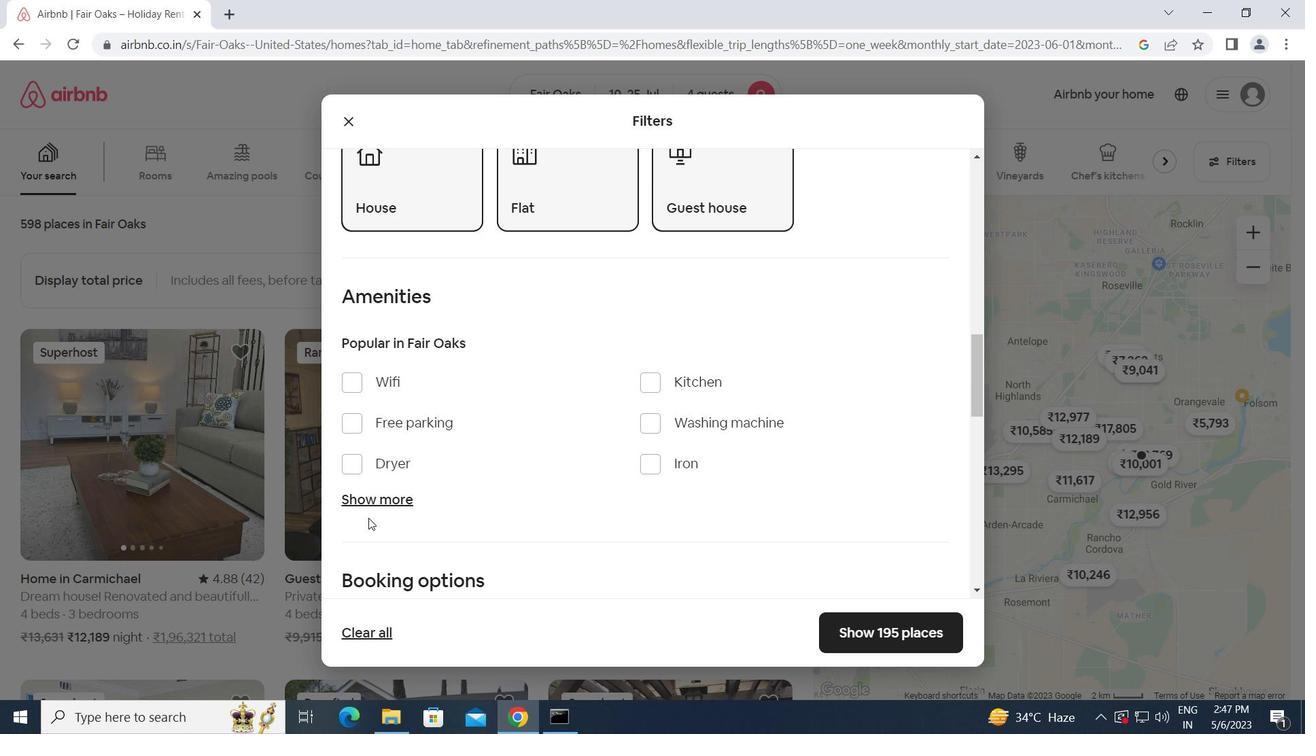 
Action: Mouse pressed left at (369, 502)
Screenshot: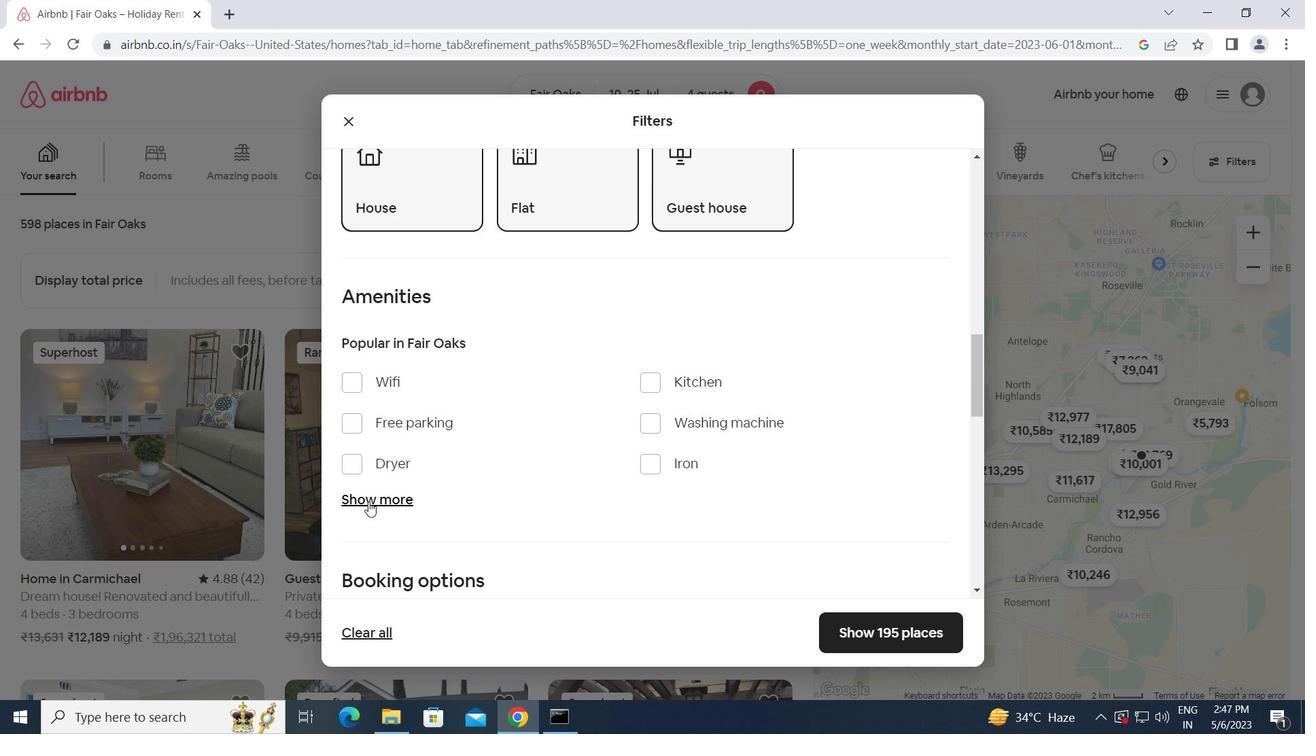 
Action: Mouse moved to (353, 386)
Screenshot: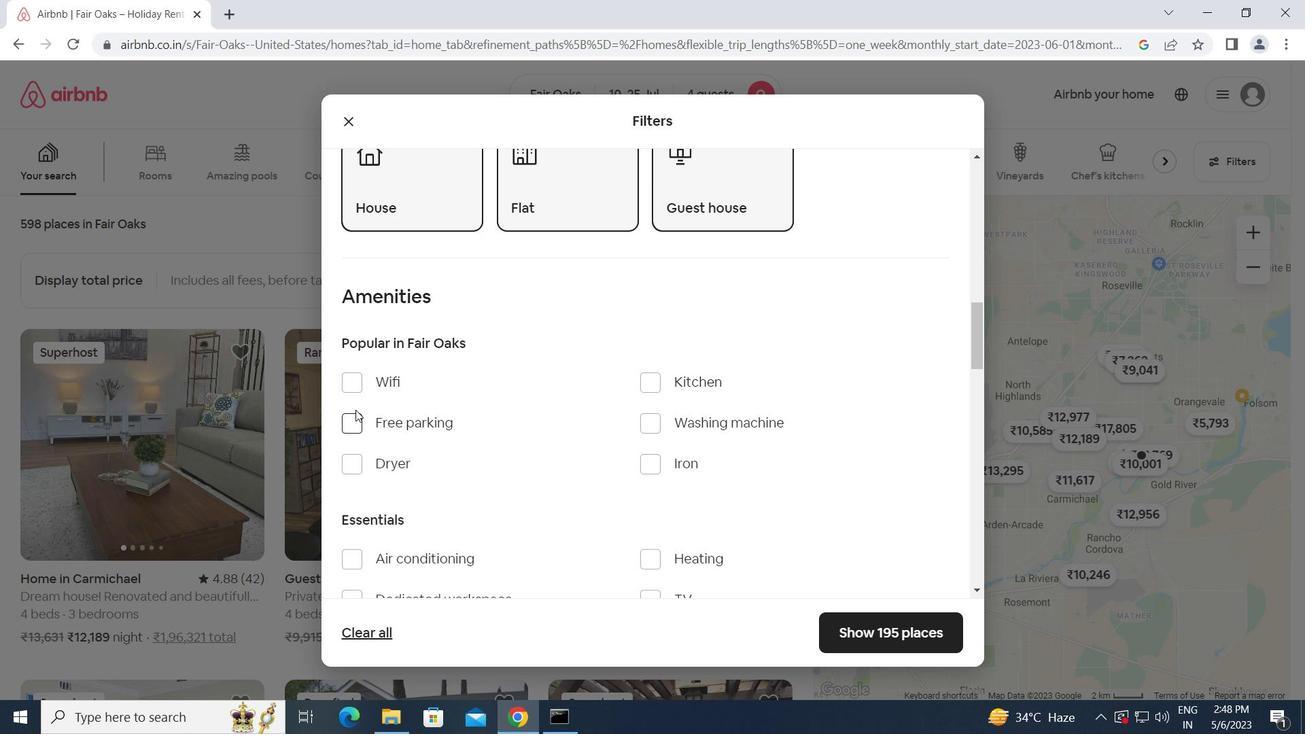 
Action: Mouse pressed left at (353, 386)
Screenshot: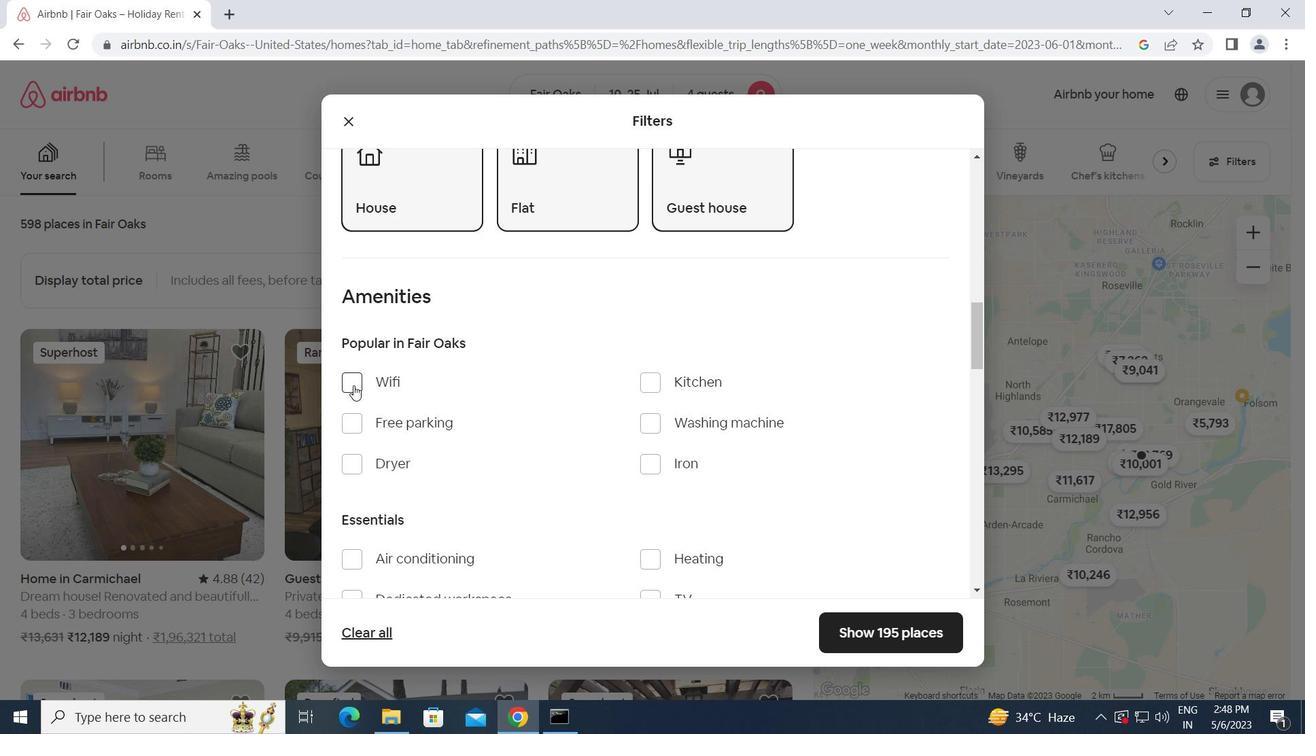 
Action: Mouse moved to (431, 480)
Screenshot: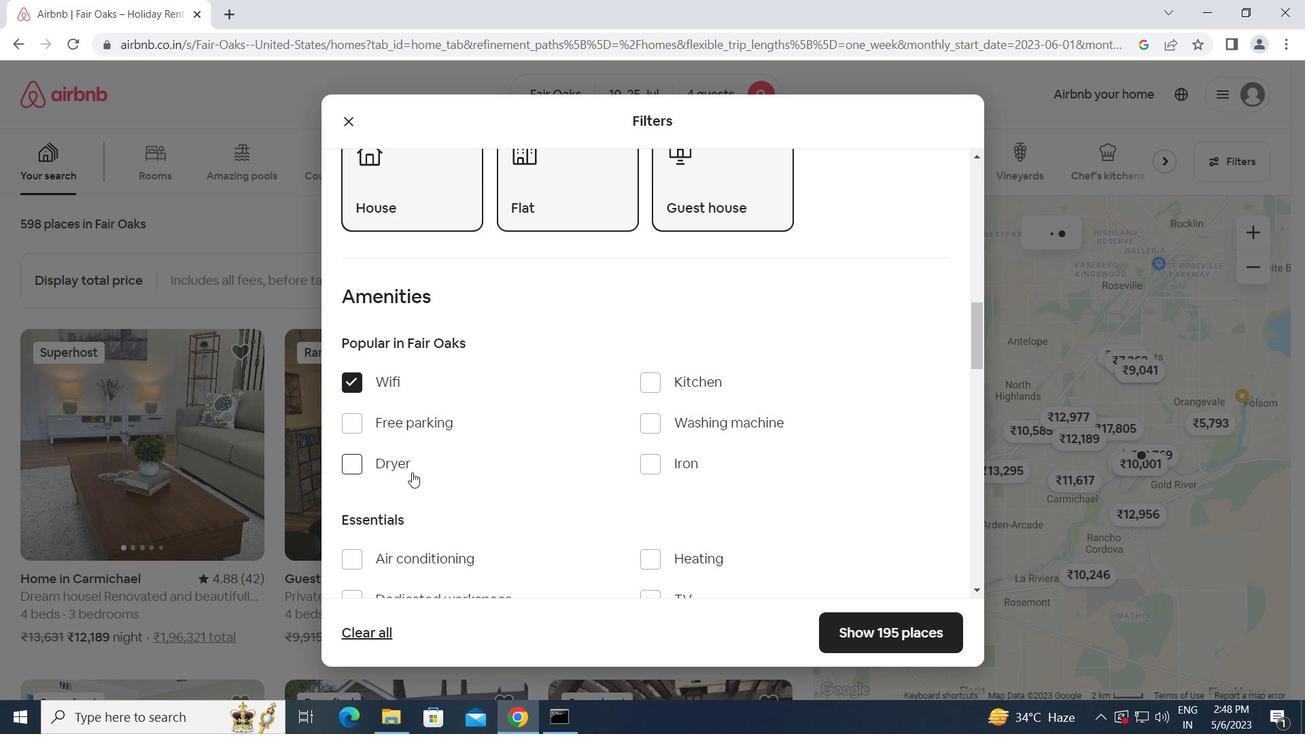 
Action: Mouse scrolled (431, 480) with delta (0, 0)
Screenshot: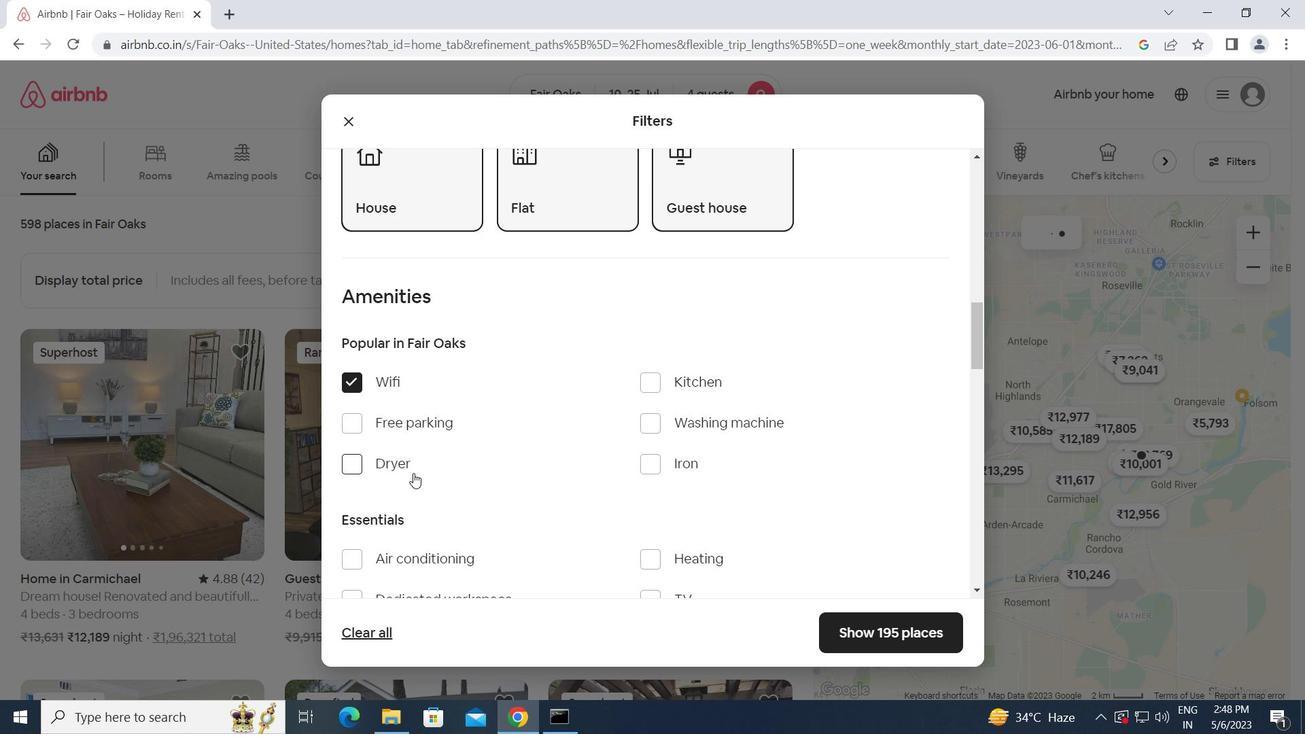 
Action: Mouse moved to (652, 515)
Screenshot: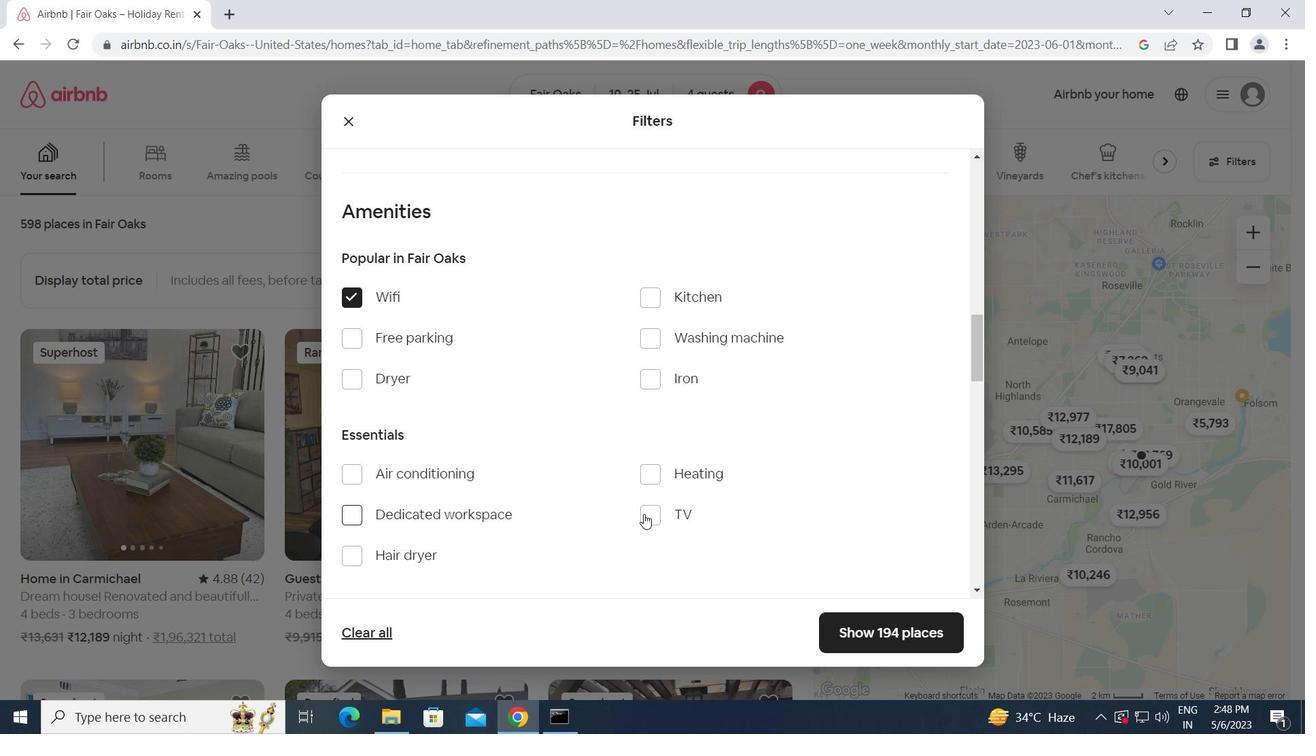 
Action: Mouse pressed left at (652, 515)
Screenshot: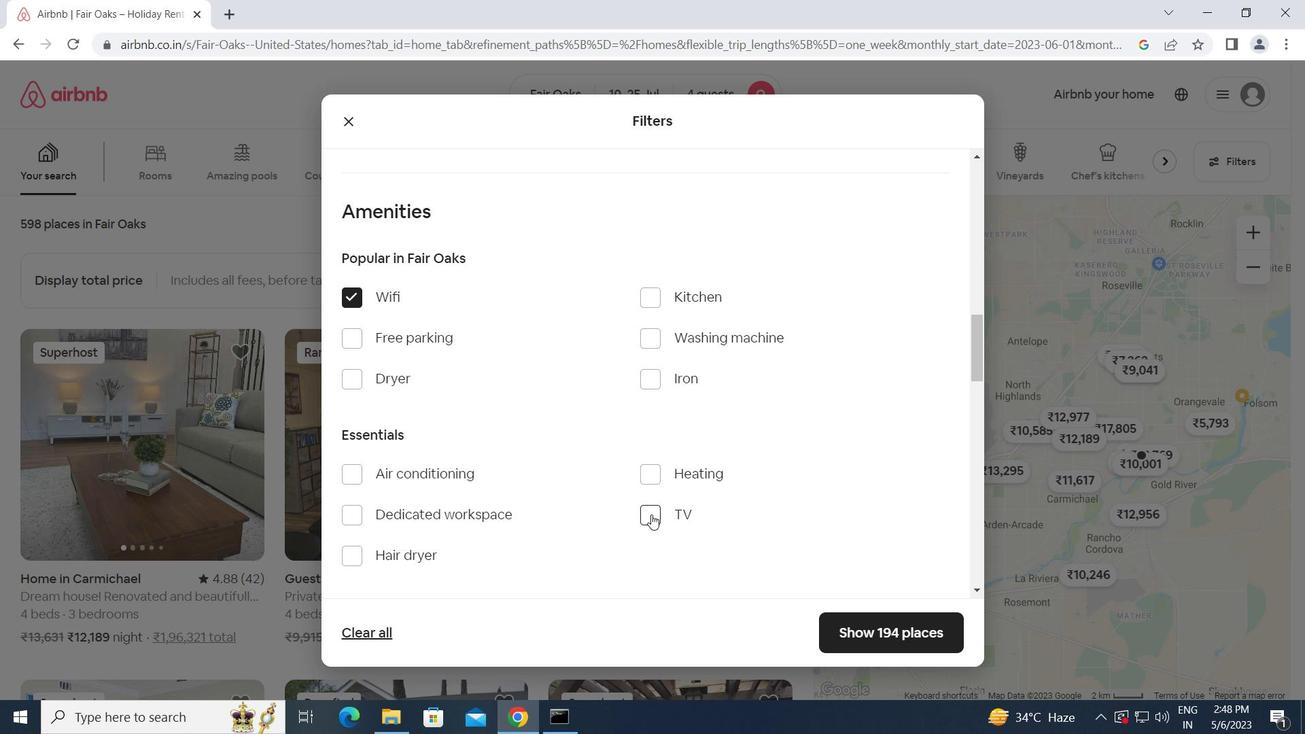 
Action: Mouse moved to (348, 337)
Screenshot: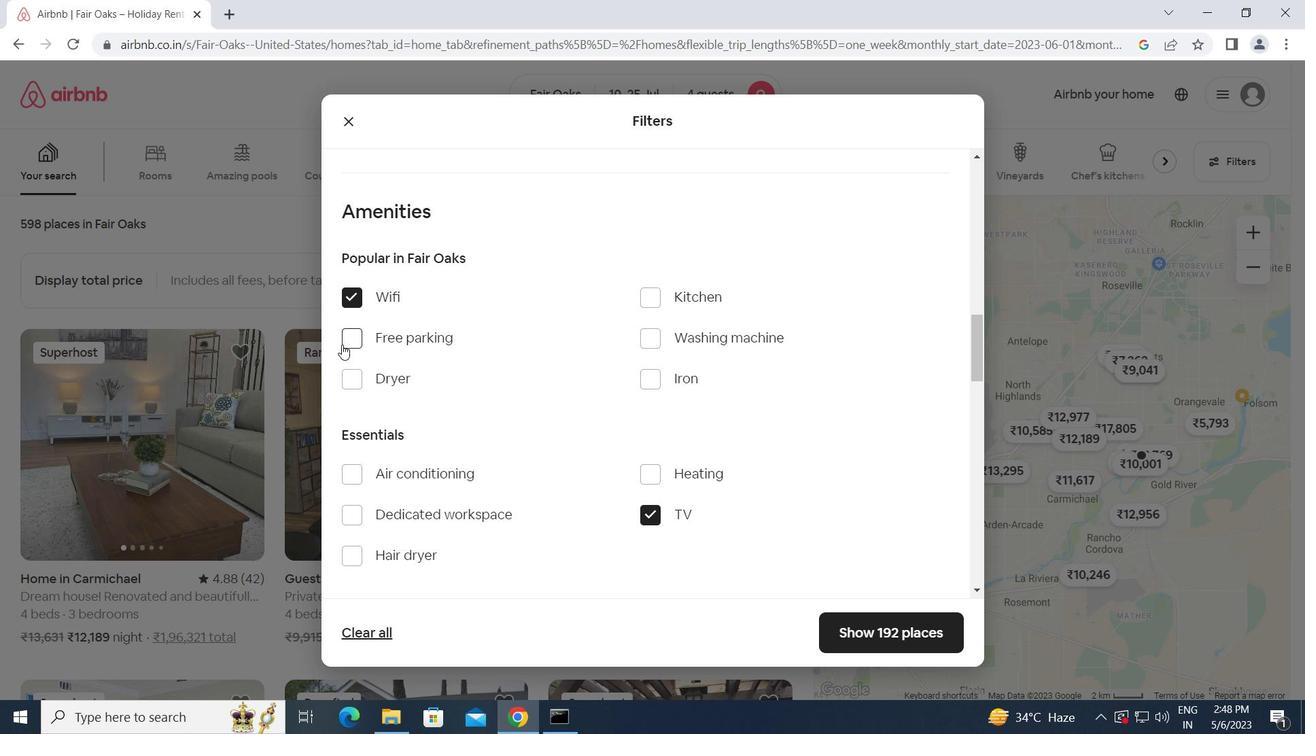 
Action: Mouse pressed left at (348, 337)
Screenshot: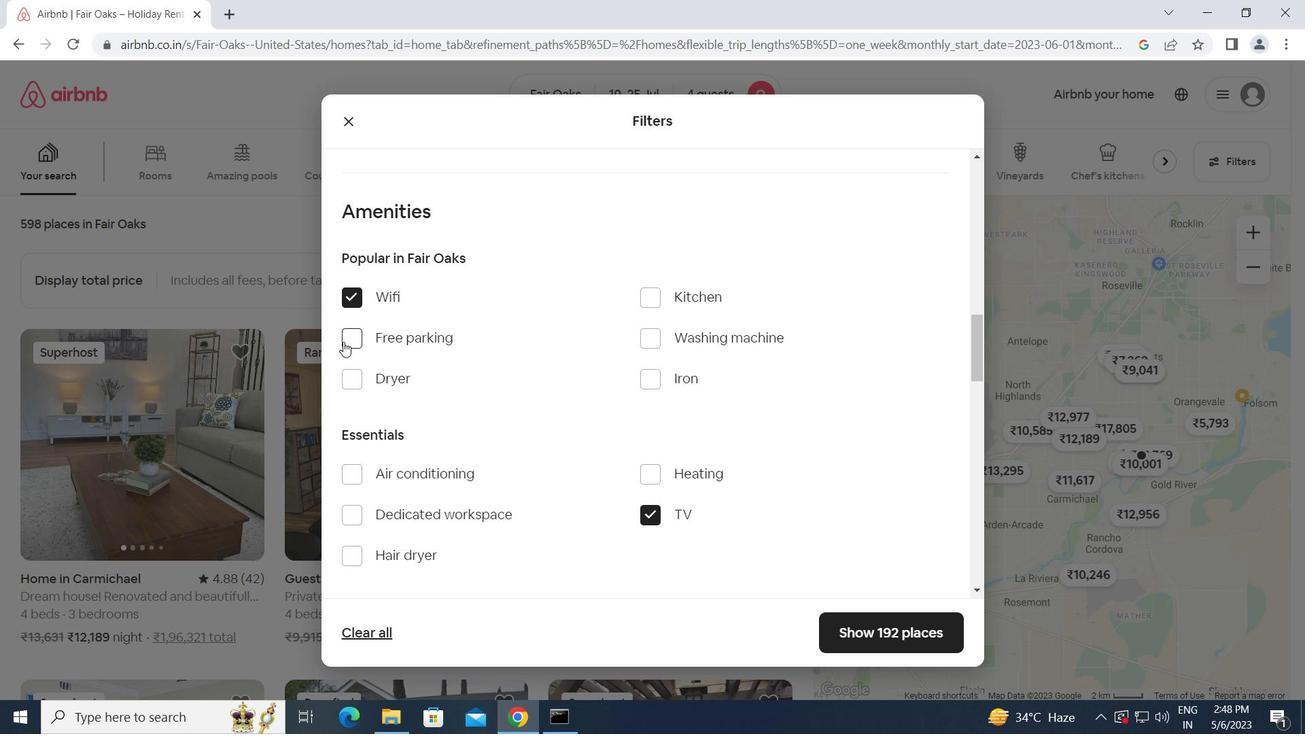 
Action: Mouse moved to (457, 543)
Screenshot: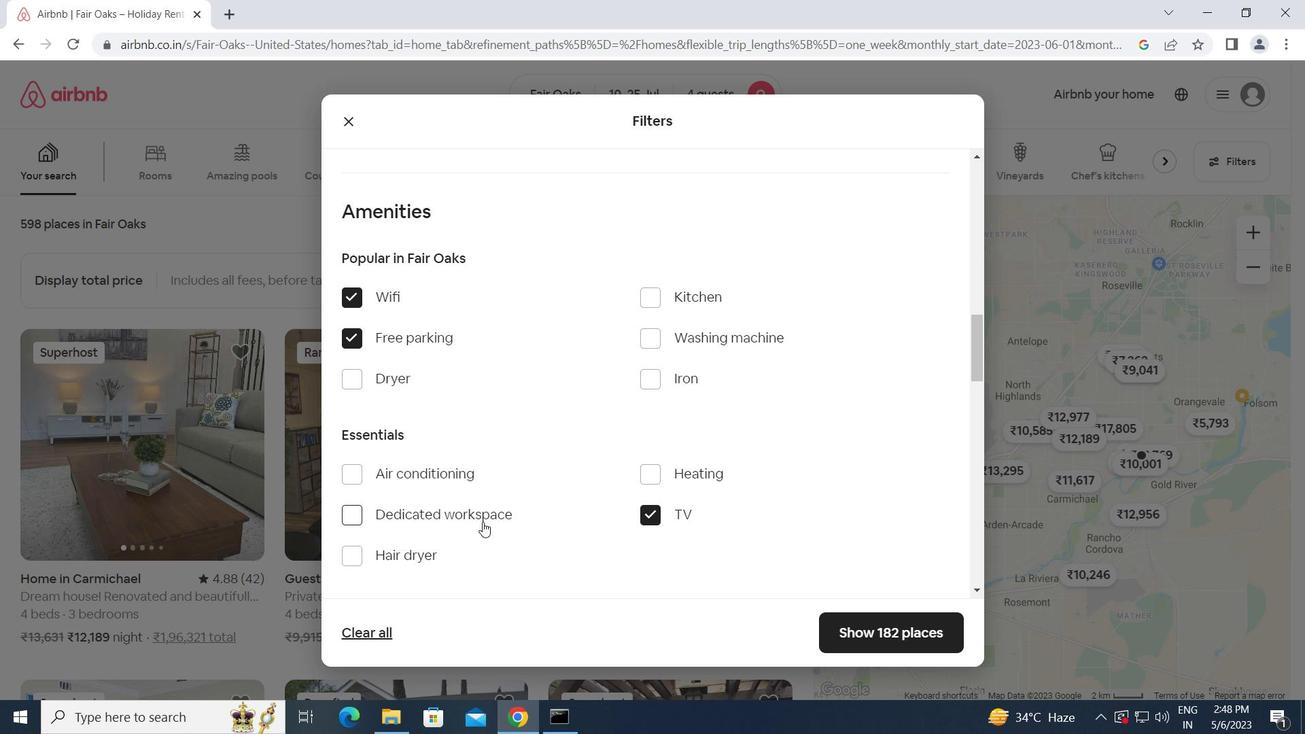 
Action: Mouse scrolled (457, 542) with delta (0, 0)
Screenshot: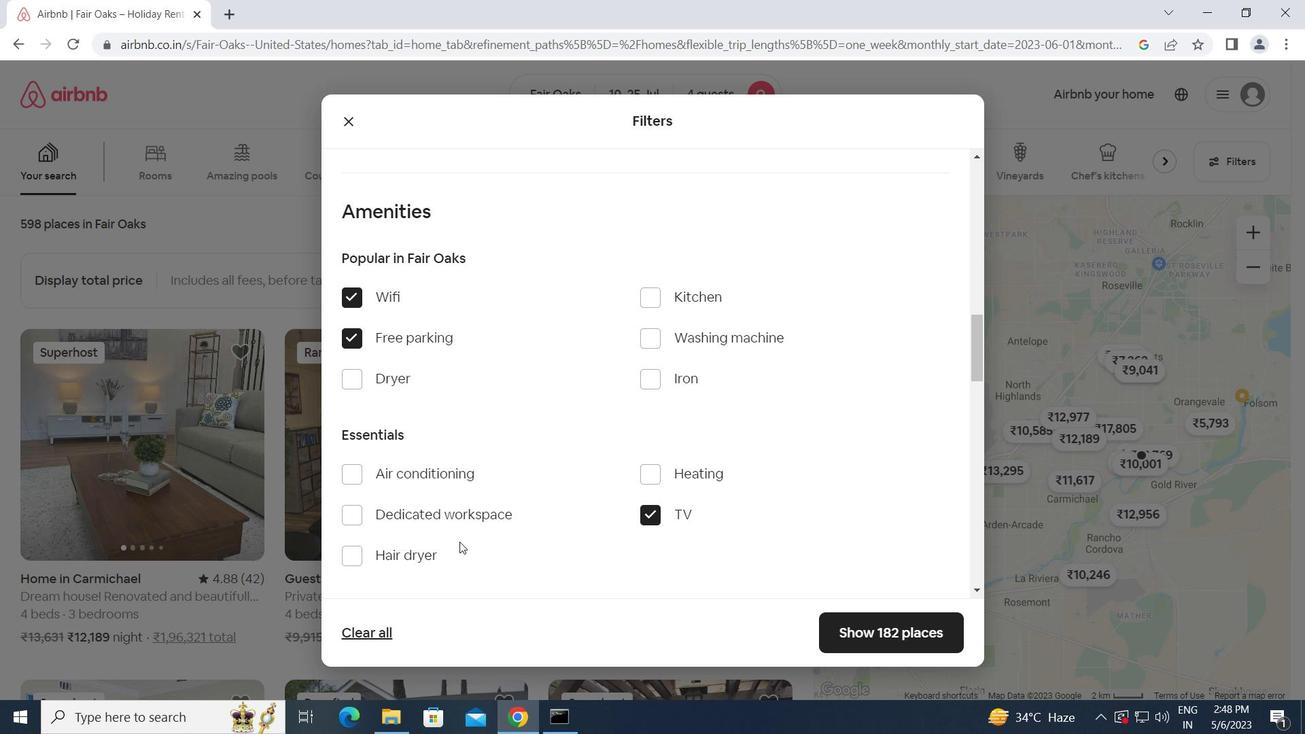 
Action: Mouse scrolled (457, 542) with delta (0, 0)
Screenshot: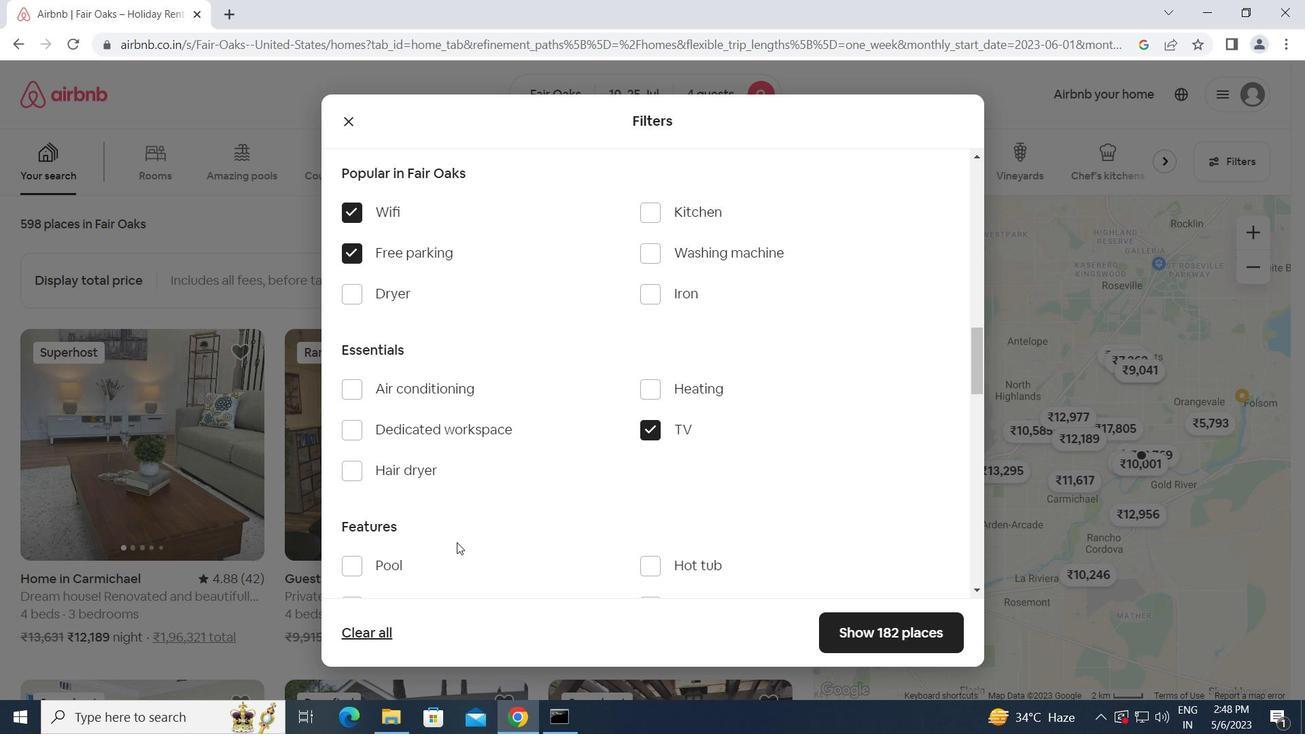 
Action: Mouse moved to (456, 543)
Screenshot: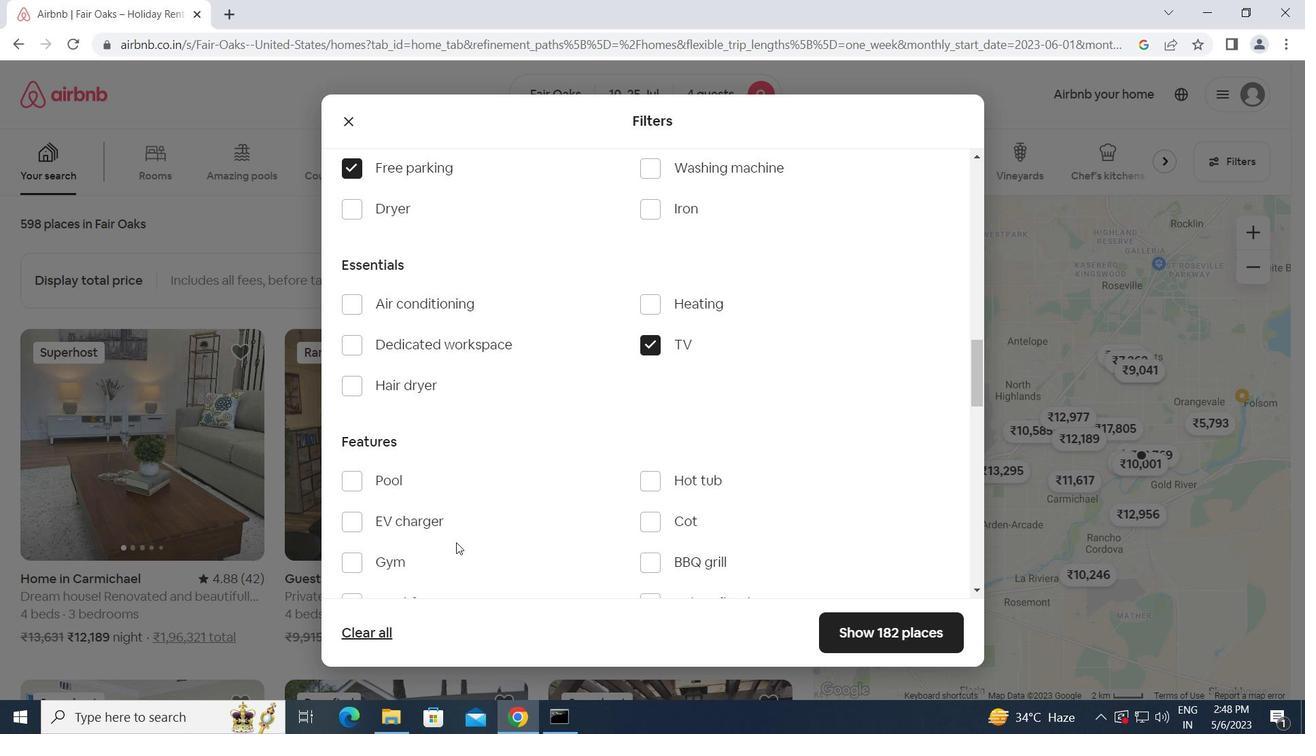 
Action: Mouse scrolled (456, 542) with delta (0, 0)
Screenshot: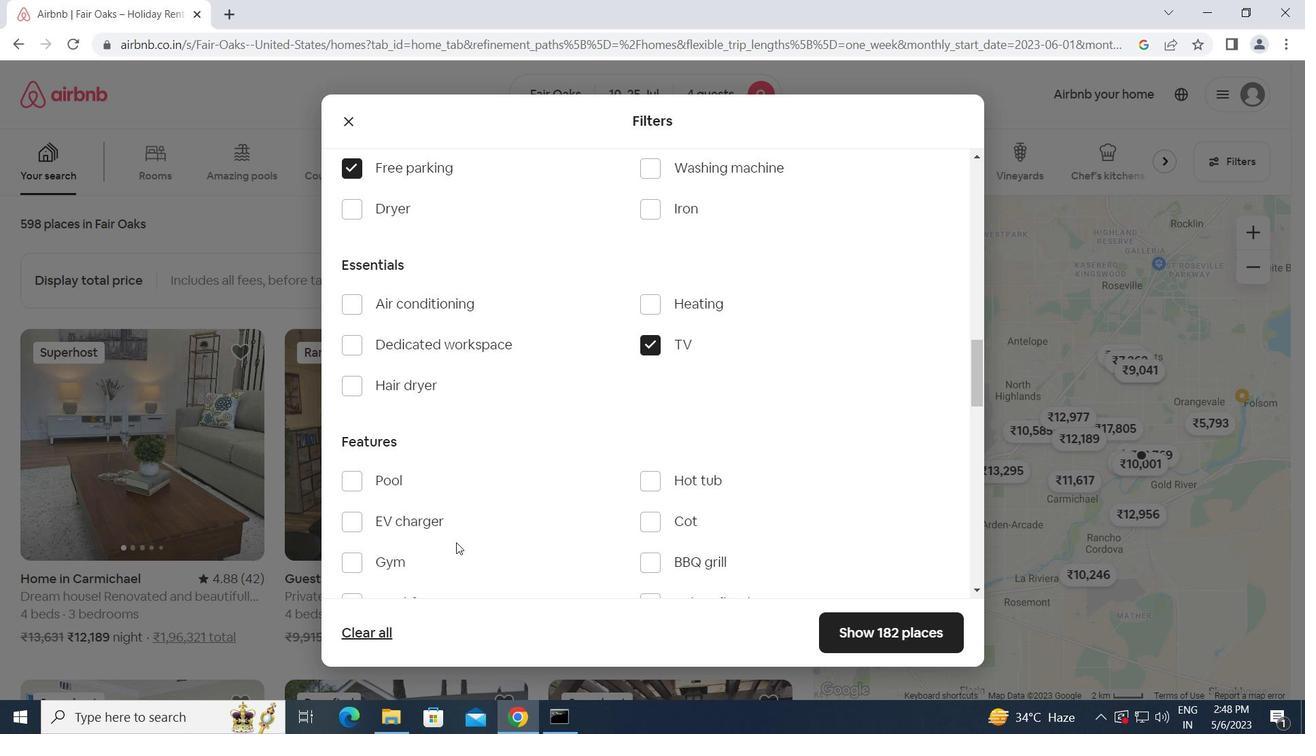 
Action: Mouse moved to (351, 483)
Screenshot: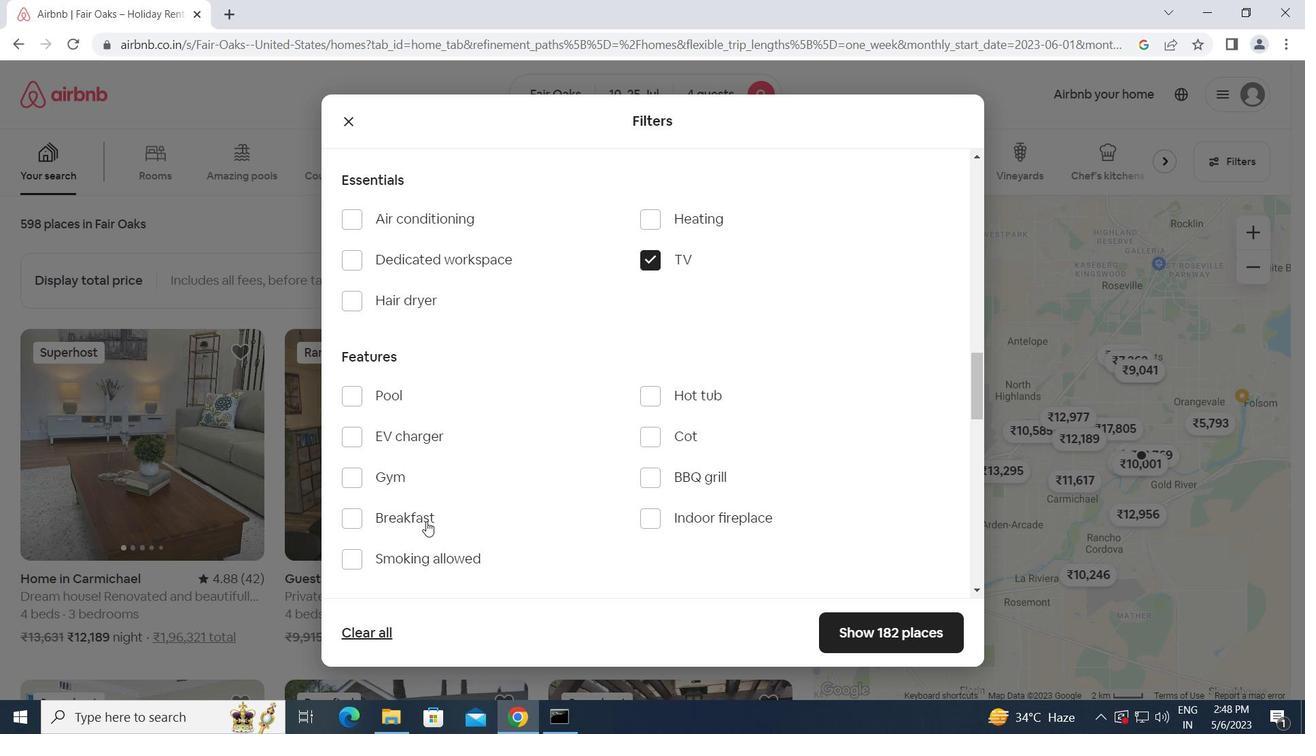 
Action: Mouse pressed left at (351, 483)
Screenshot: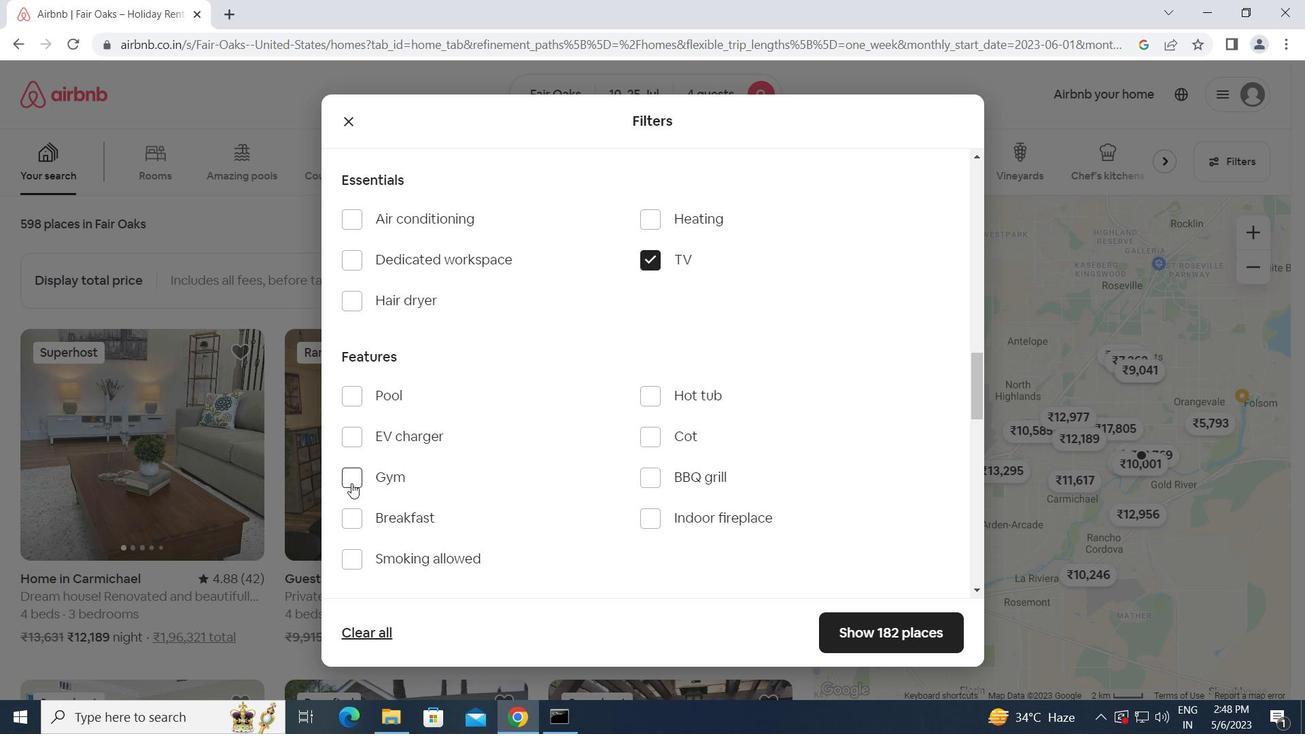 
Action: Mouse moved to (354, 519)
Screenshot: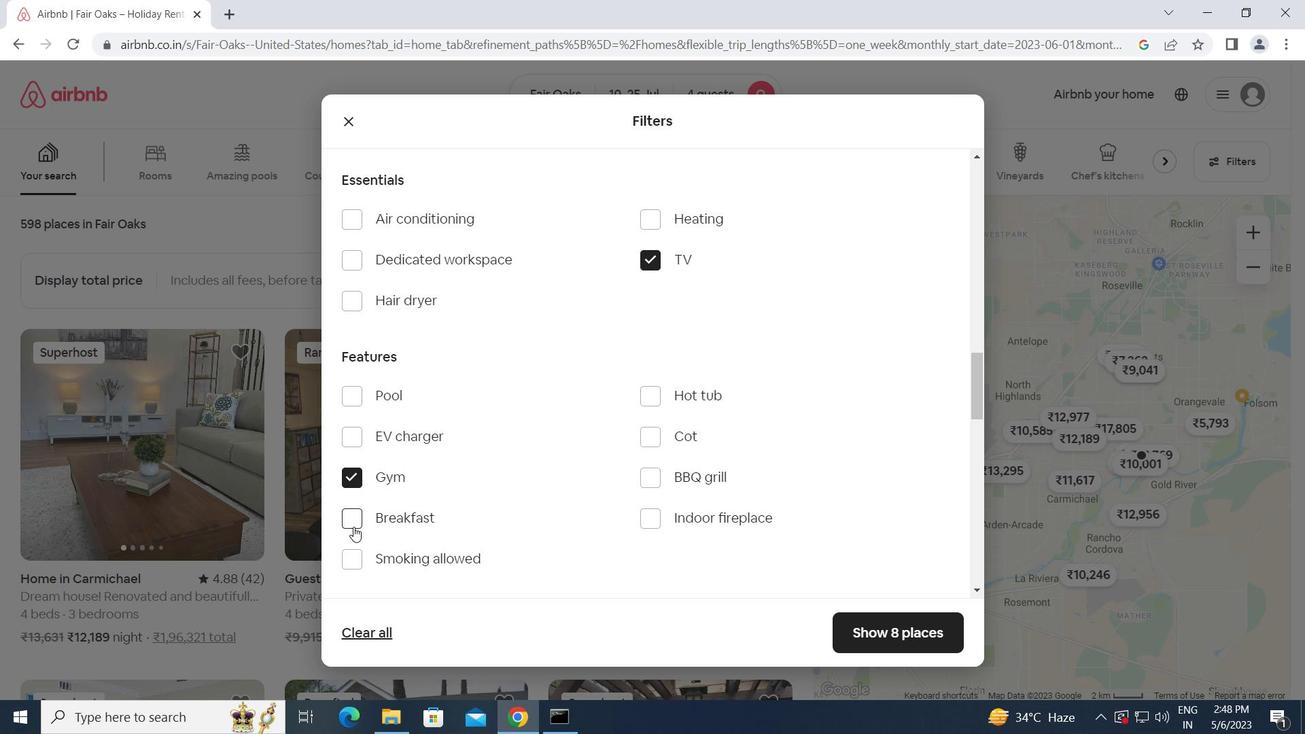
Action: Mouse pressed left at (354, 519)
Screenshot: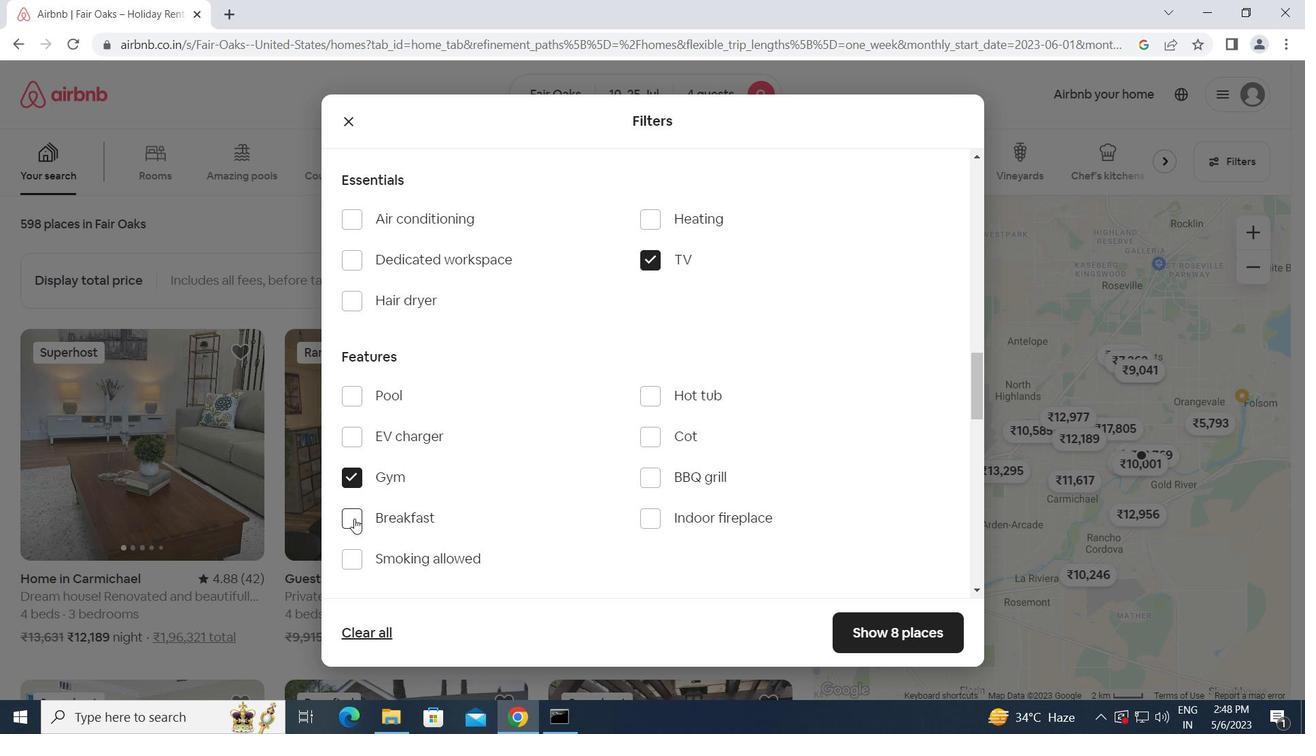 
Action: Mouse moved to (529, 540)
Screenshot: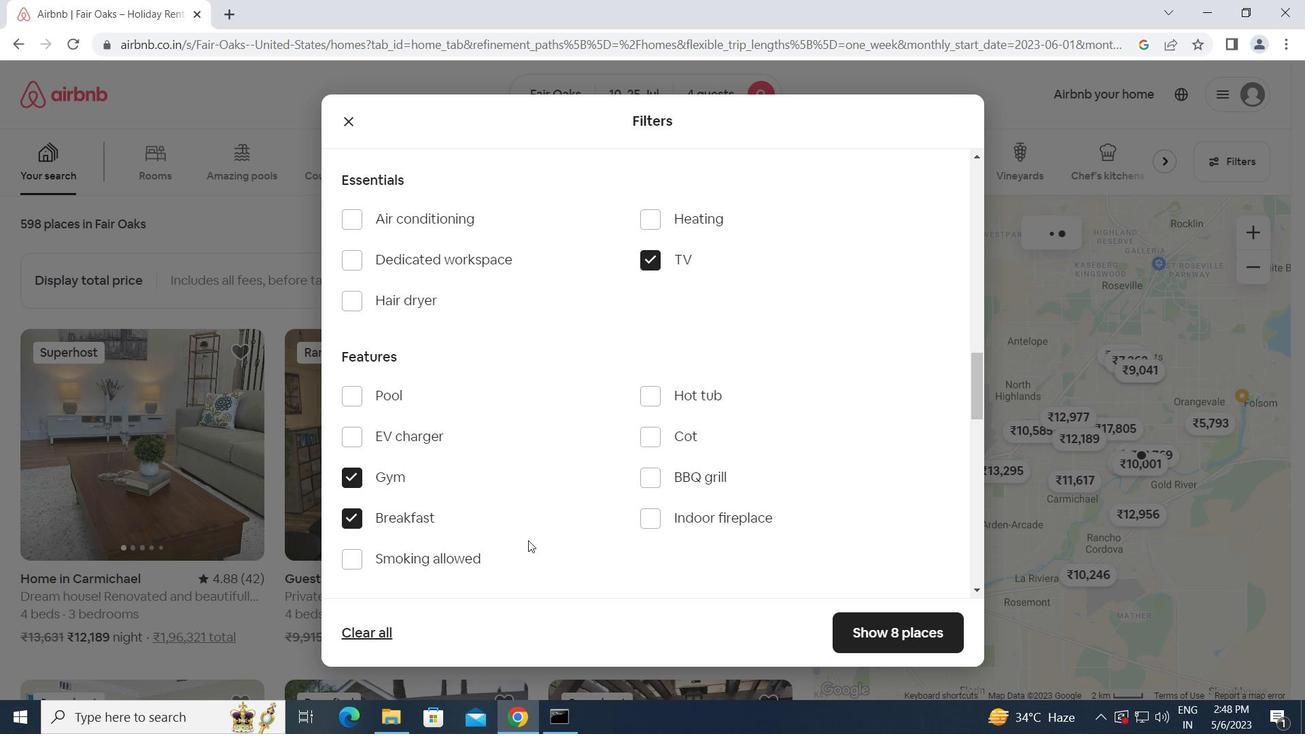 
Action: Mouse scrolled (529, 539) with delta (0, 0)
Screenshot: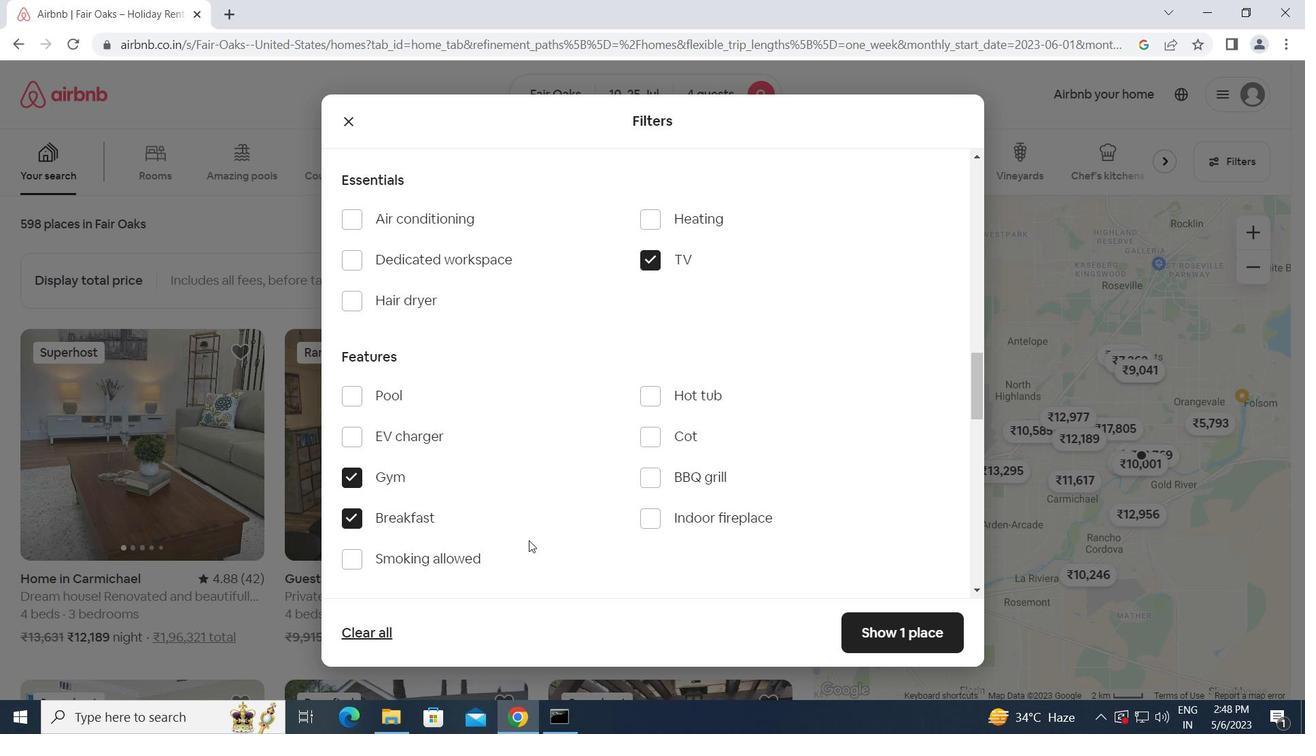 
Action: Mouse scrolled (529, 539) with delta (0, 0)
Screenshot: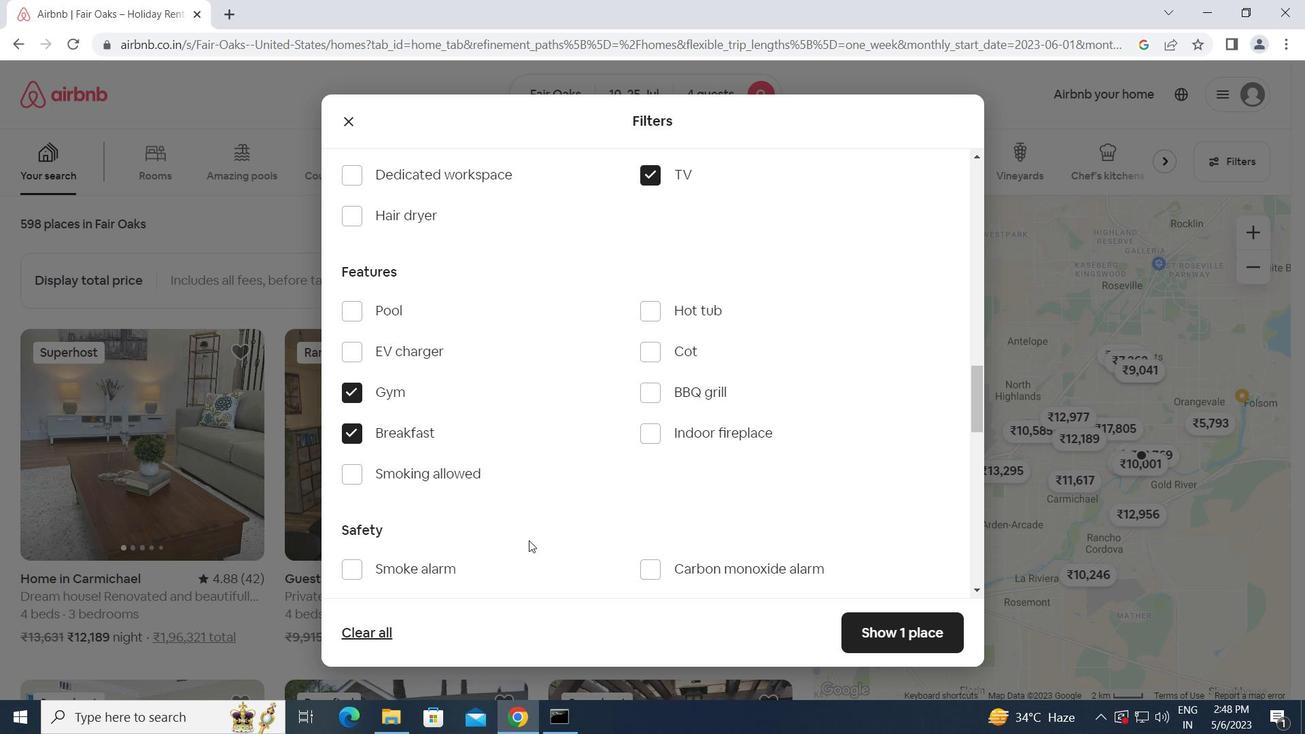 
Action: Mouse scrolled (529, 539) with delta (0, 0)
Screenshot: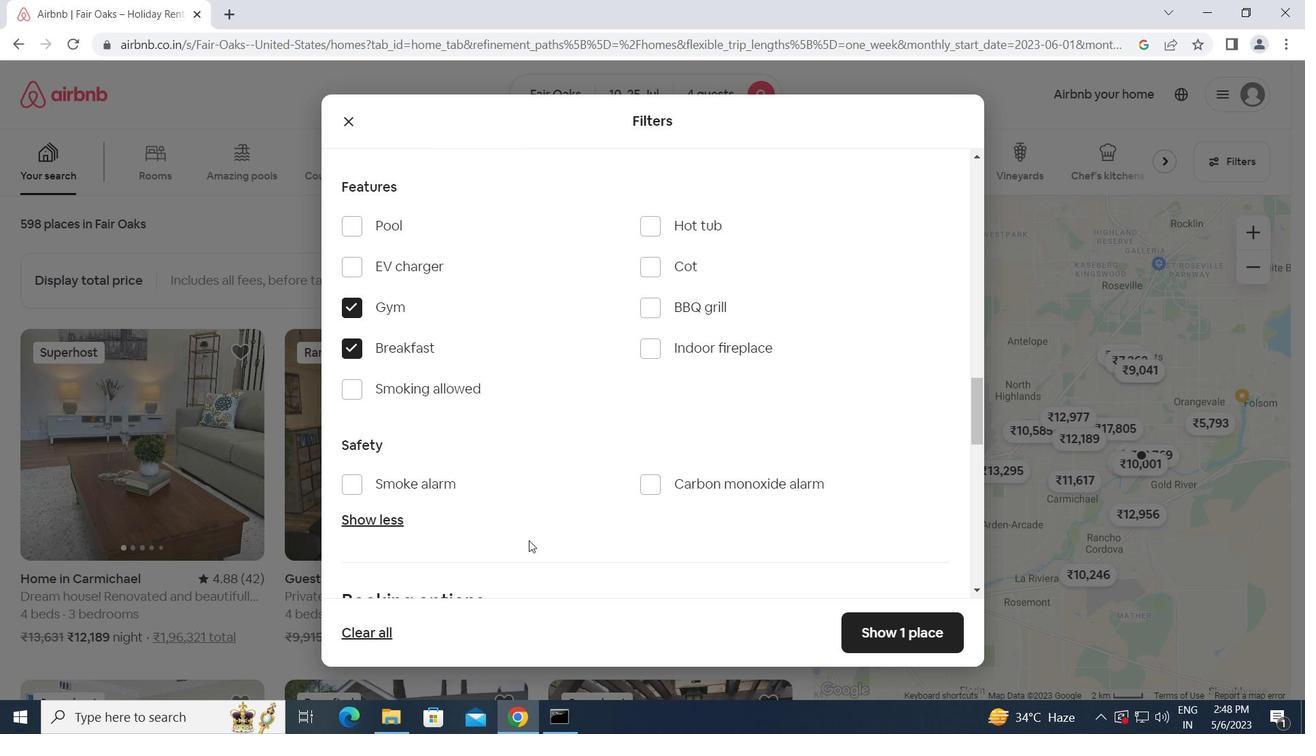 
Action: Mouse scrolled (529, 539) with delta (0, 0)
Screenshot: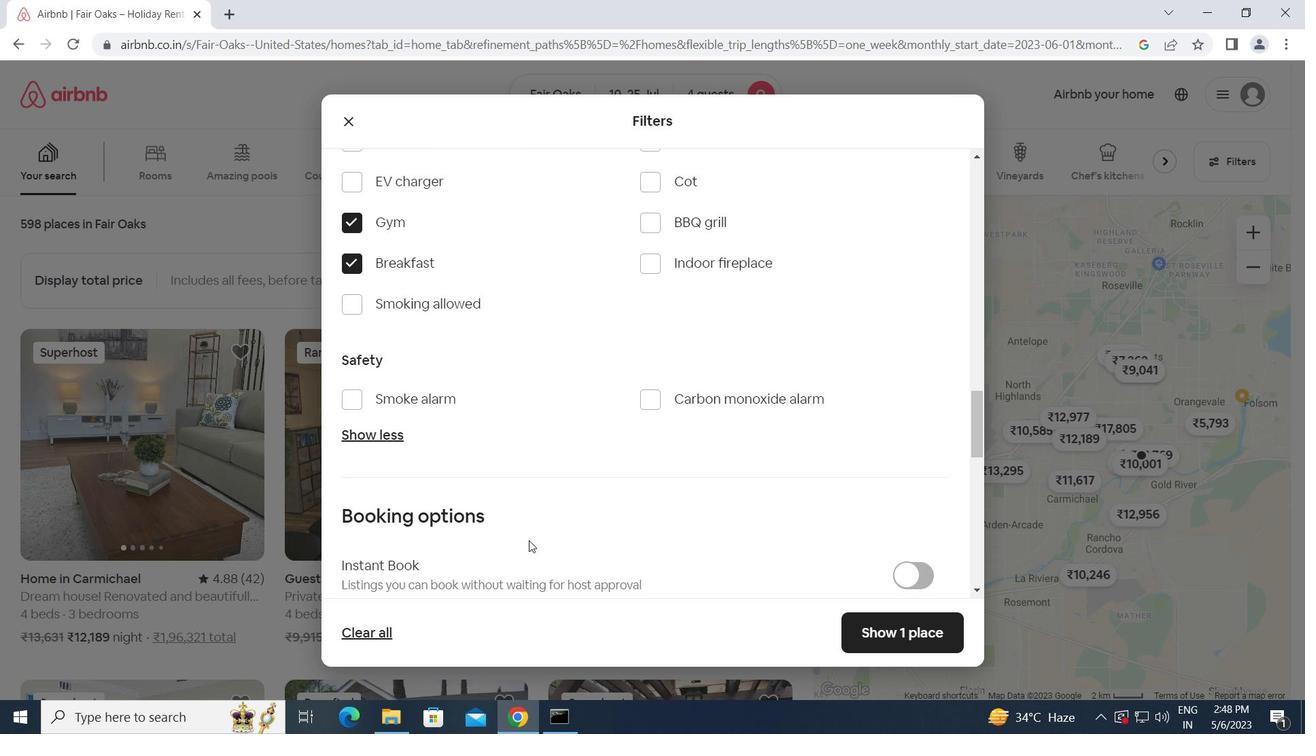 
Action: Mouse moved to (900, 542)
Screenshot: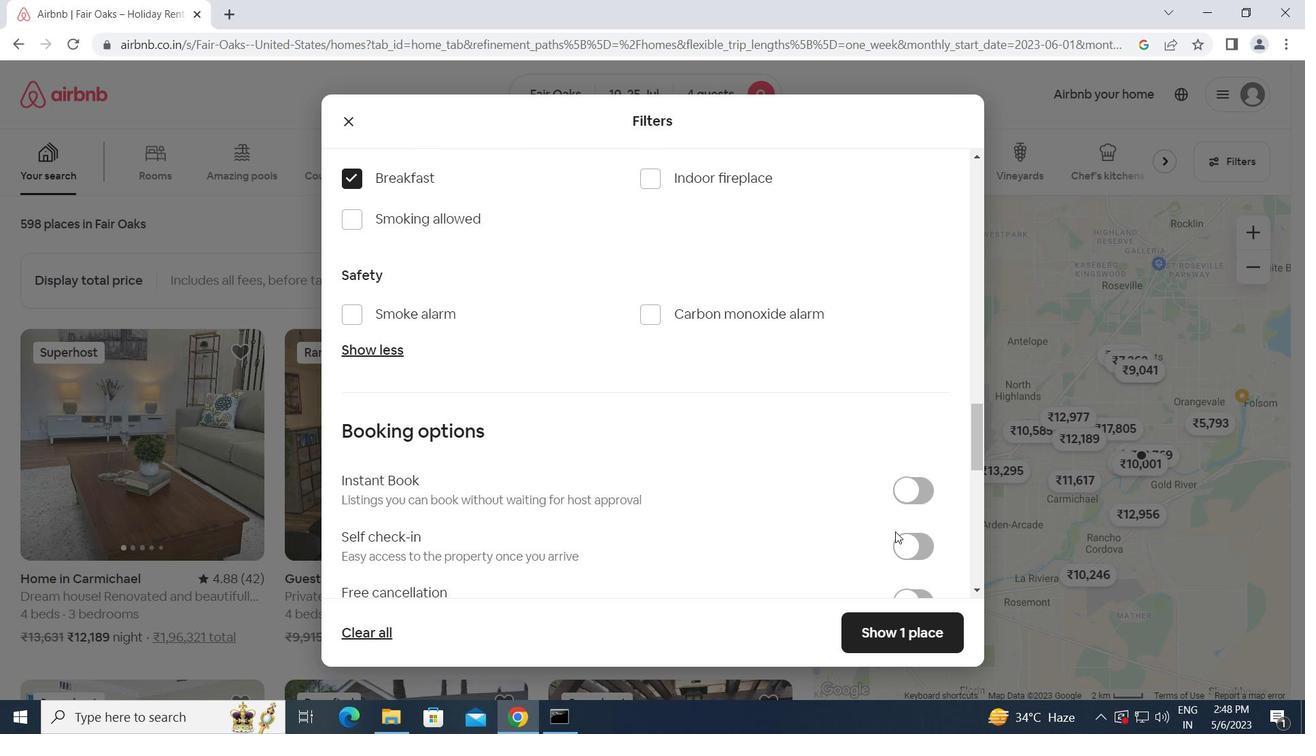 
Action: Mouse pressed left at (900, 542)
Screenshot: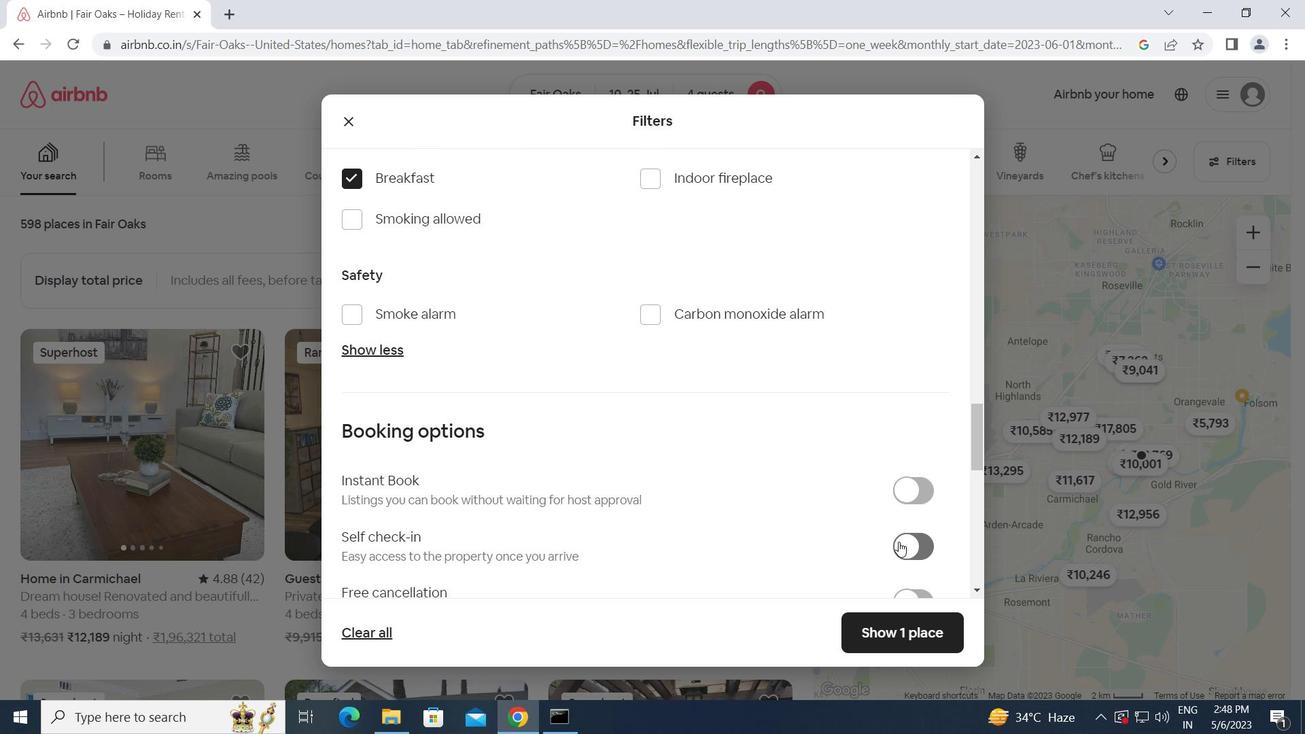 
Action: Mouse moved to (713, 541)
Screenshot: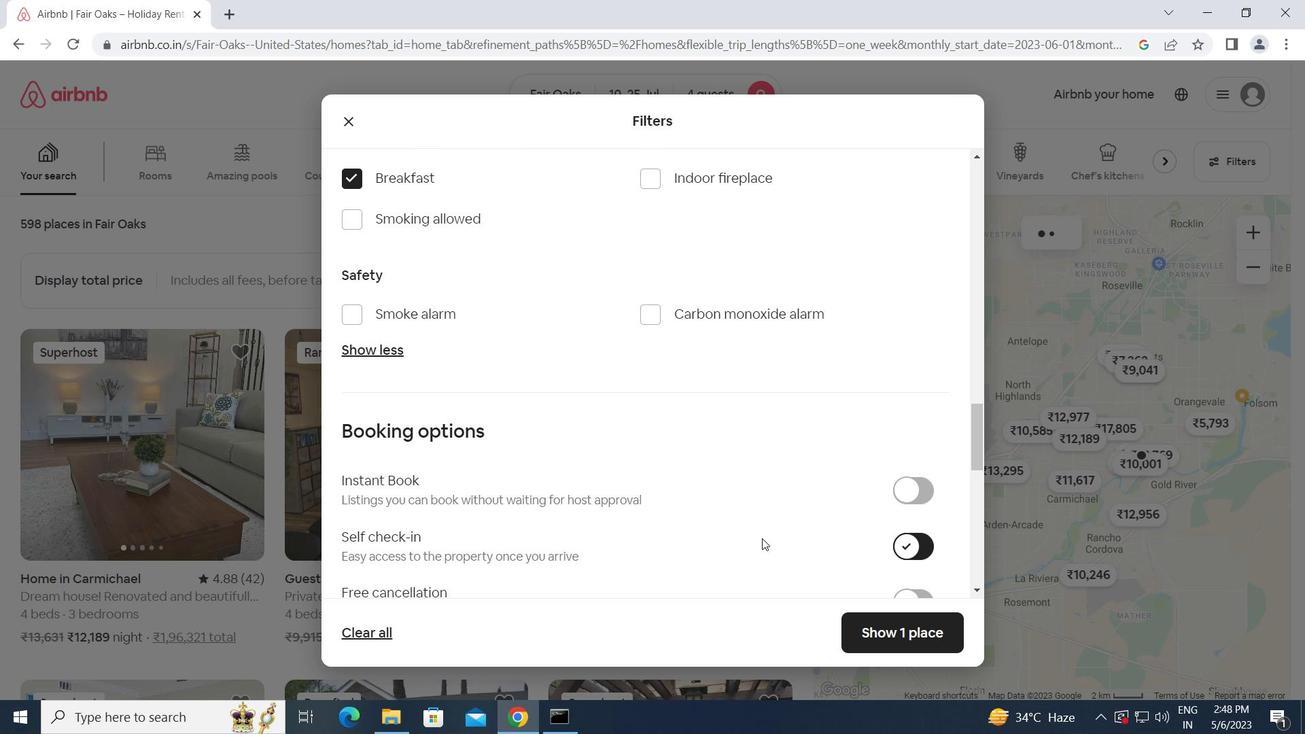 
Action: Mouse scrolled (713, 540) with delta (0, 0)
Screenshot: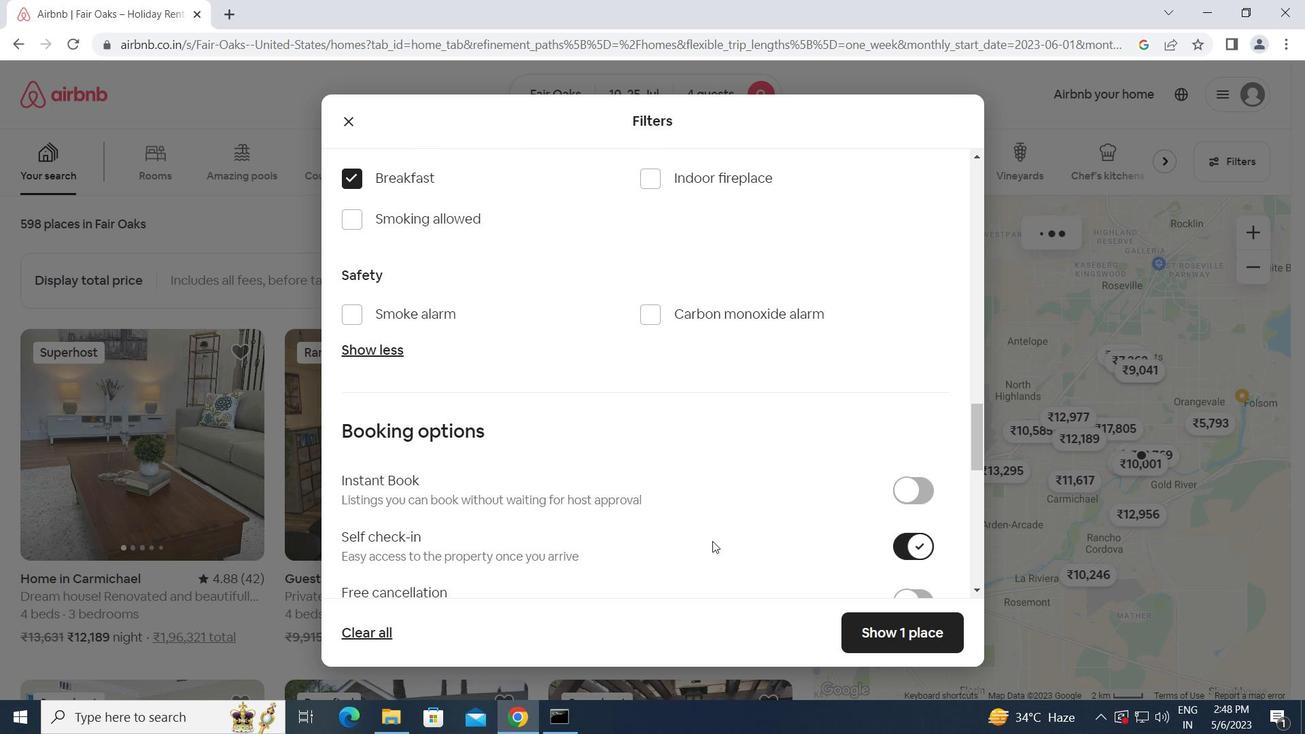 
Action: Mouse scrolled (713, 540) with delta (0, 0)
Screenshot: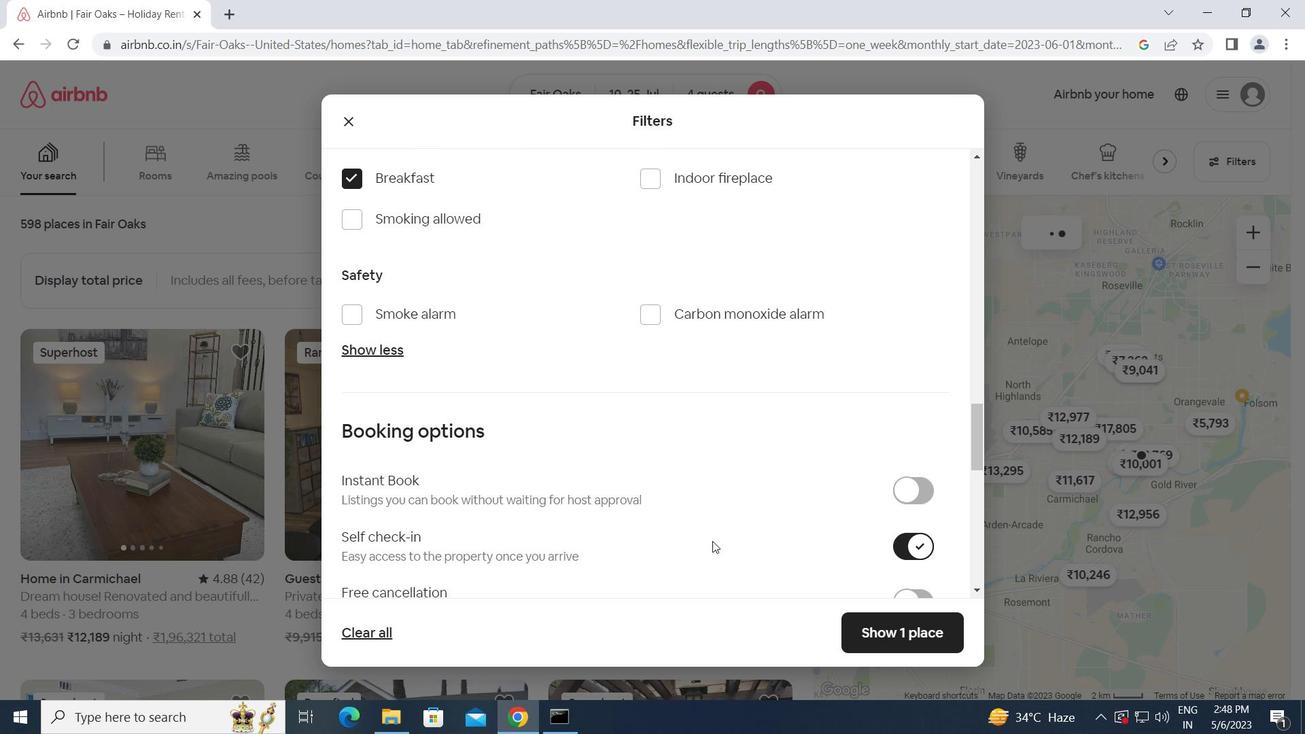 
Action: Mouse scrolled (713, 540) with delta (0, 0)
Screenshot: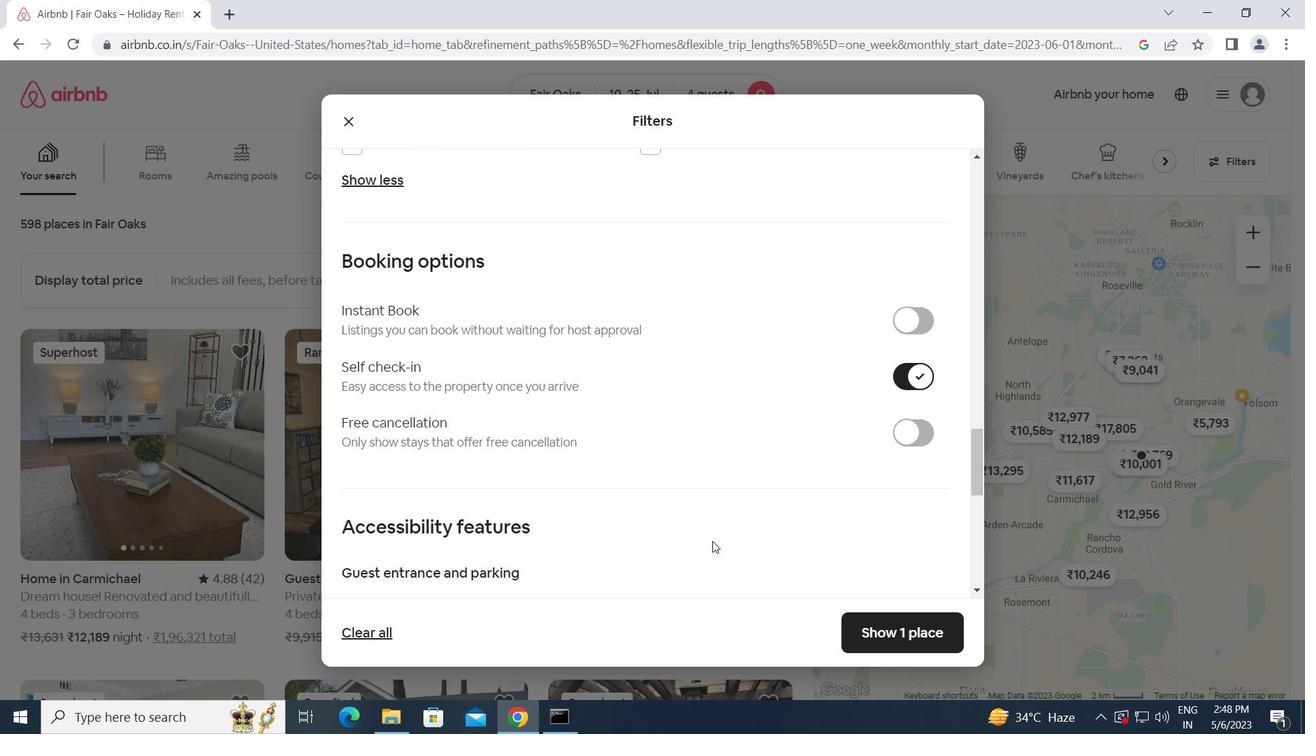 
Action: Mouse scrolled (713, 540) with delta (0, 0)
Screenshot: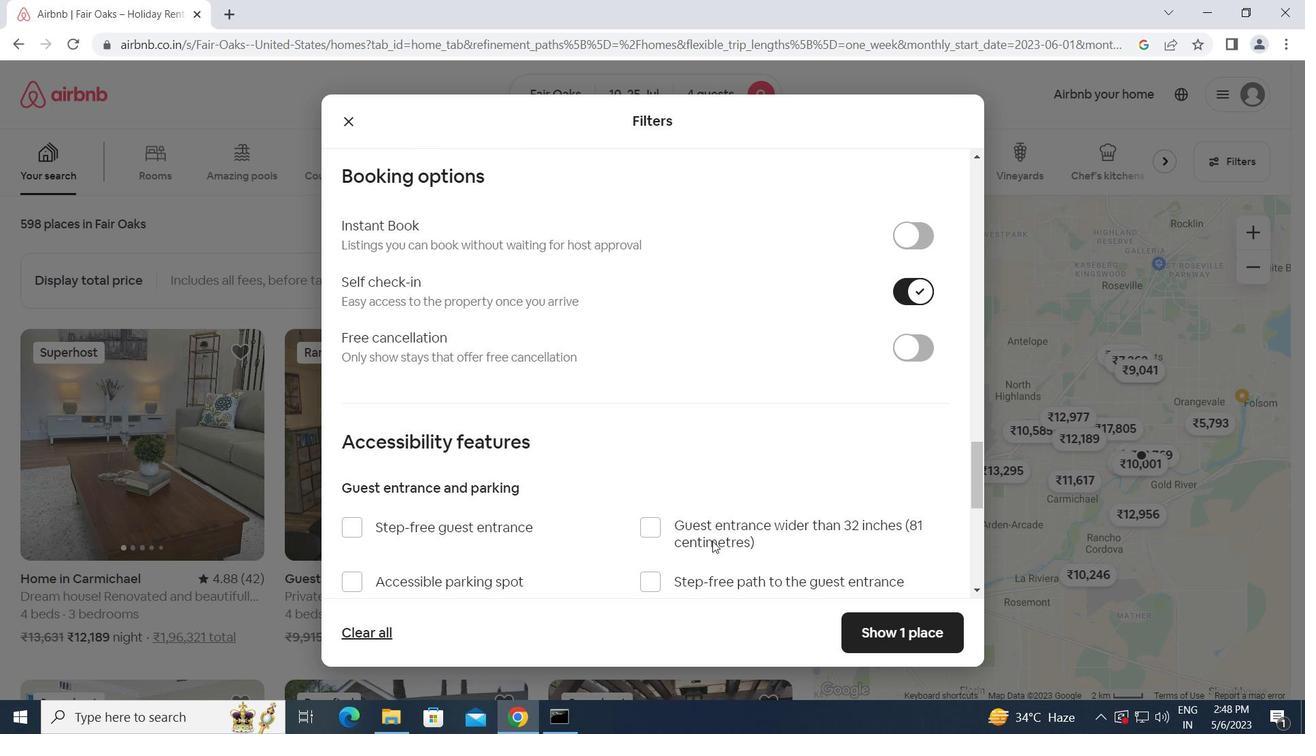 
Action: Mouse scrolled (713, 540) with delta (0, 0)
Screenshot: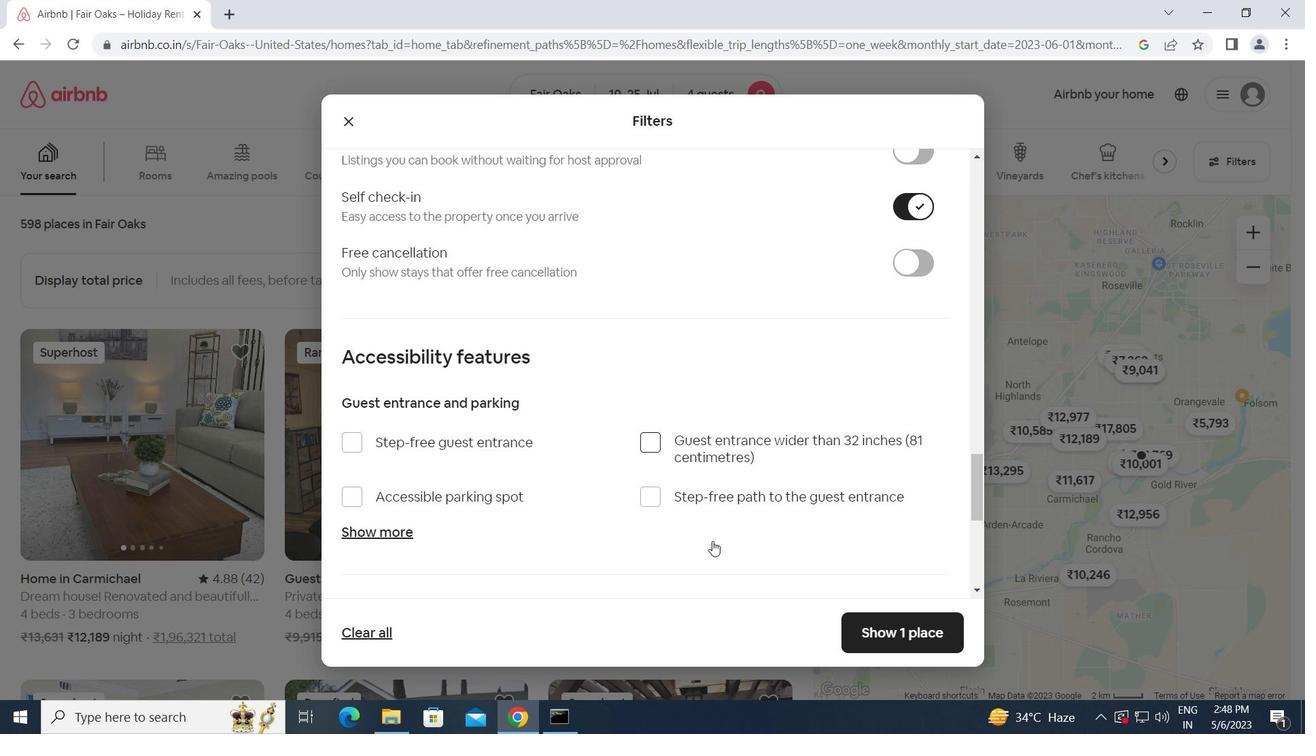 
Action: Mouse scrolled (713, 540) with delta (0, 0)
Screenshot: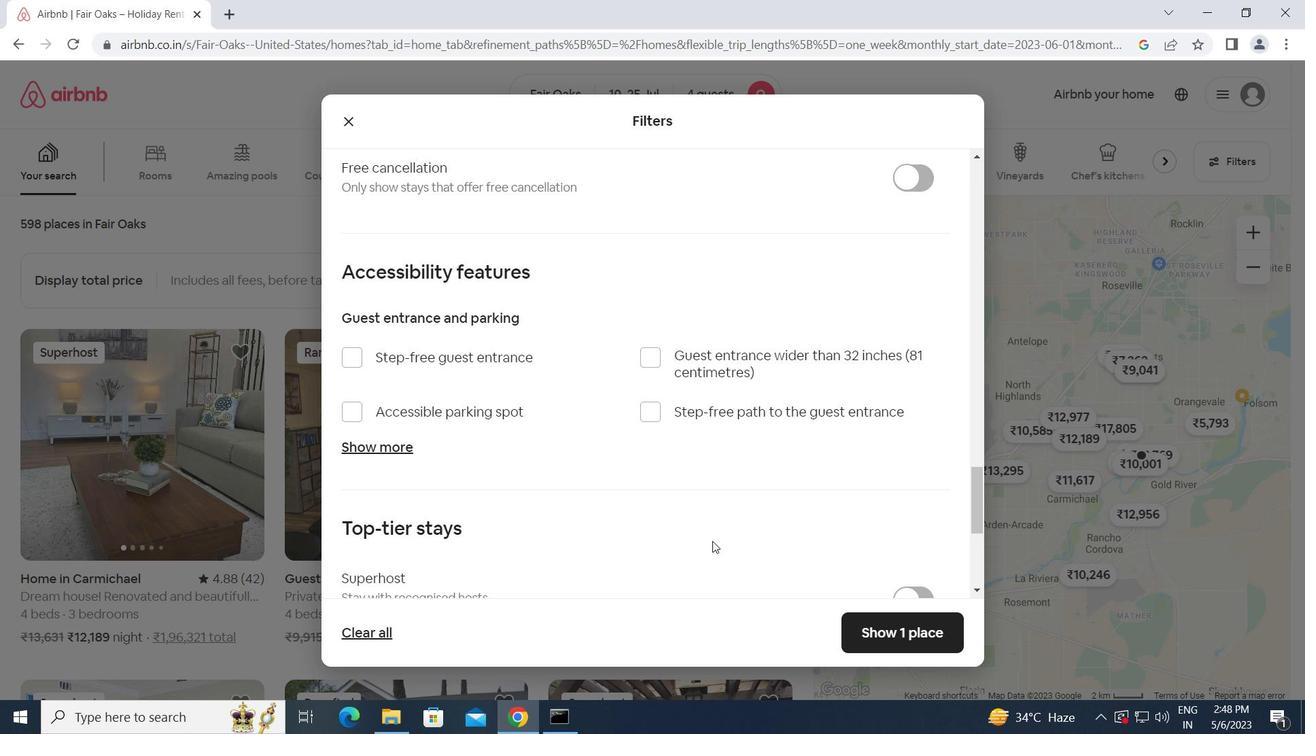 
Action: Mouse scrolled (713, 540) with delta (0, 0)
Screenshot: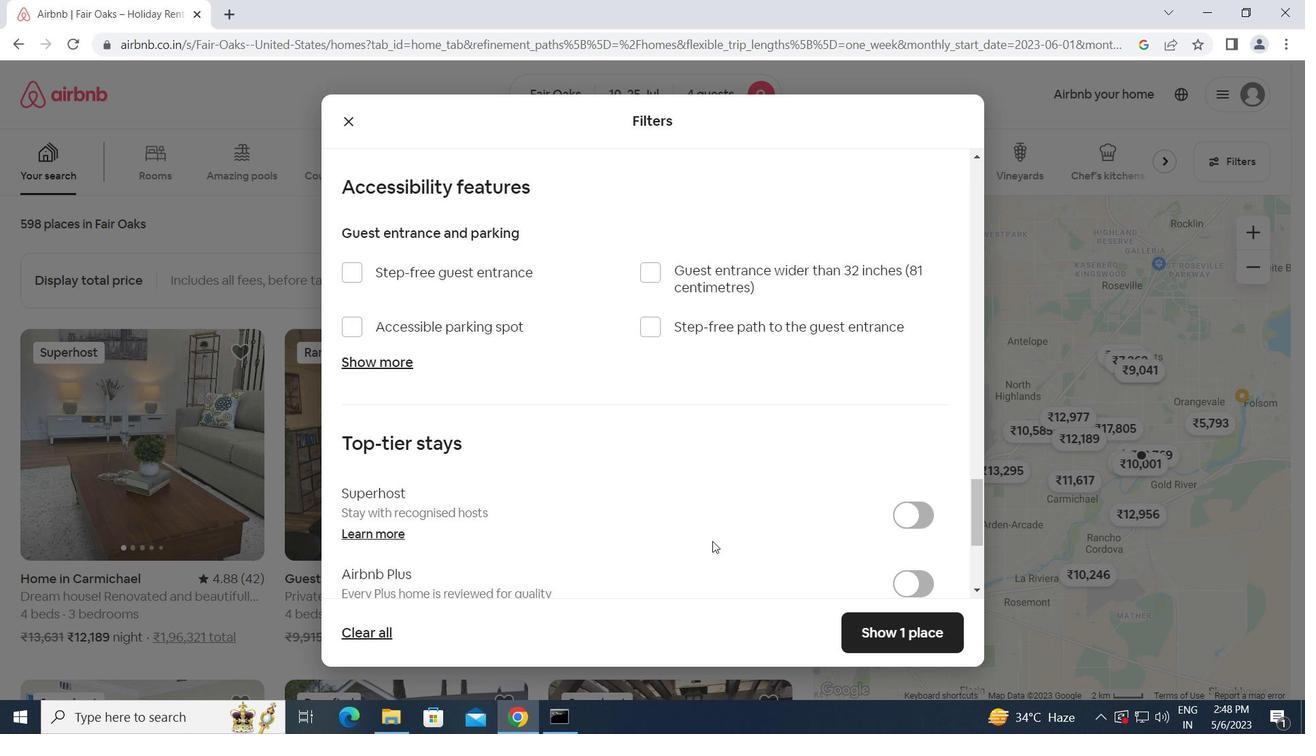 
Action: Mouse moved to (688, 541)
Screenshot: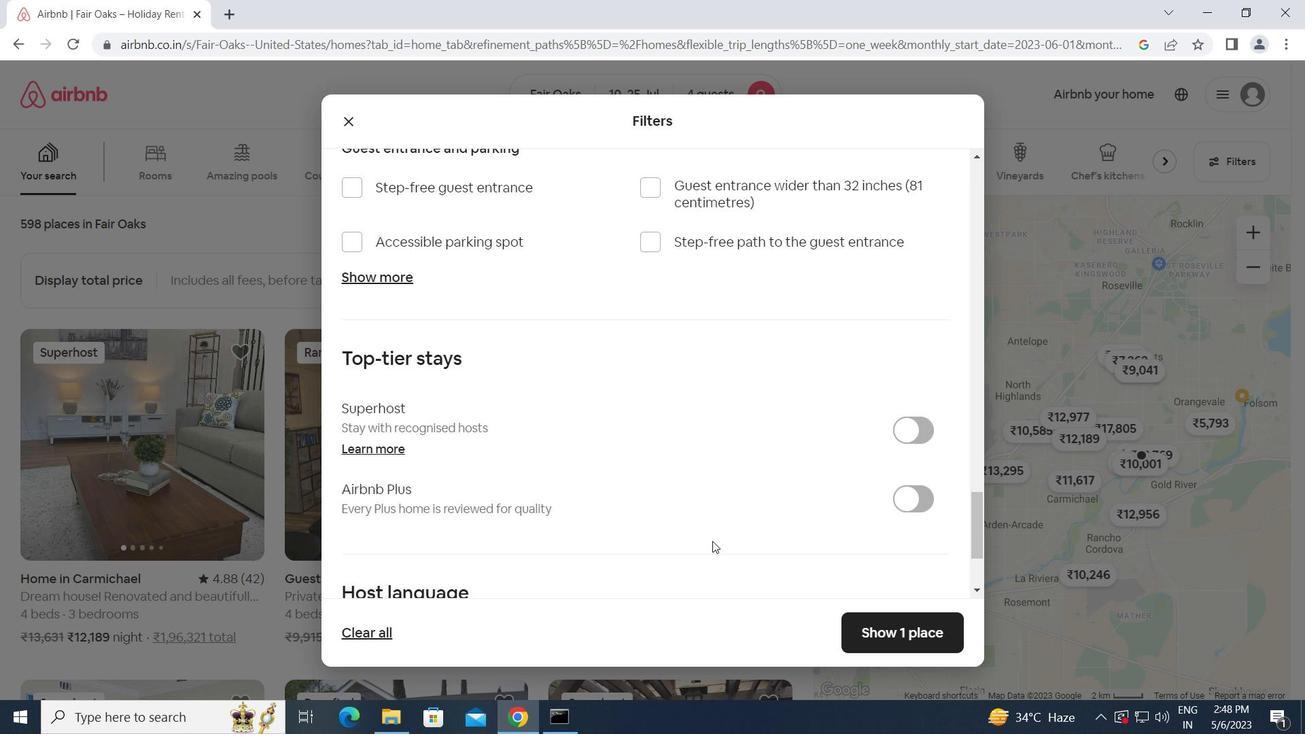
Action: Mouse scrolled (688, 540) with delta (0, 0)
Screenshot: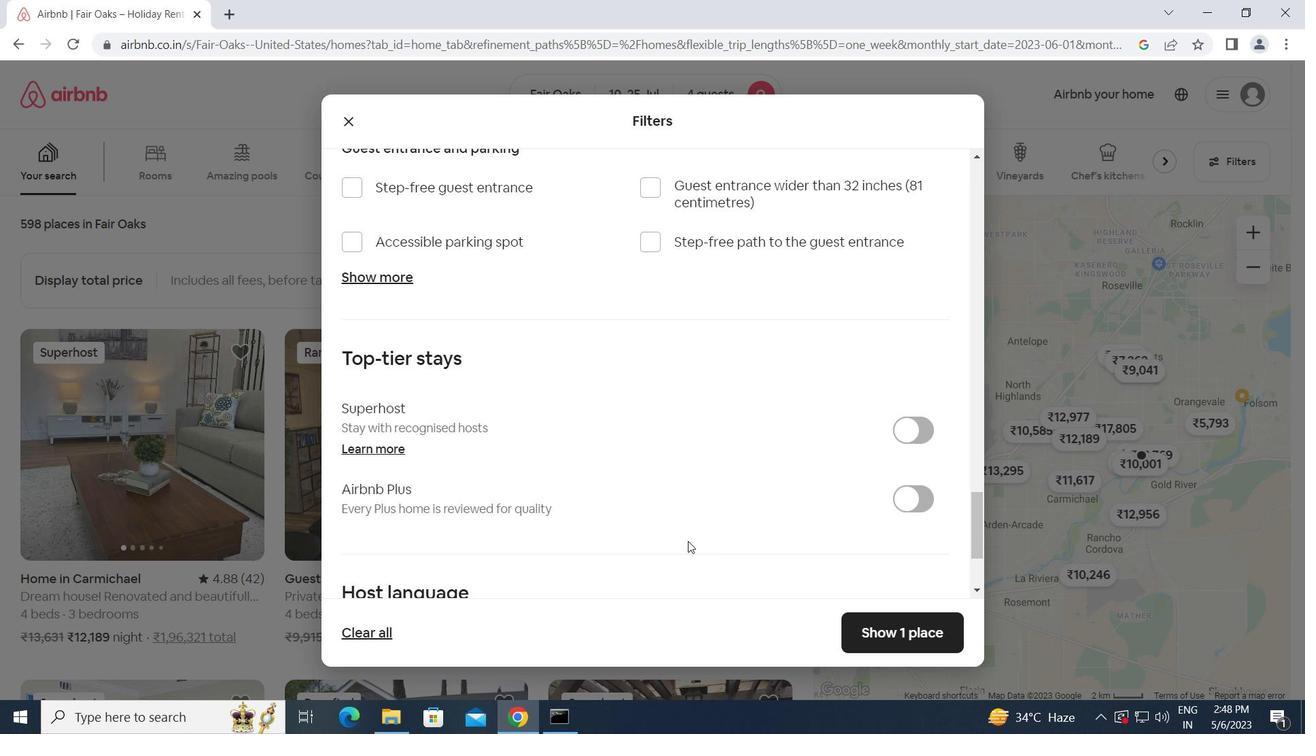 
Action: Mouse scrolled (688, 540) with delta (0, 0)
Screenshot: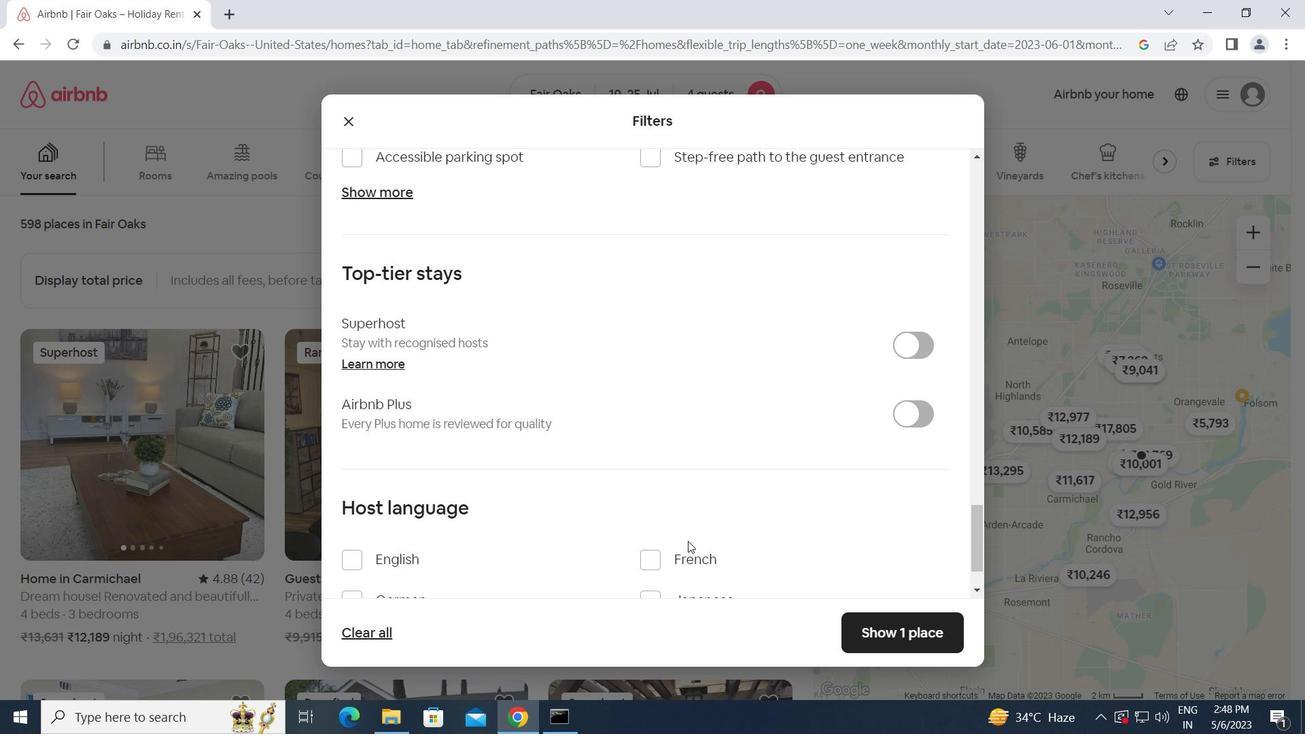 
Action: Mouse scrolled (688, 540) with delta (0, 0)
Screenshot: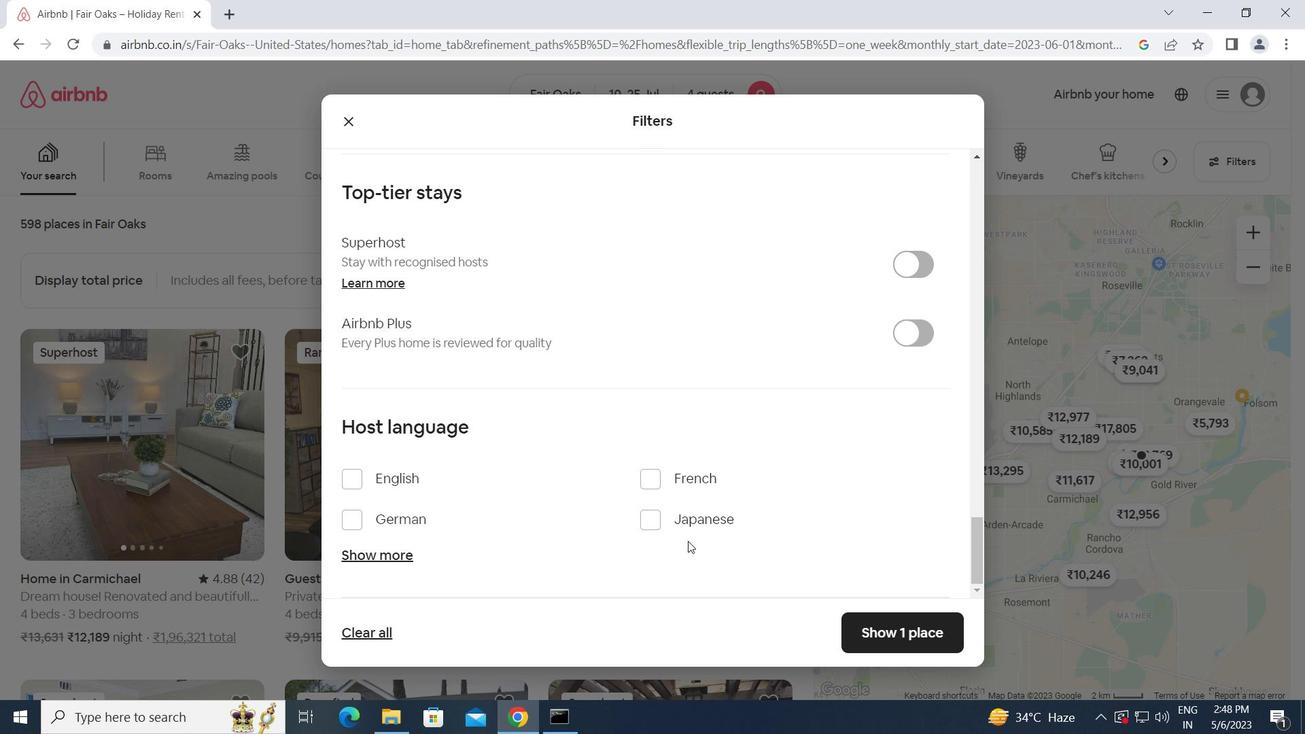 
Action: Mouse moved to (344, 470)
Screenshot: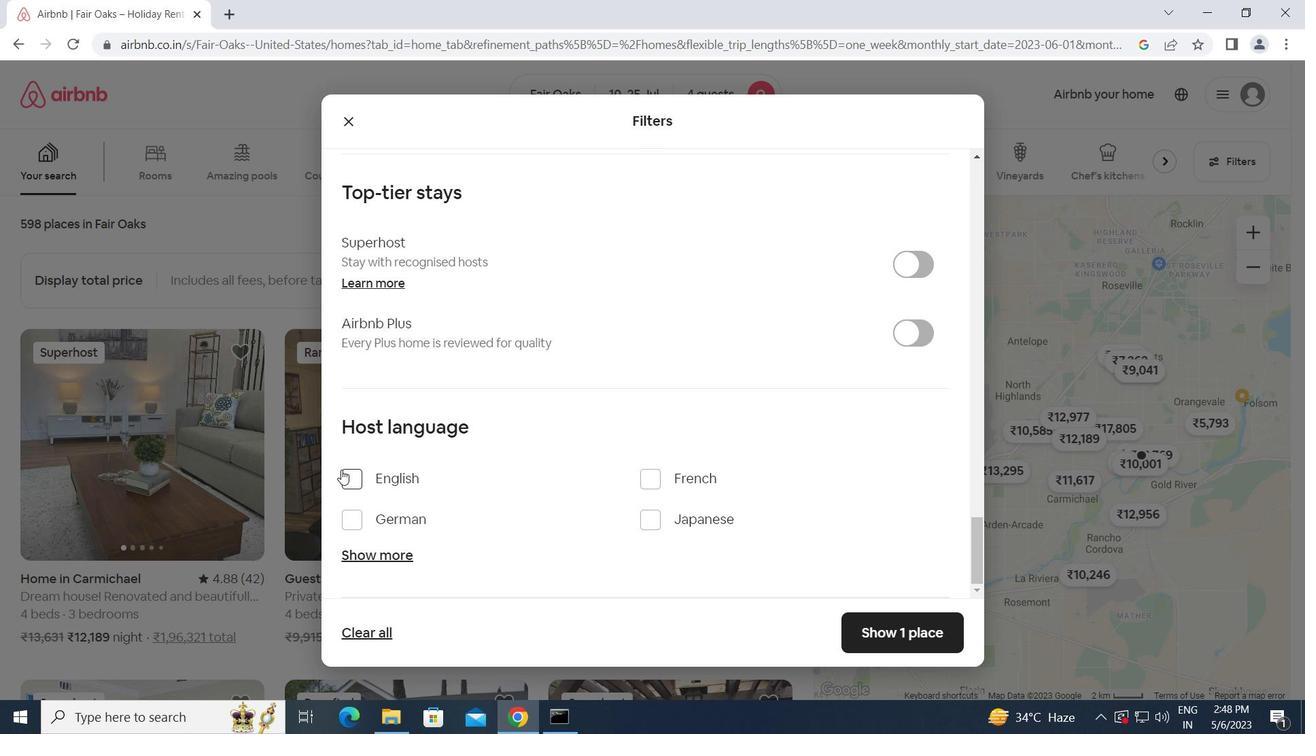 
Action: Mouse pressed left at (344, 470)
Screenshot: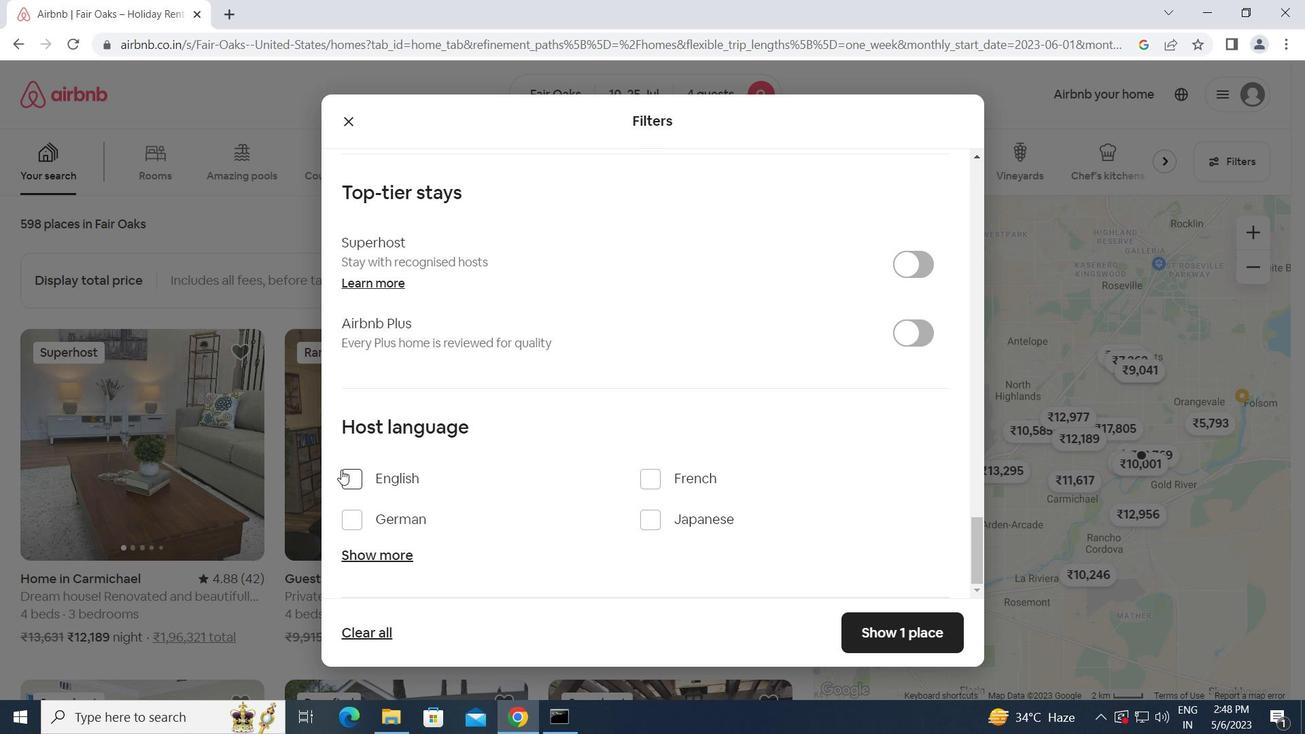 
Action: Mouse moved to (864, 640)
Screenshot: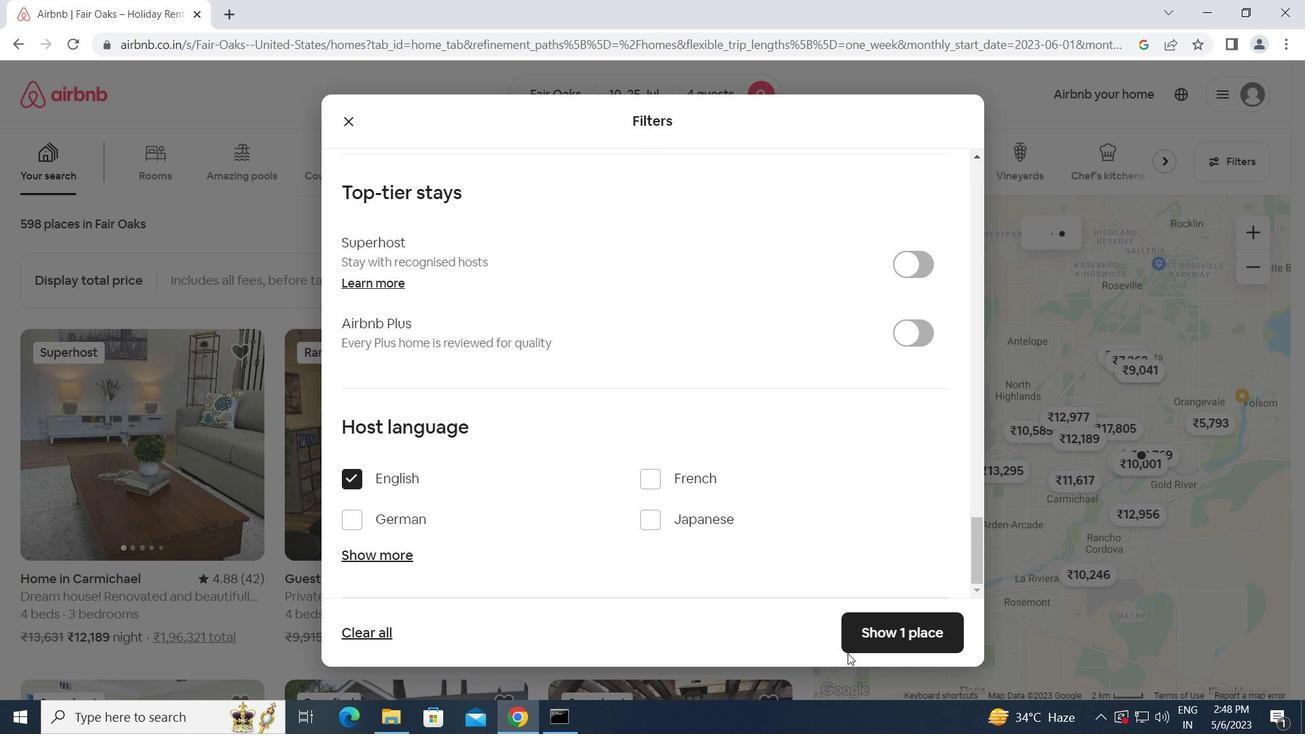 
Action: Mouse pressed left at (864, 640)
Screenshot: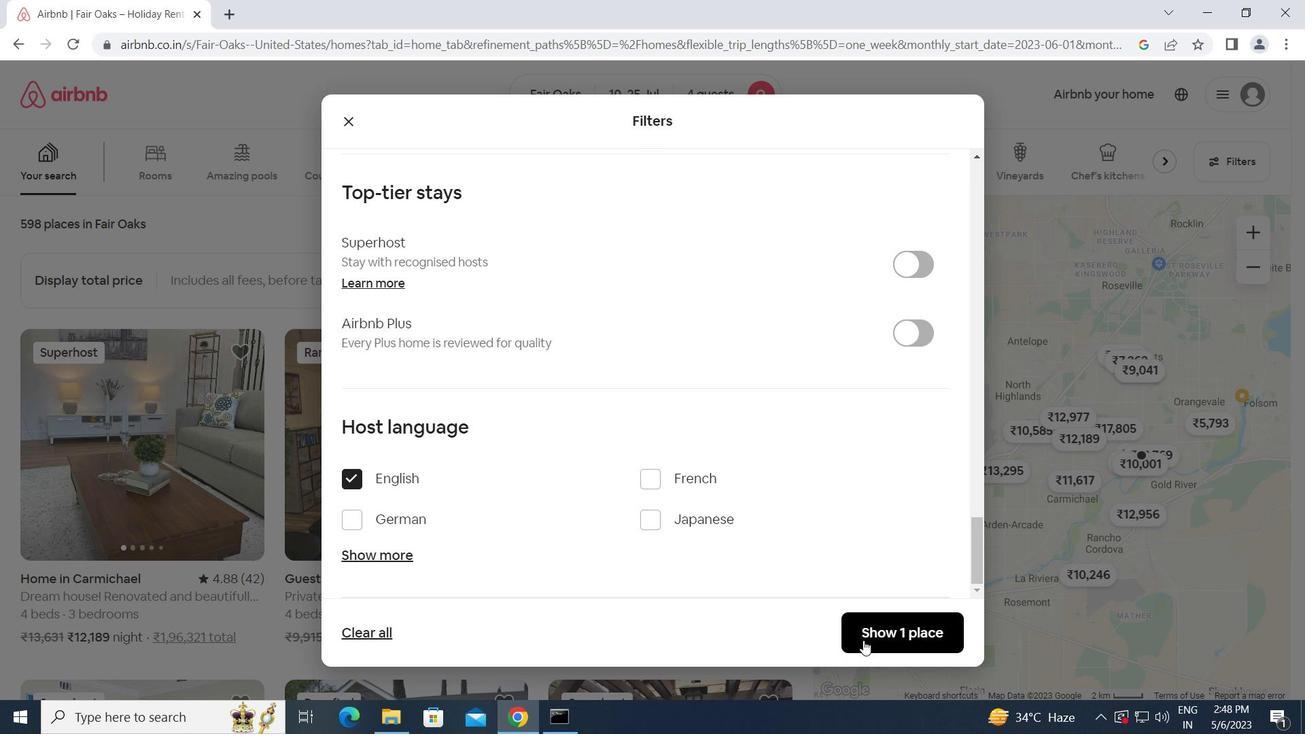 
Action: Mouse moved to (863, 633)
Screenshot: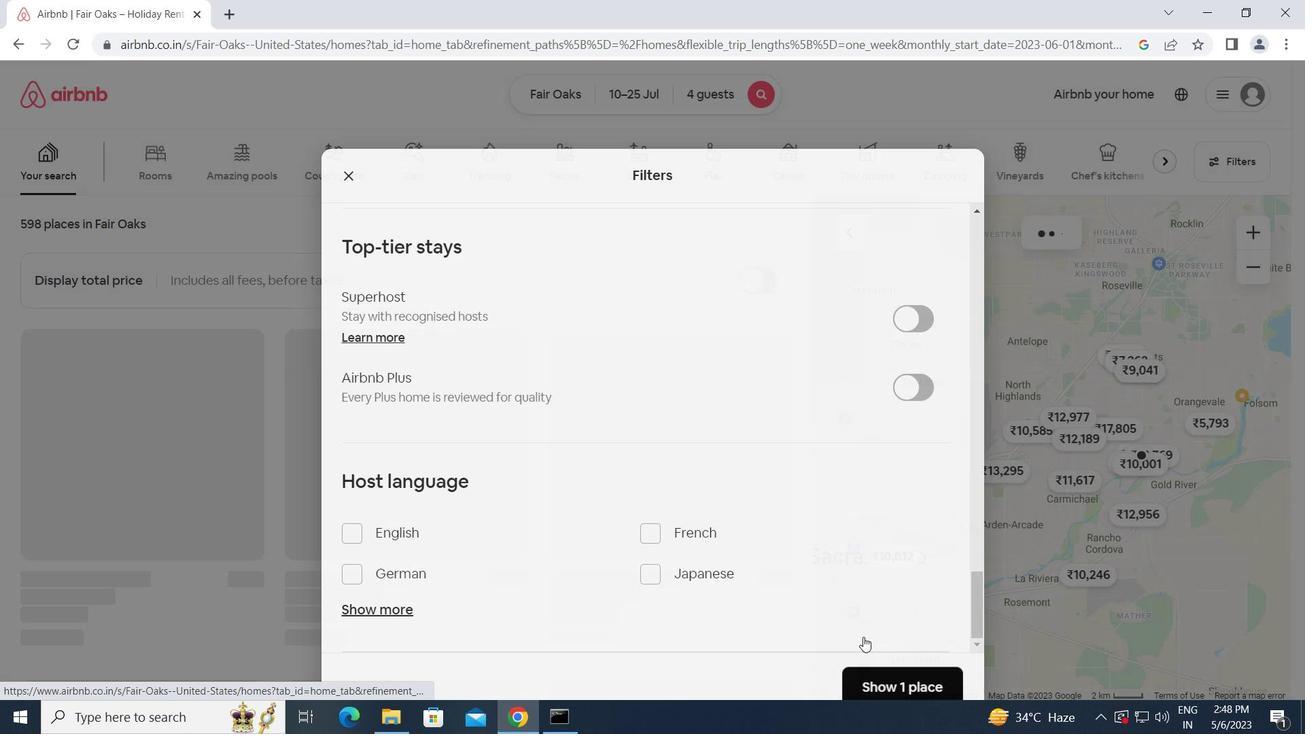 
